 Task: Look for space in Kāthor, India from 2nd June, 2023 to 9th June, 2023 for 5 adults in price range Rs.7000 to Rs.13000. Place can be shared room with 2 bedrooms having 5 beds and 2 bathrooms. Property type can be house, flat, guest house. Amenities needed are: wifi. Booking option can be shelf check-in. Required host language is English.
Action: Mouse moved to (603, 98)
Screenshot: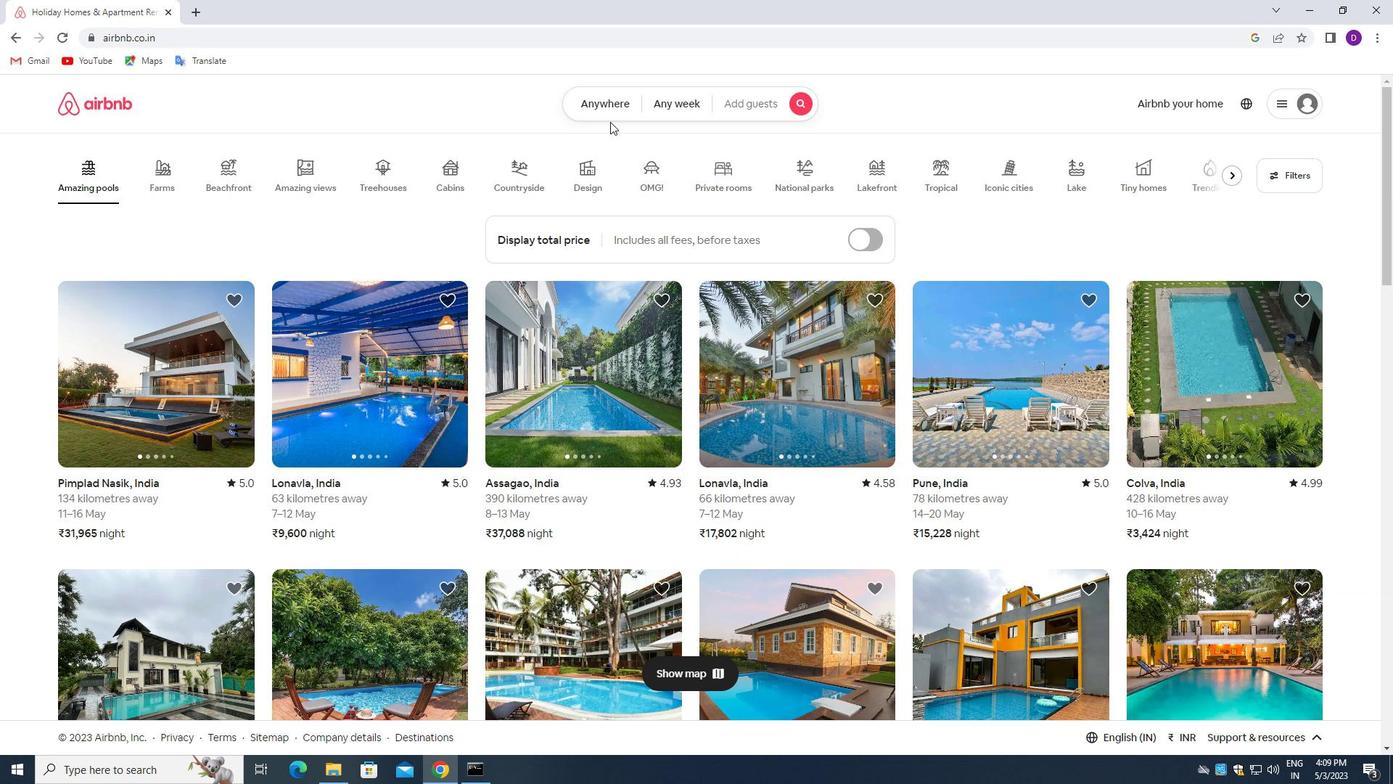 
Action: Mouse pressed left at (603, 98)
Screenshot: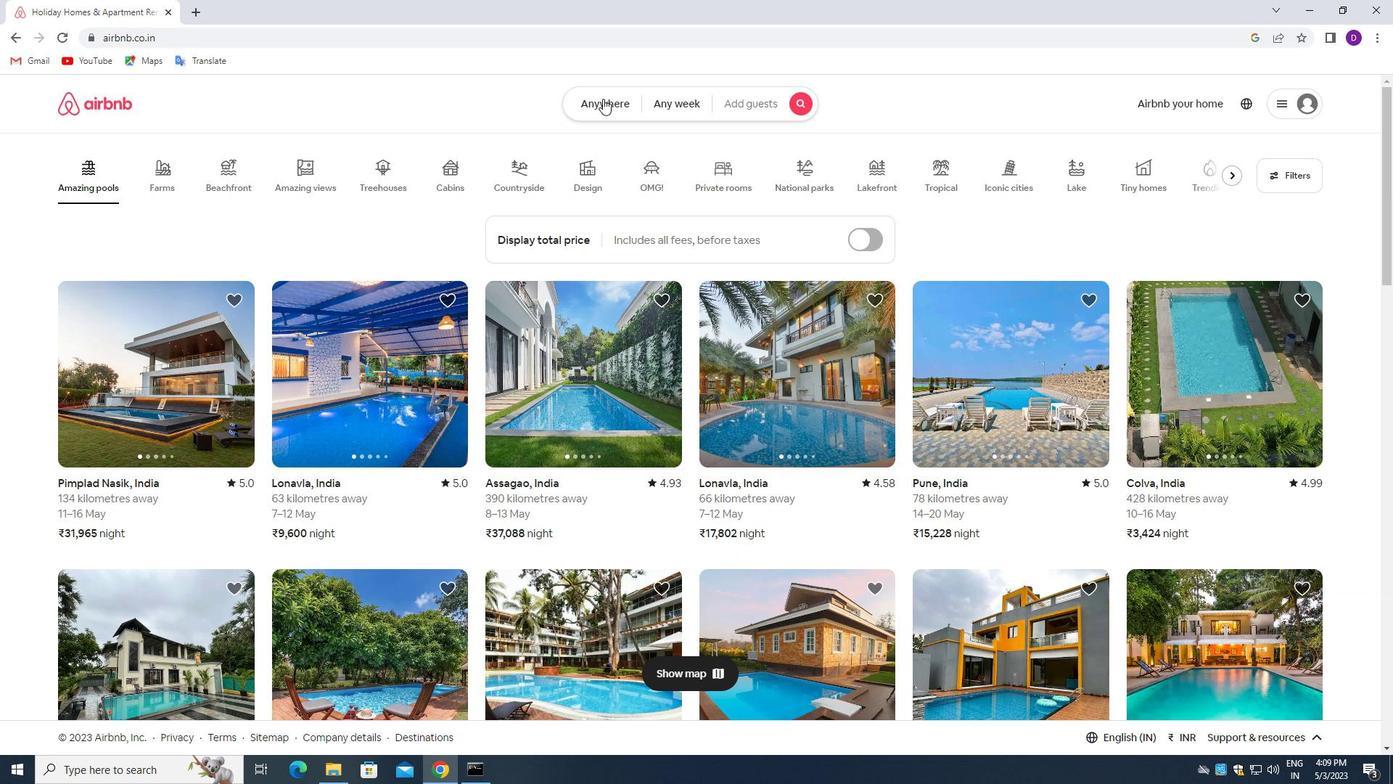 
Action: Mouse moved to (437, 157)
Screenshot: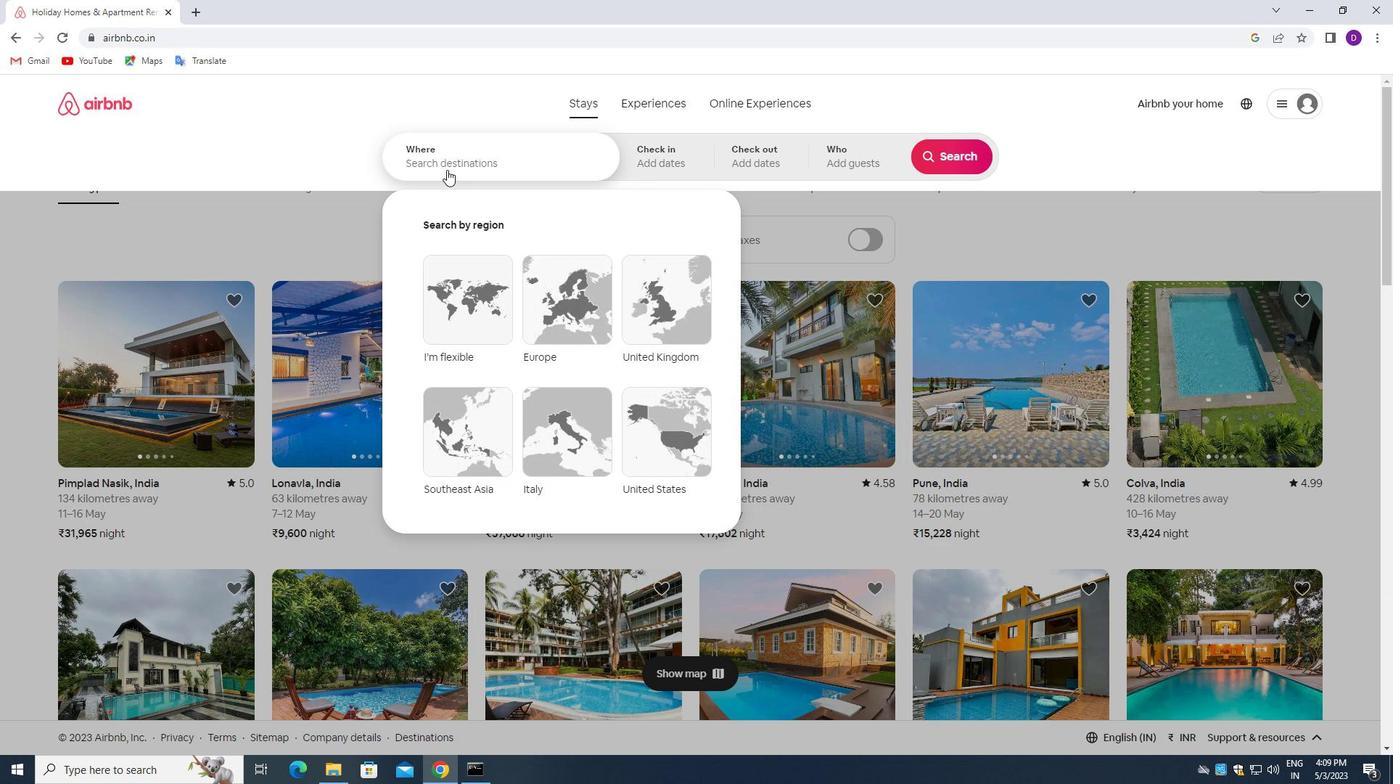 
Action: Mouse pressed left at (437, 157)
Screenshot: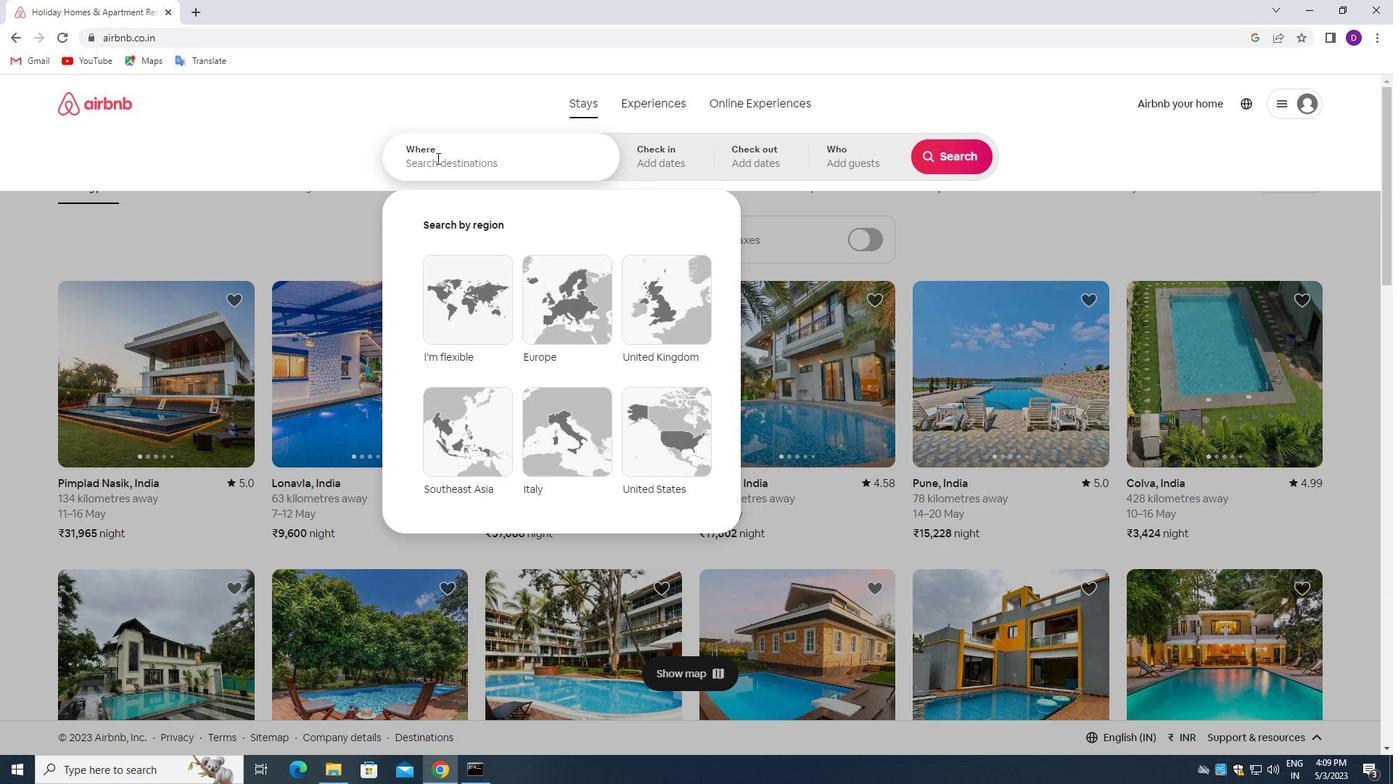 
Action: Key pressed <Key.shift>KATHOR,<Key.space><Key.shift>INDIA<Key.enter>
Screenshot: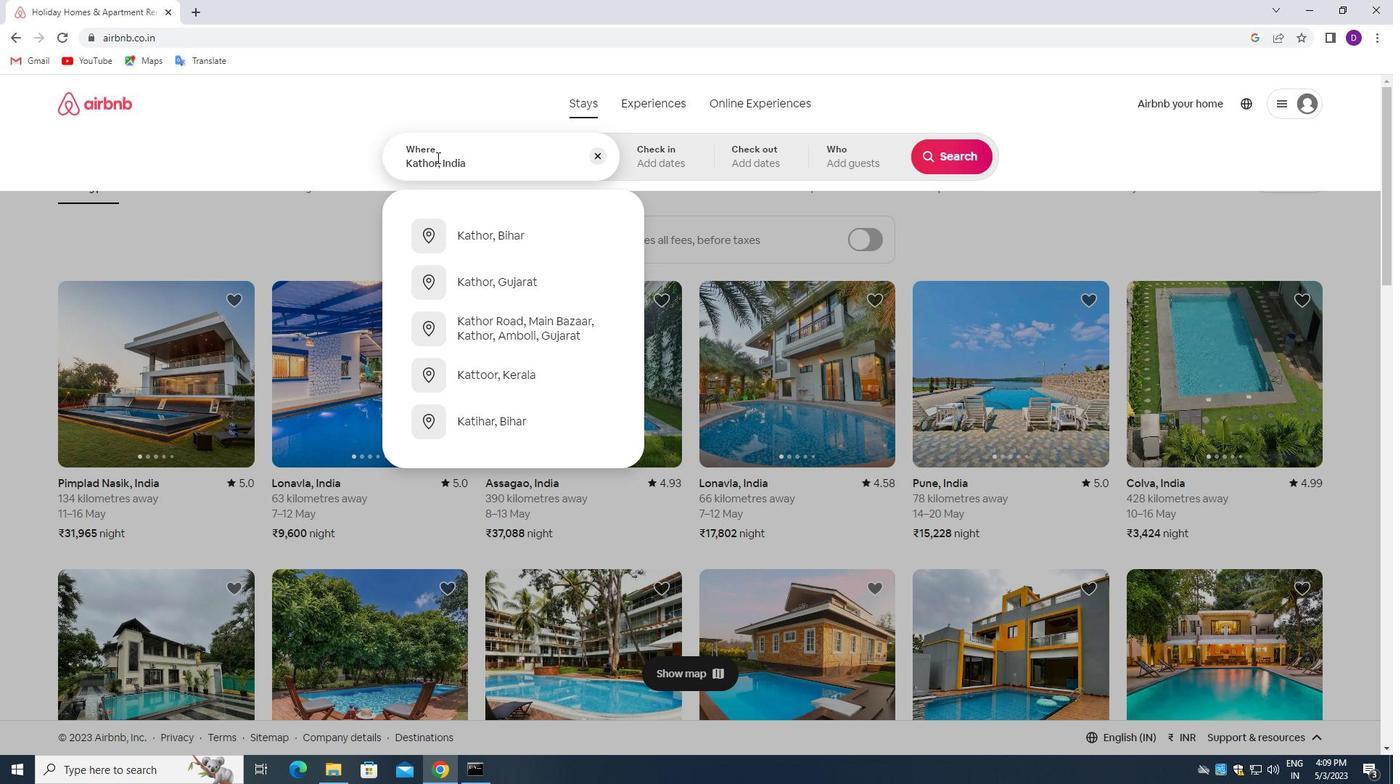 
Action: Mouse moved to (901, 339)
Screenshot: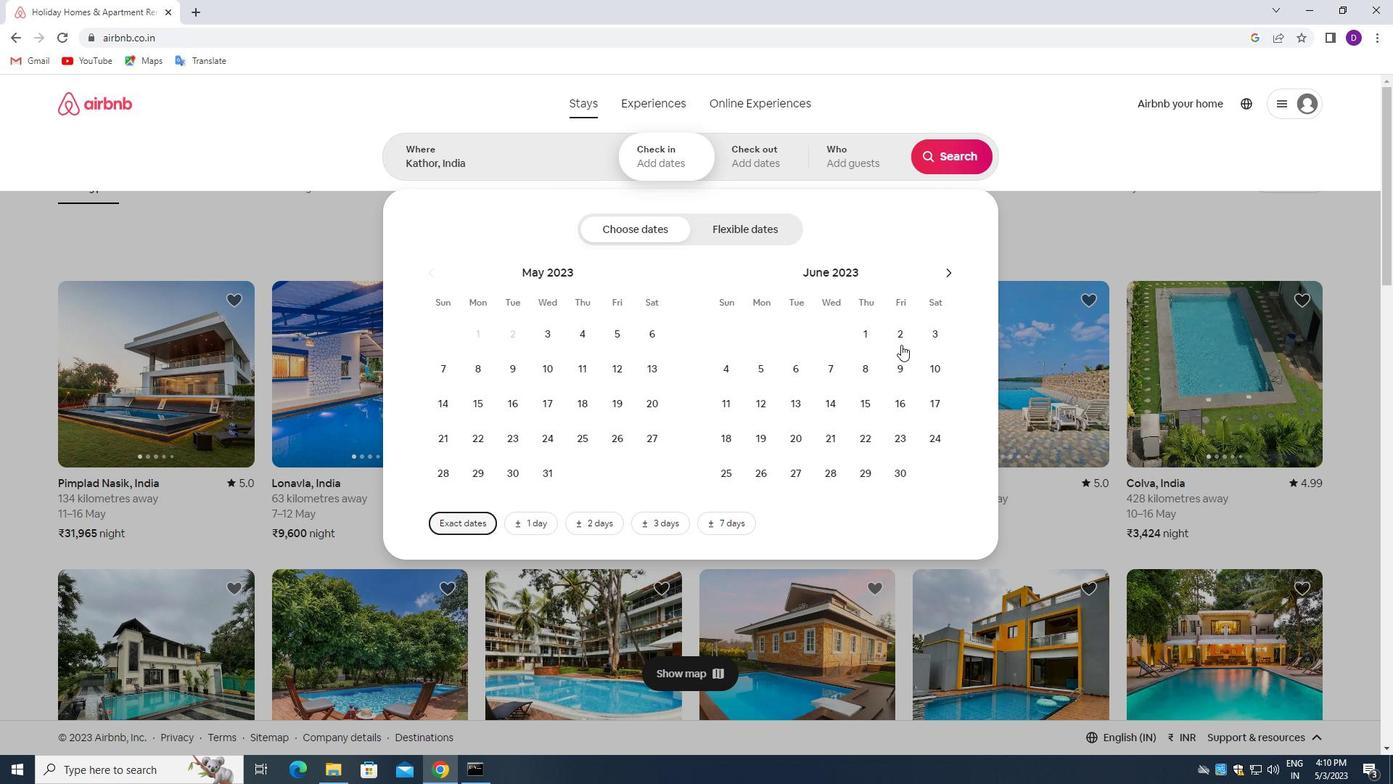 
Action: Mouse pressed left at (901, 339)
Screenshot: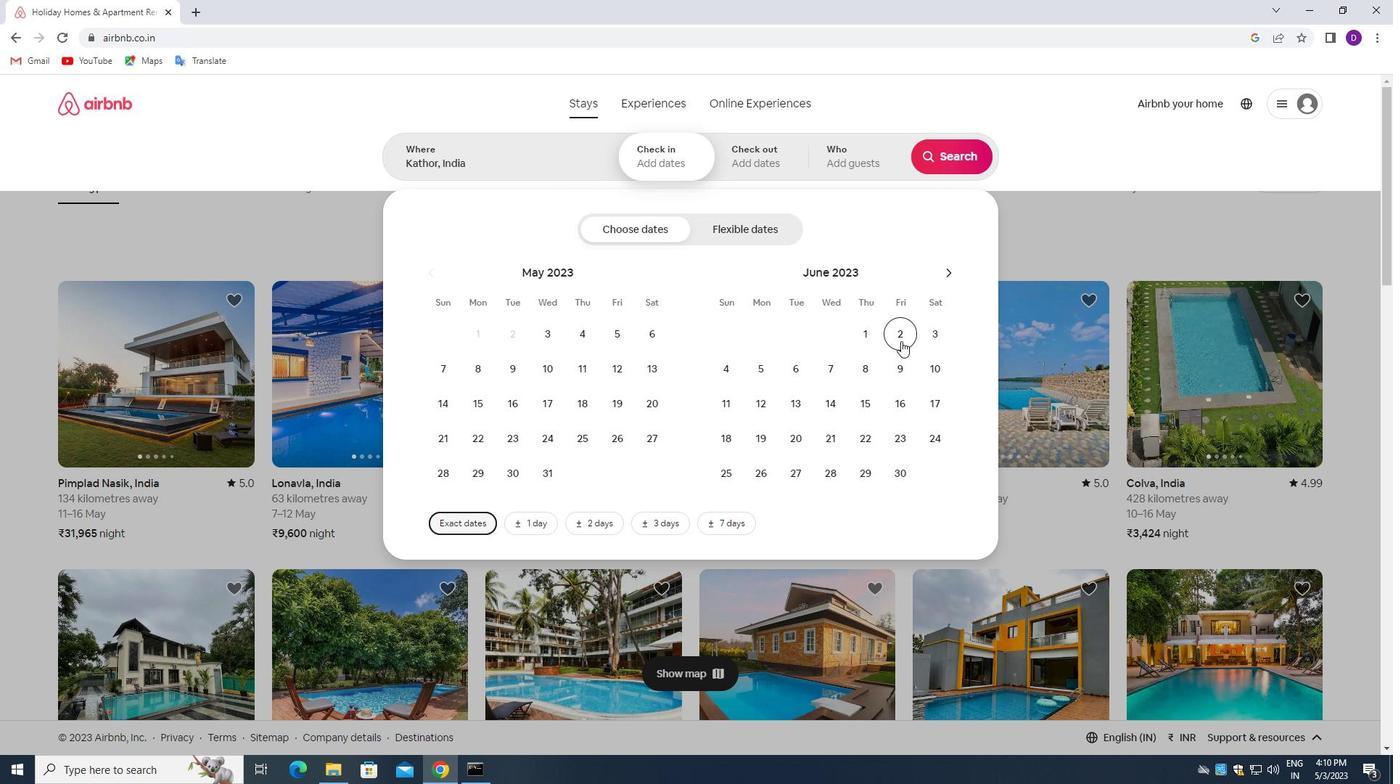 
Action: Mouse moved to (900, 368)
Screenshot: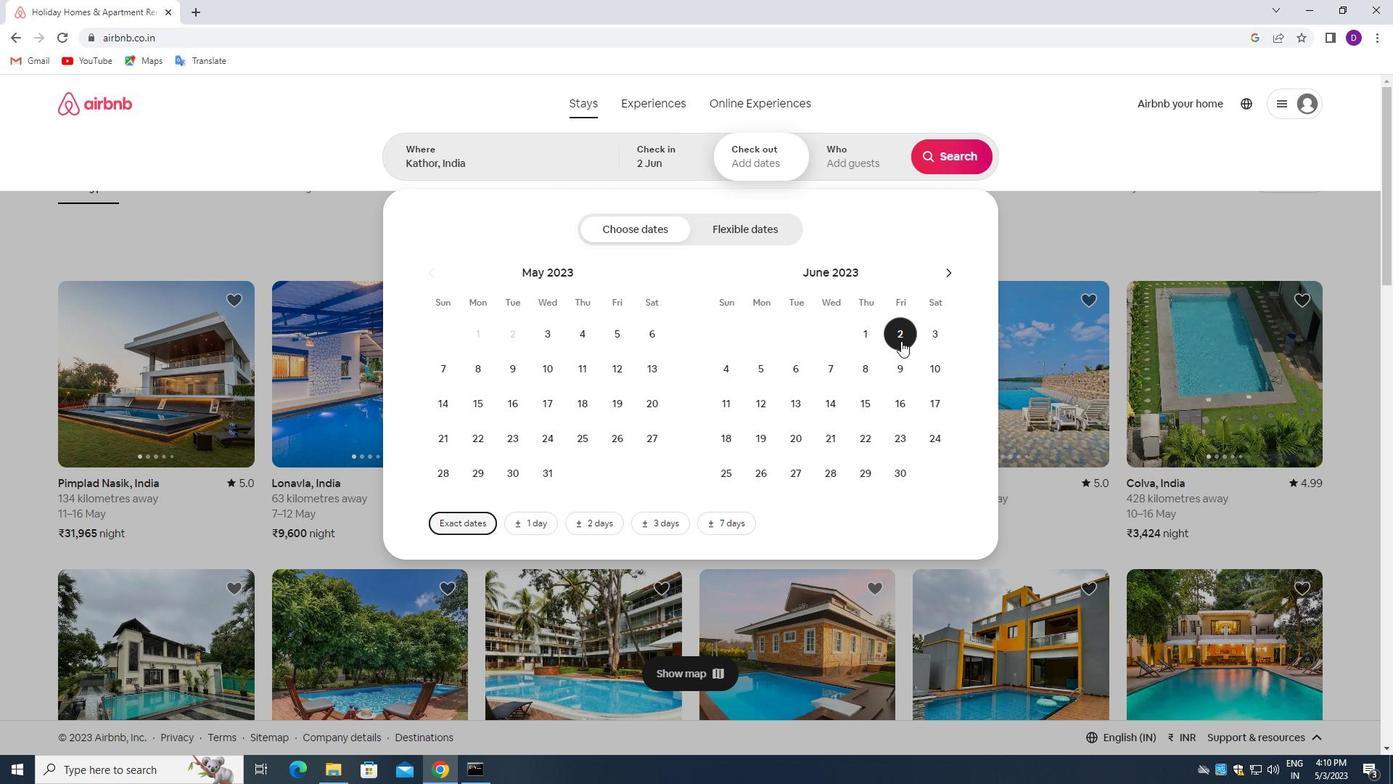 
Action: Mouse pressed left at (900, 368)
Screenshot: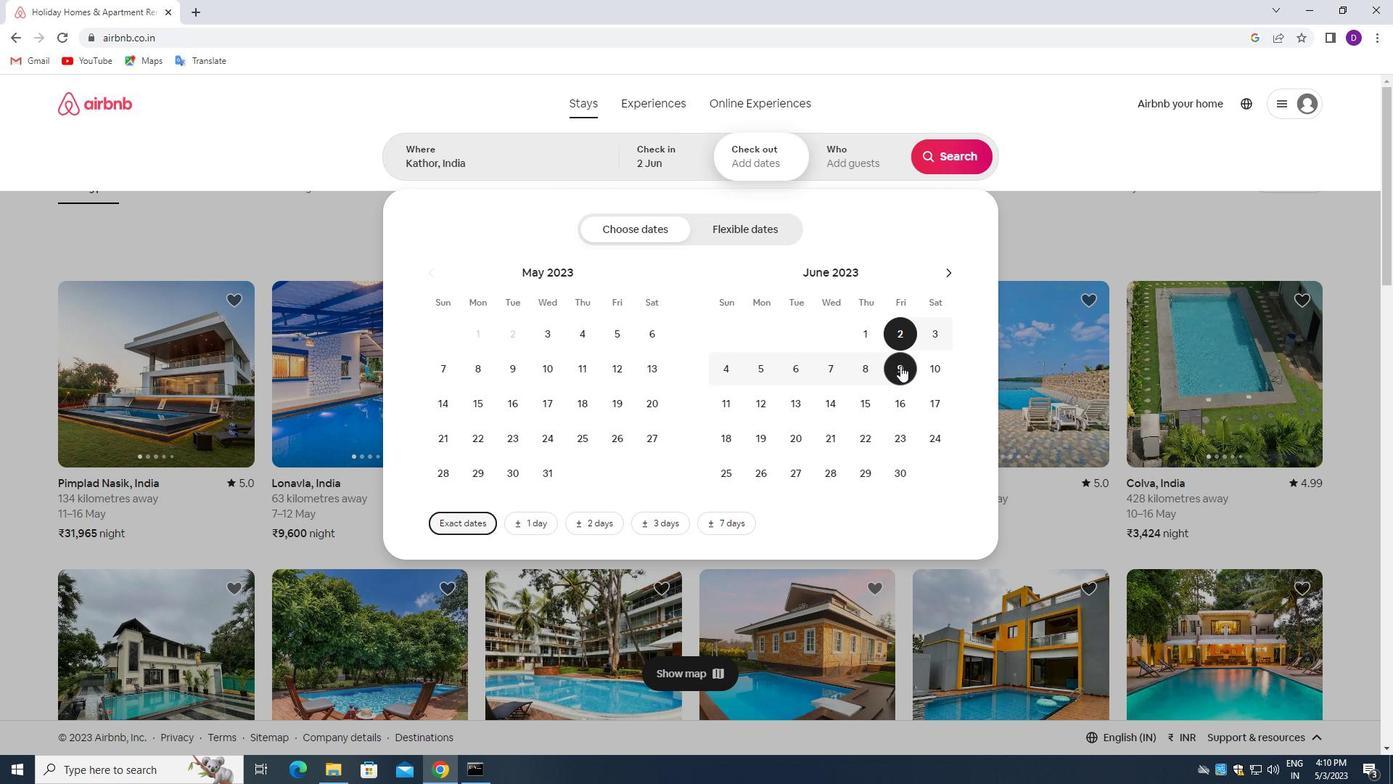 
Action: Mouse moved to (848, 154)
Screenshot: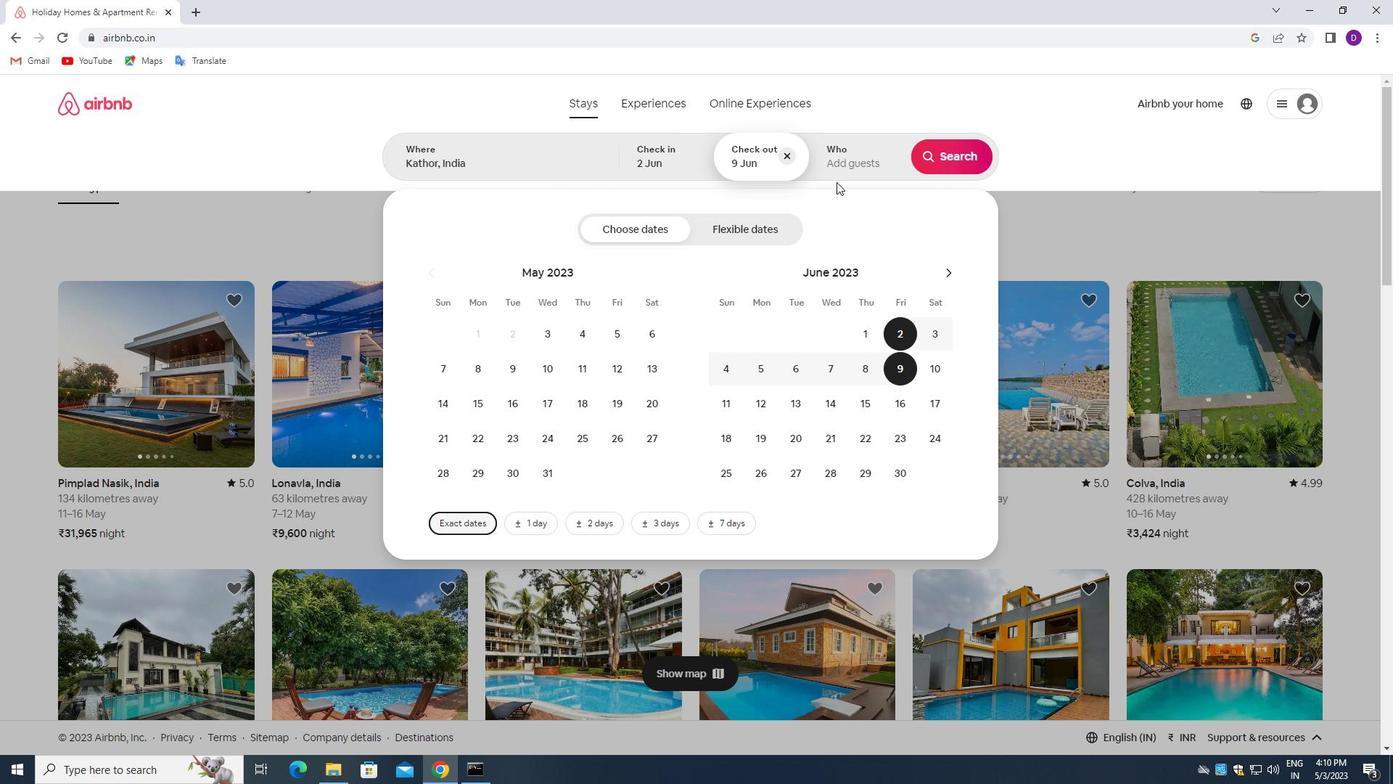 
Action: Mouse pressed left at (848, 154)
Screenshot: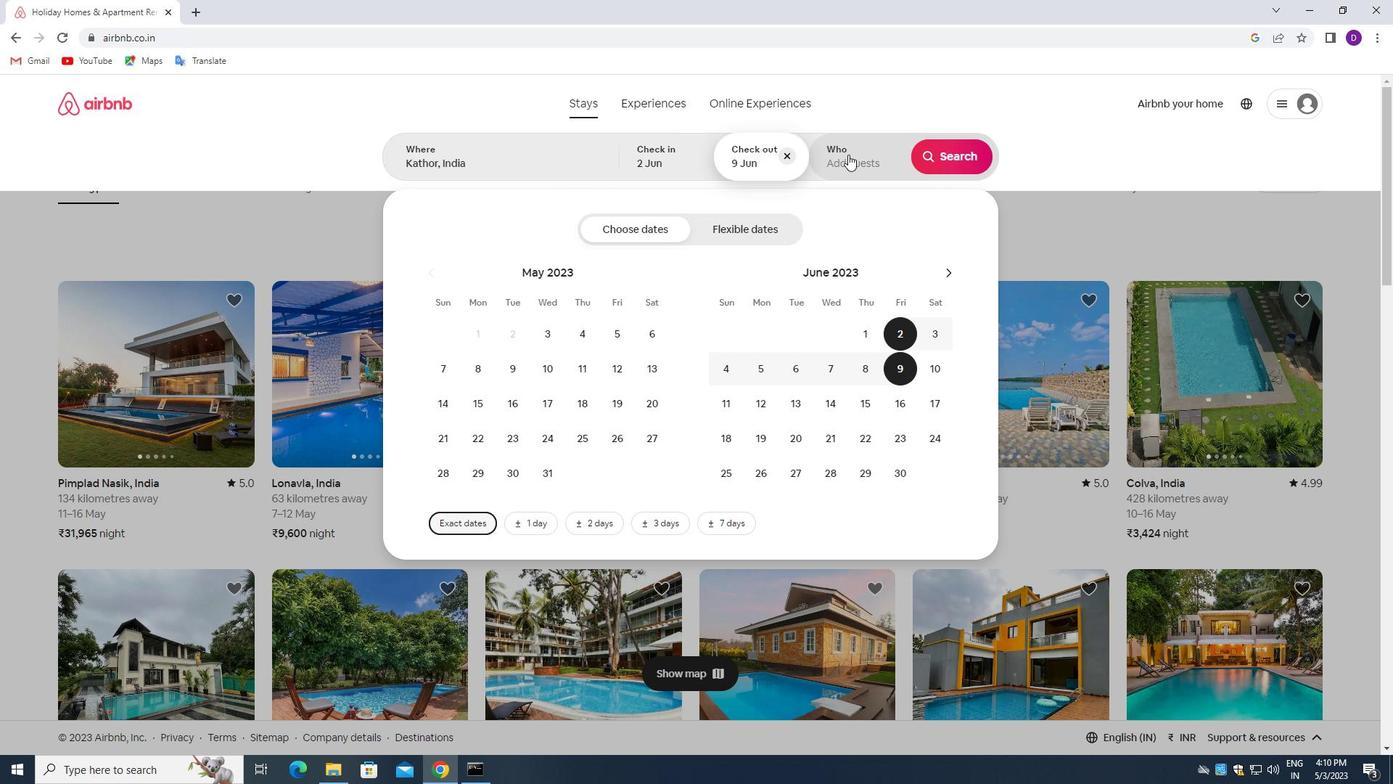
Action: Mouse moved to (949, 238)
Screenshot: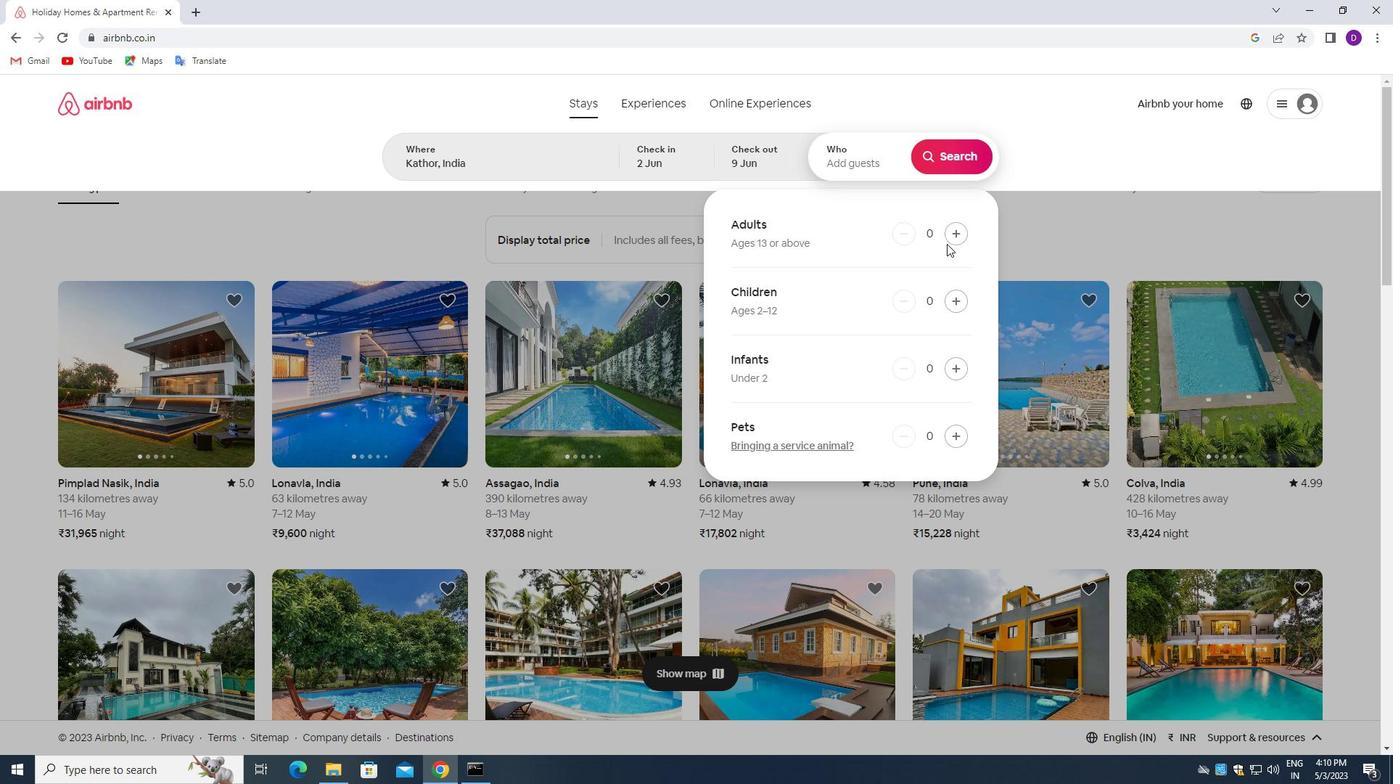 
Action: Mouse pressed left at (949, 238)
Screenshot: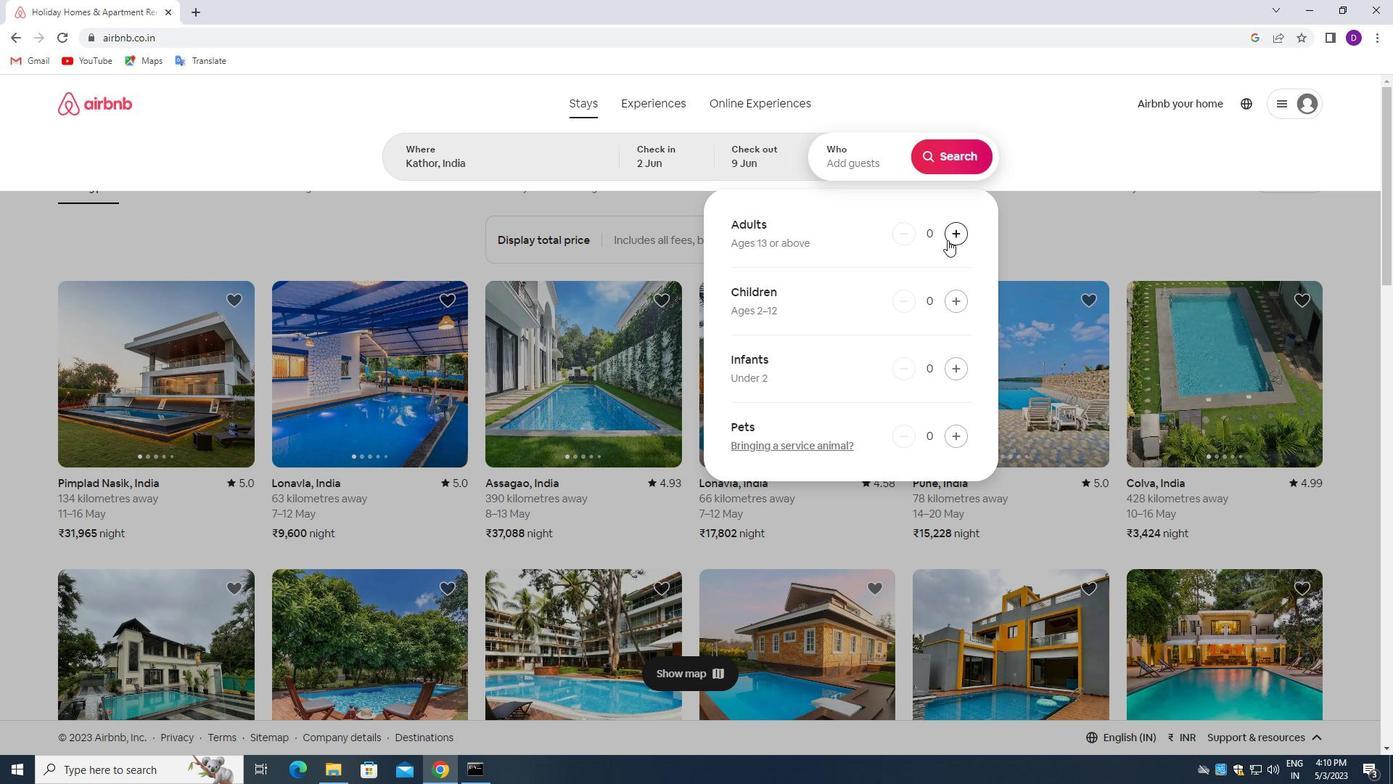
Action: Mouse pressed left at (949, 238)
Screenshot: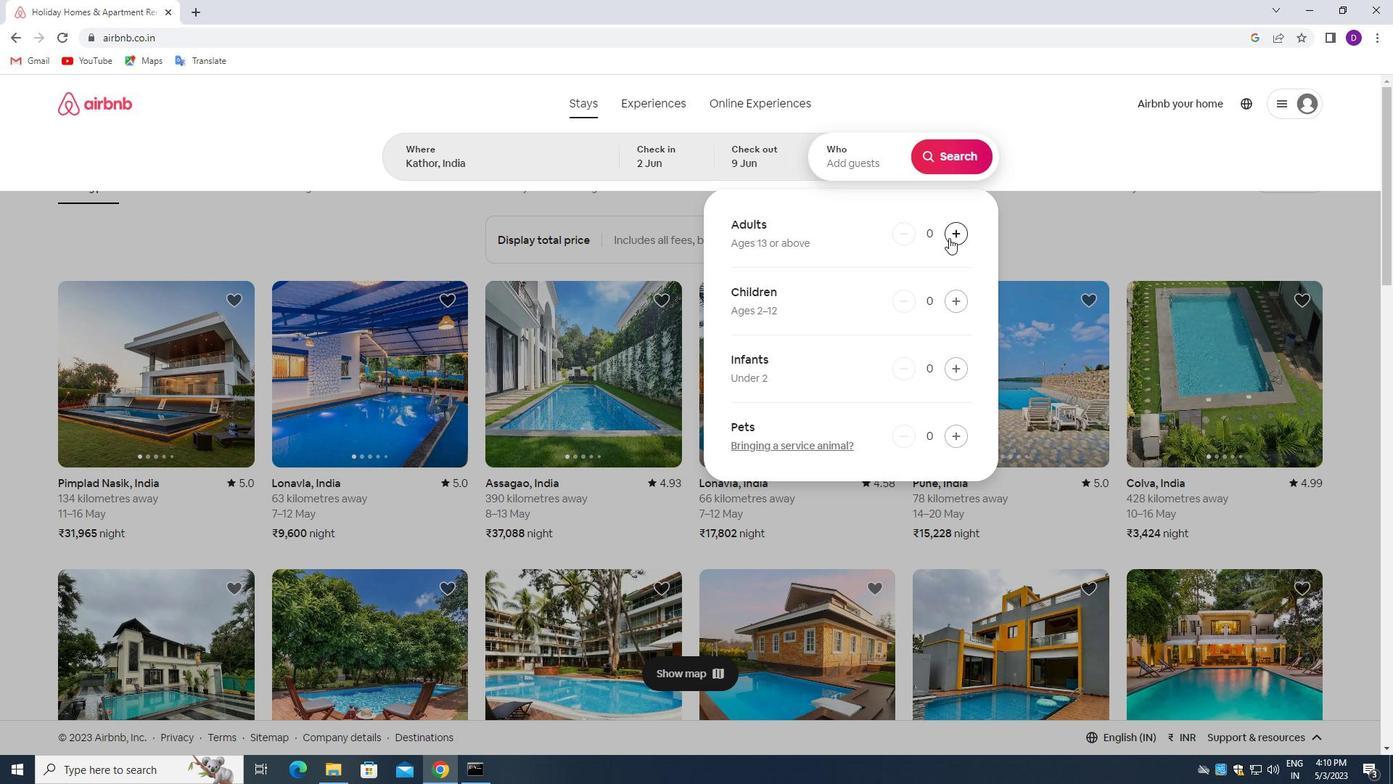 
Action: Mouse pressed left at (949, 238)
Screenshot: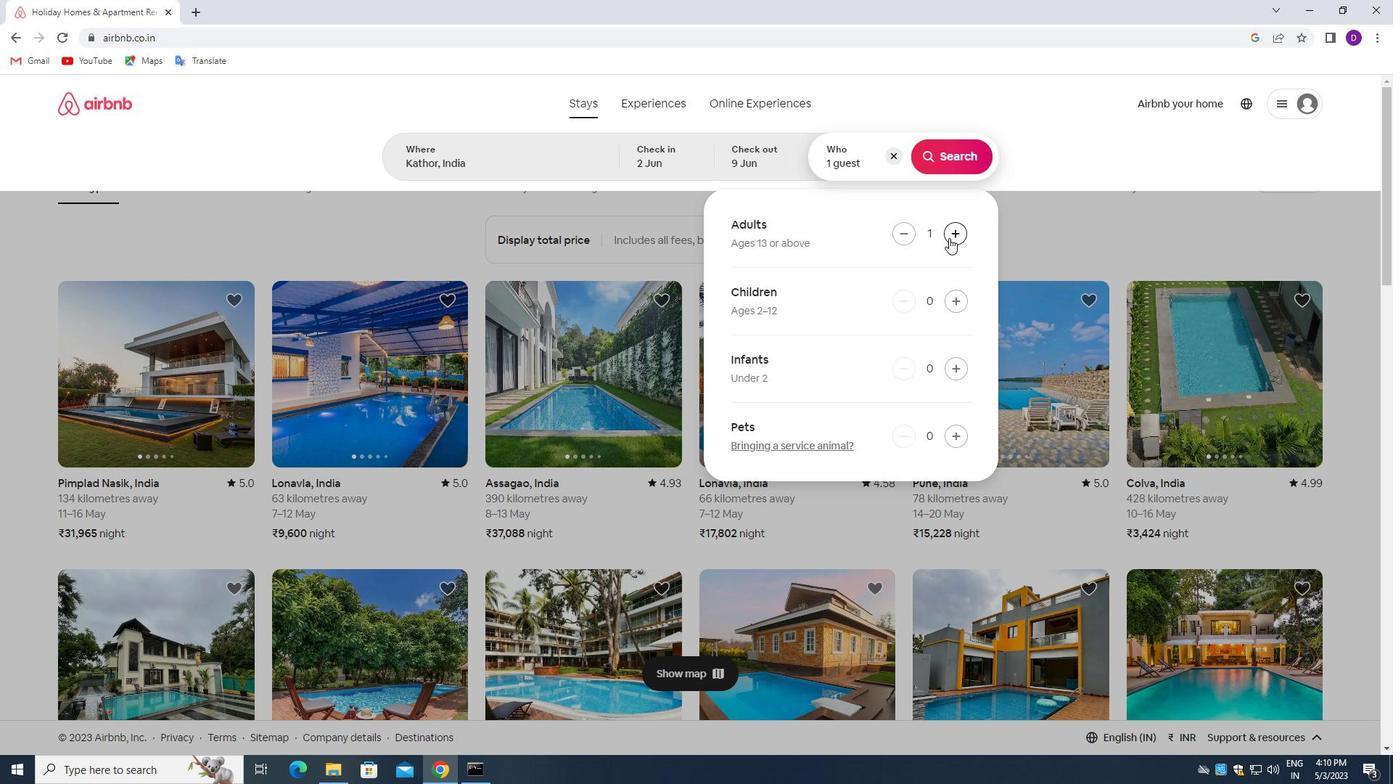 
Action: Mouse pressed left at (949, 238)
Screenshot: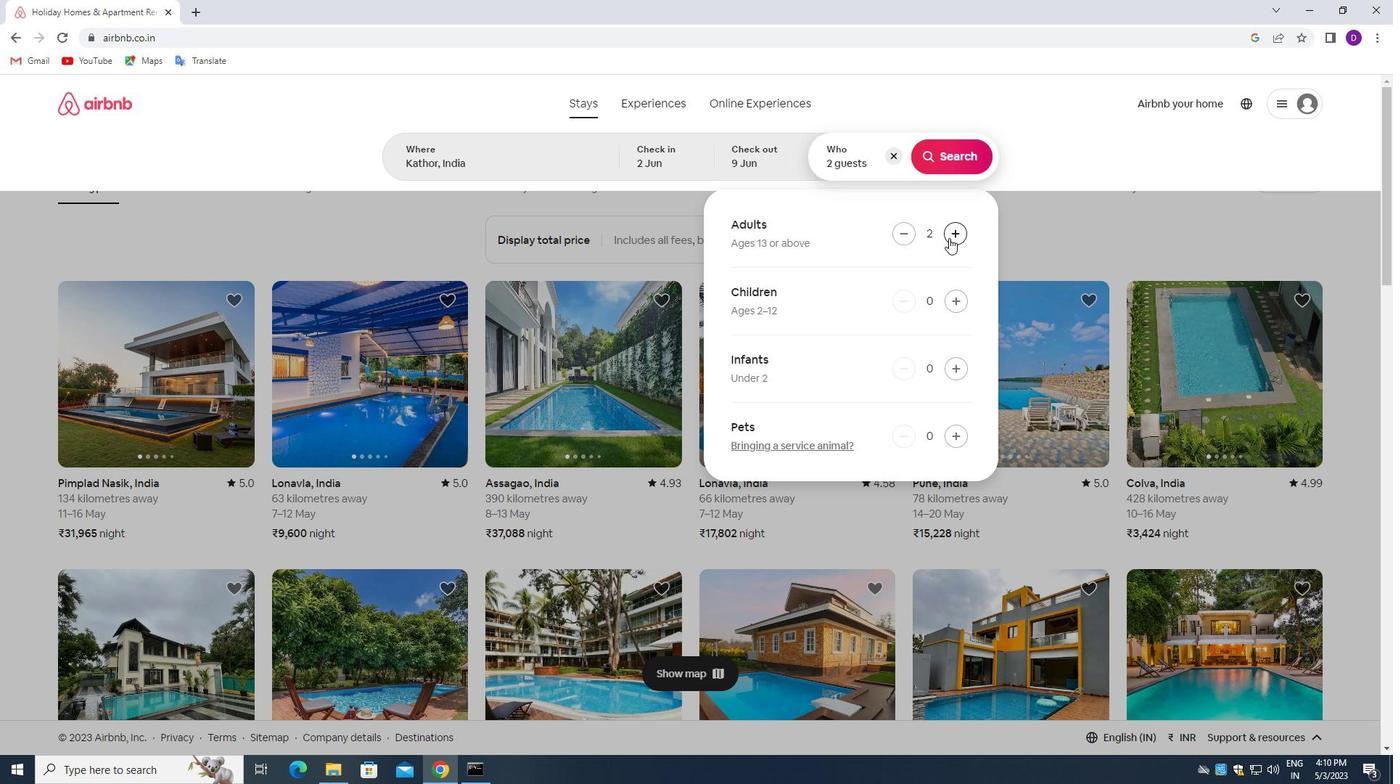 
Action: Mouse pressed left at (949, 238)
Screenshot: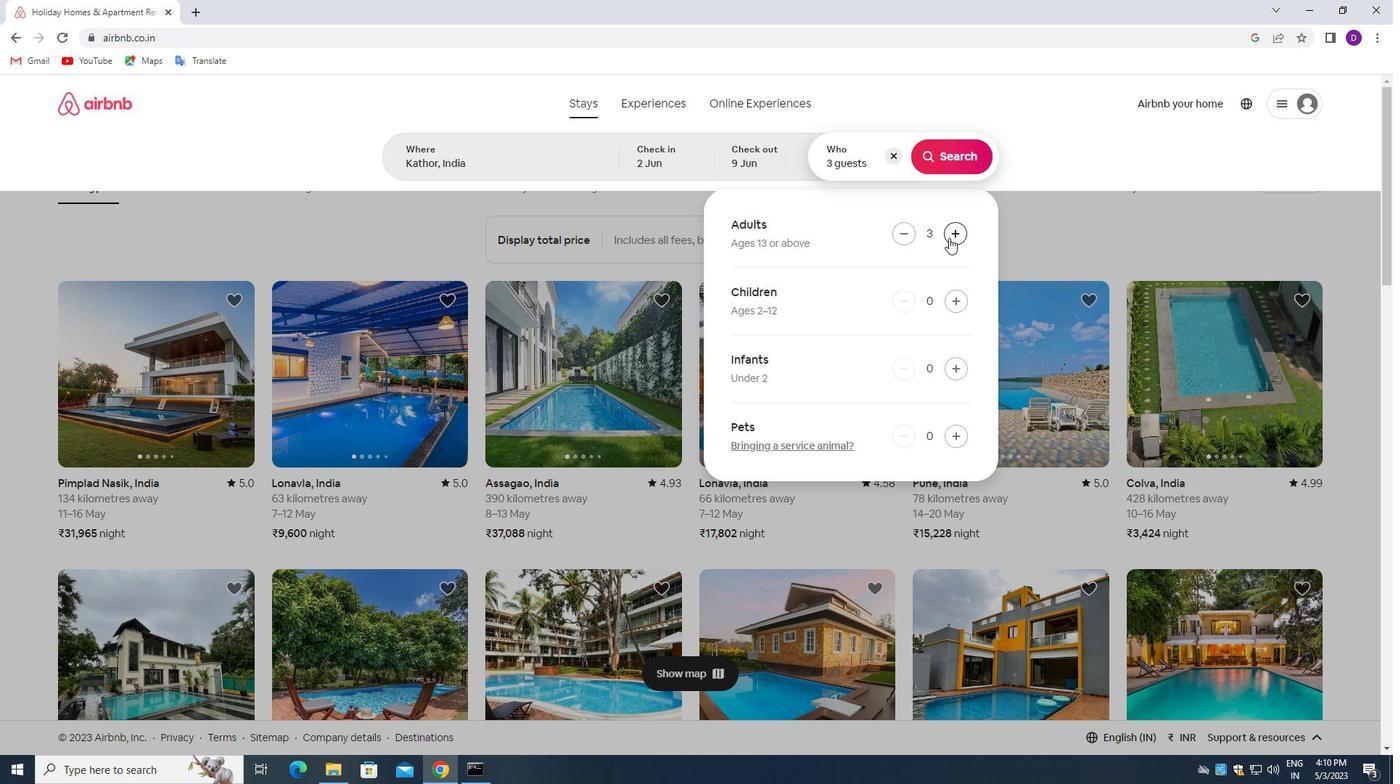 
Action: Mouse moved to (955, 153)
Screenshot: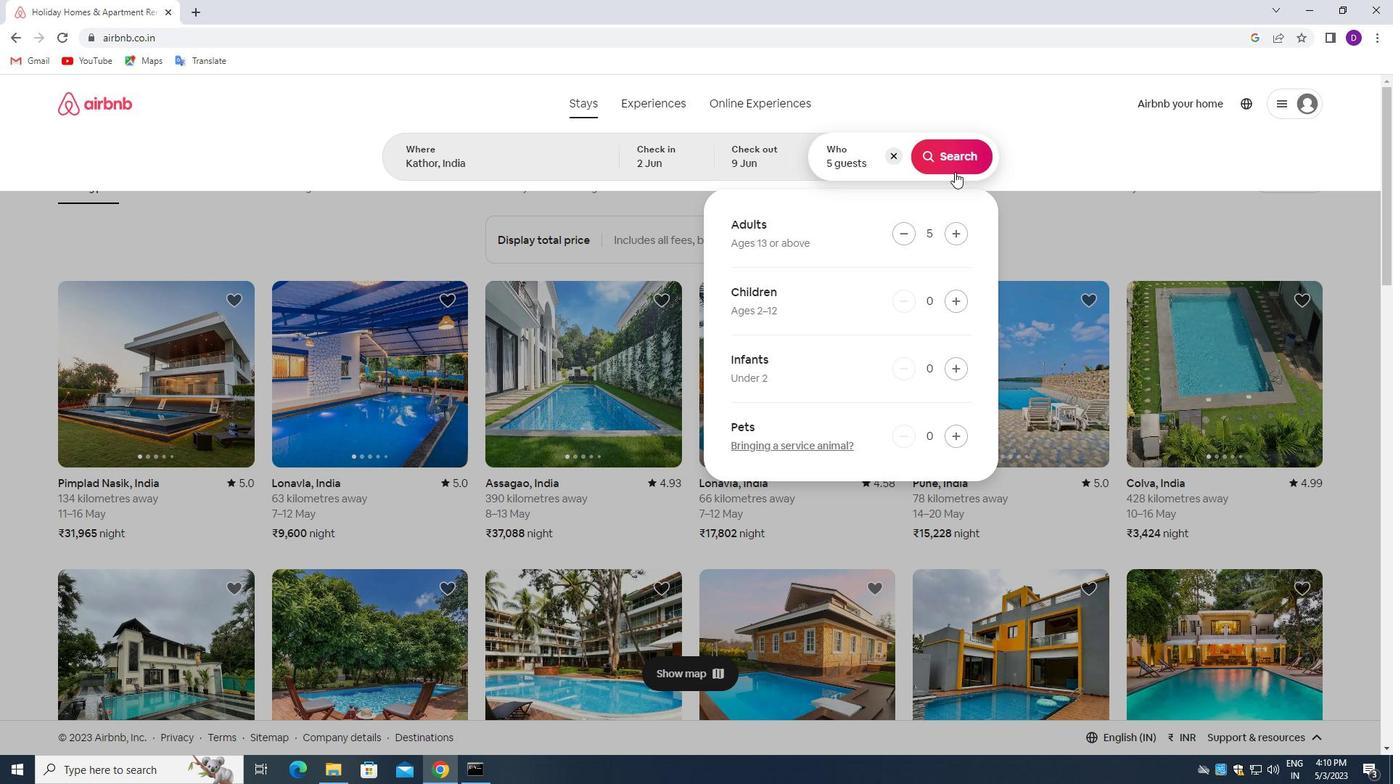 
Action: Mouse pressed left at (955, 153)
Screenshot: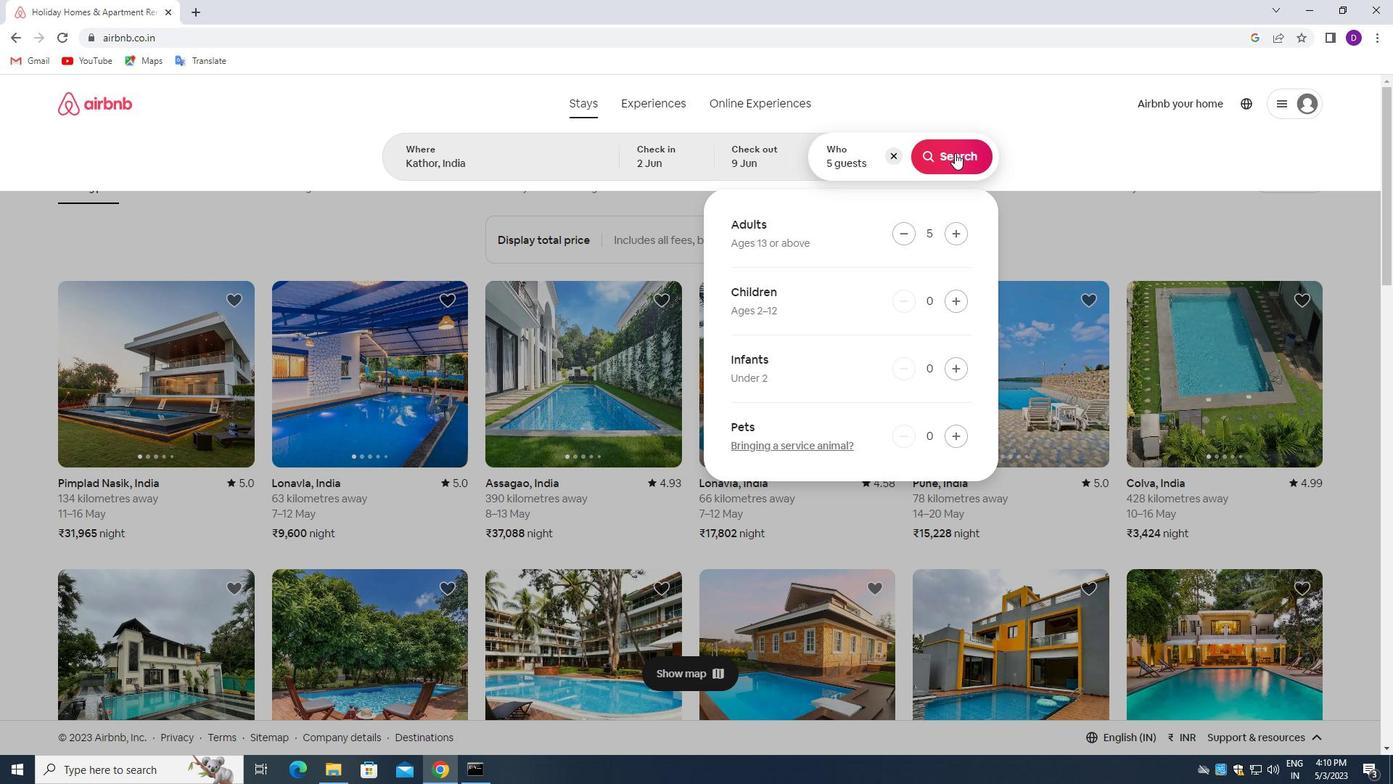 
Action: Mouse moved to (1316, 164)
Screenshot: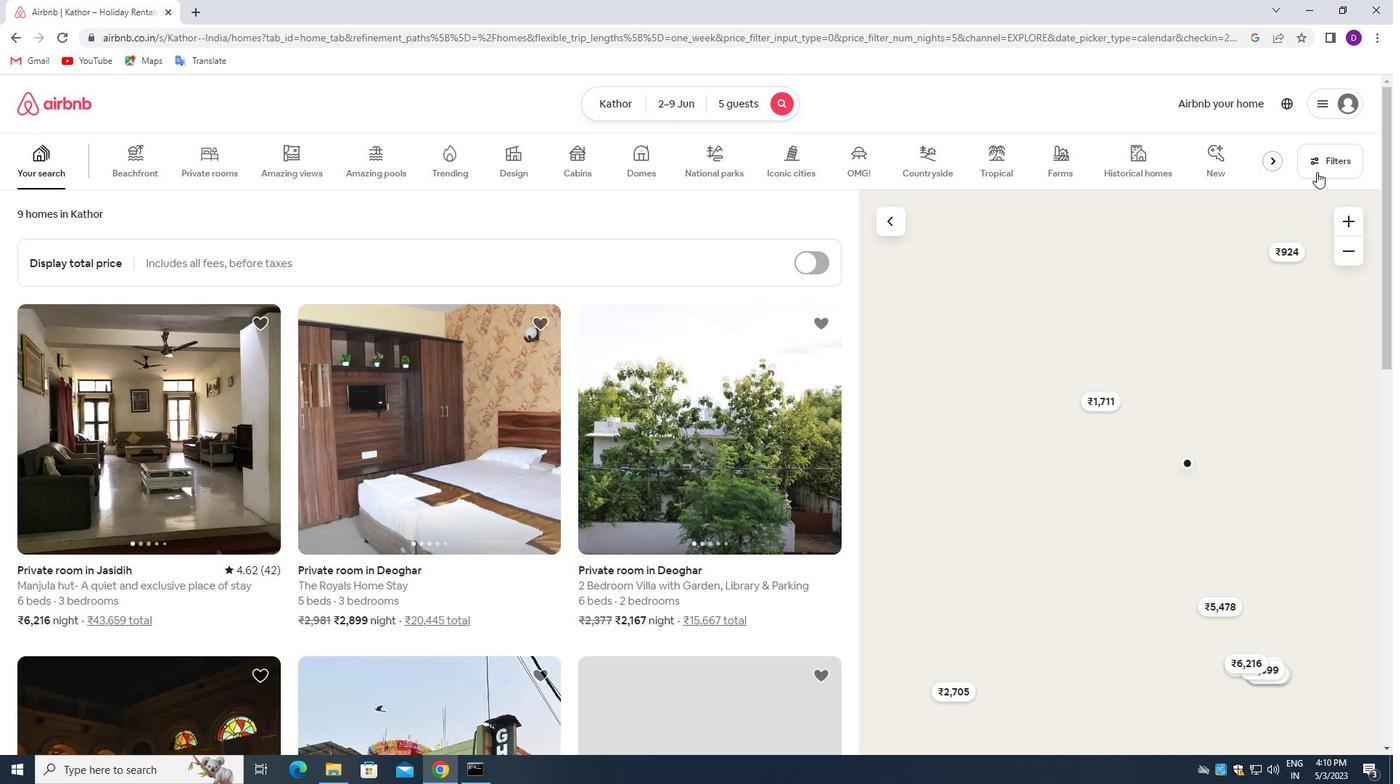 
Action: Mouse pressed left at (1316, 164)
Screenshot: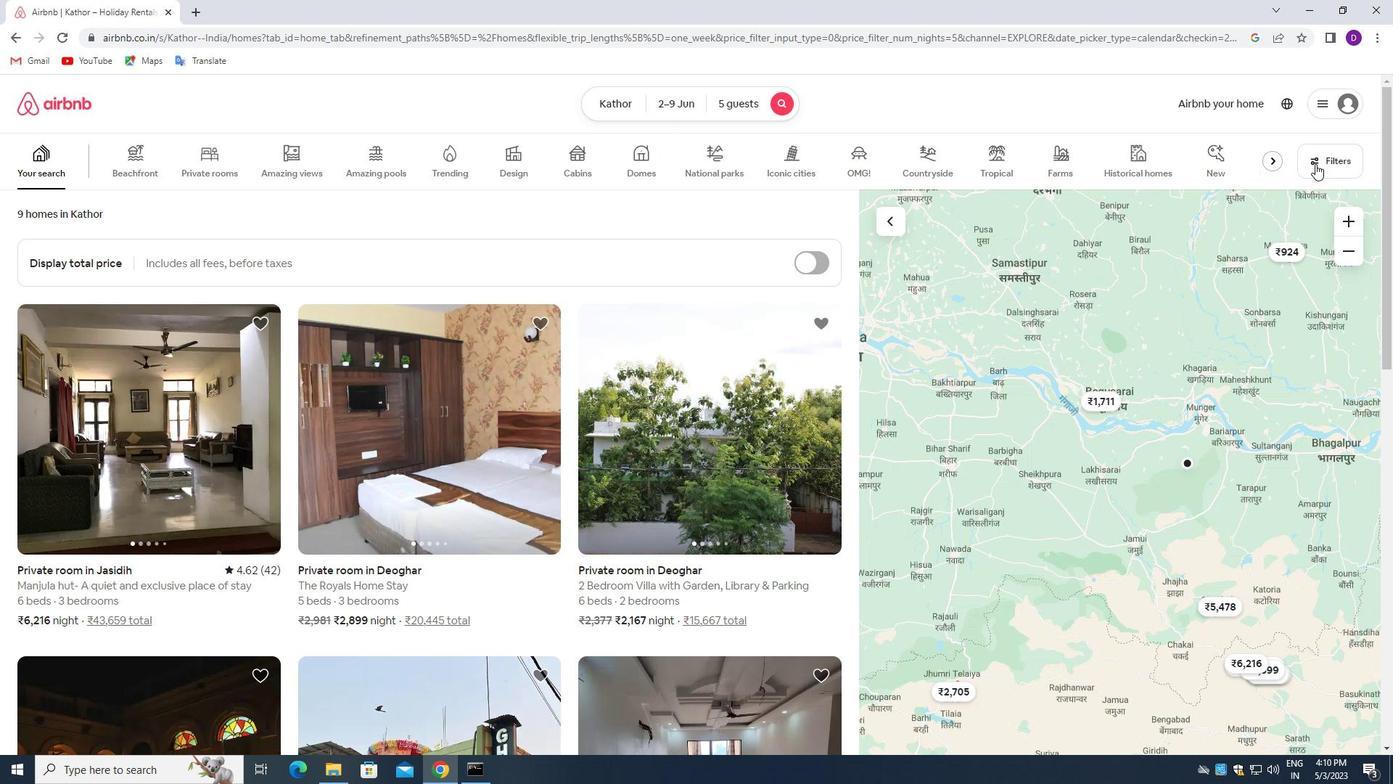 
Action: Mouse moved to (497, 344)
Screenshot: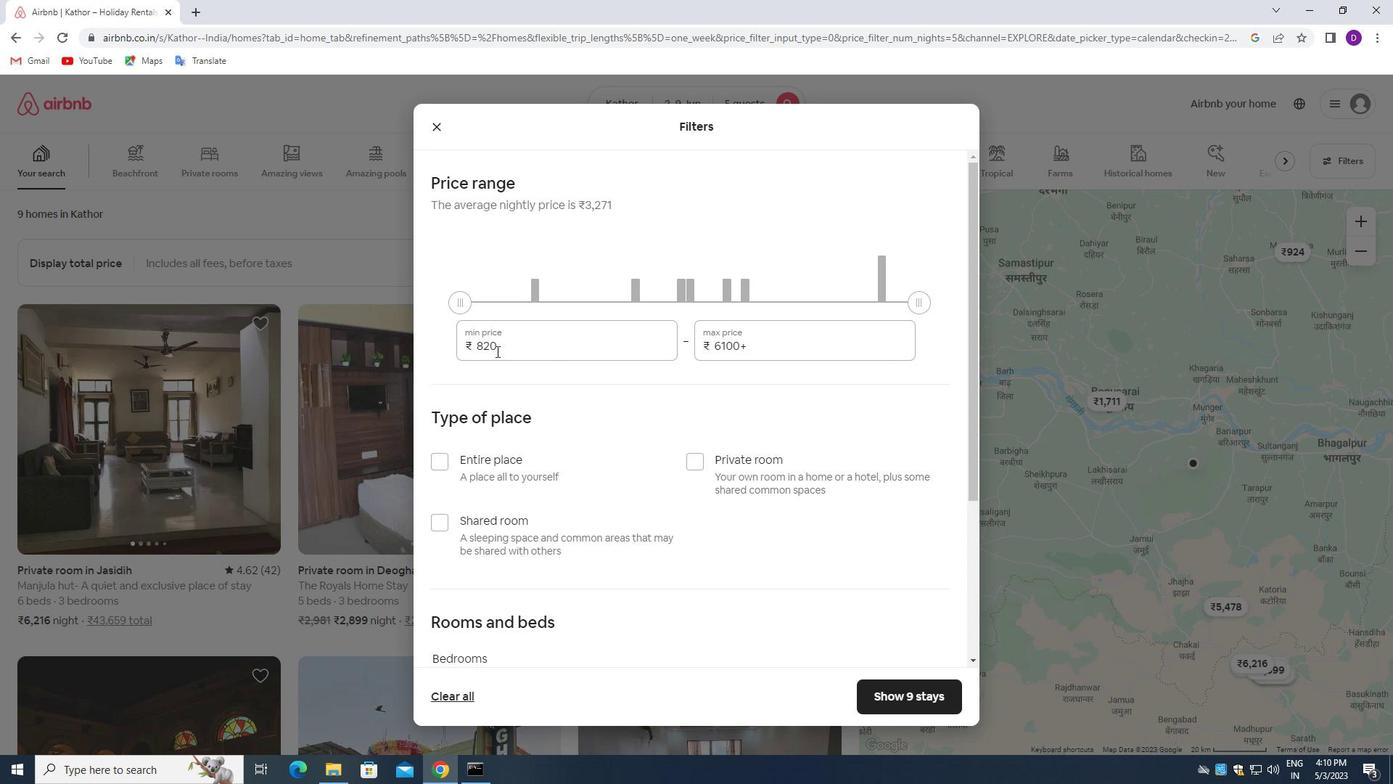 
Action: Mouse pressed left at (497, 344)
Screenshot: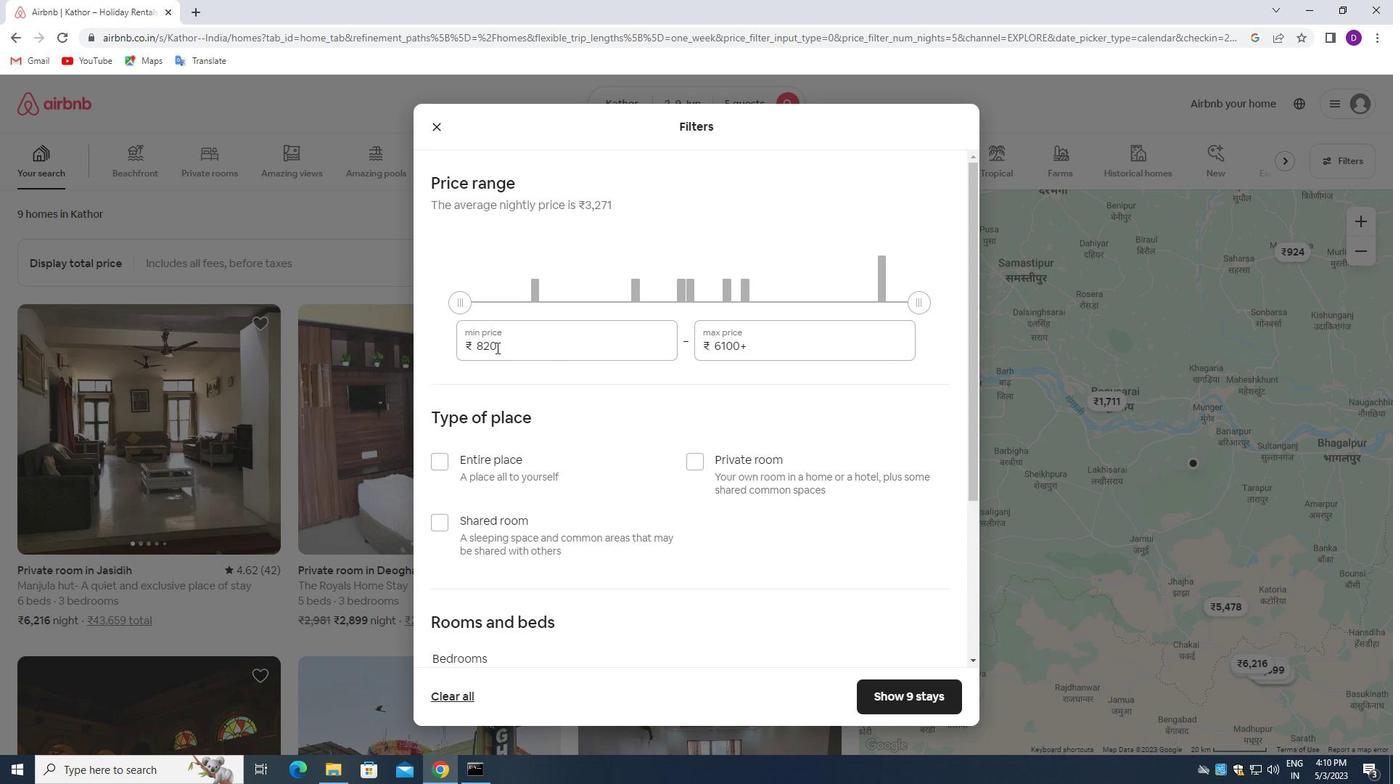 
Action: Mouse pressed left at (497, 344)
Screenshot: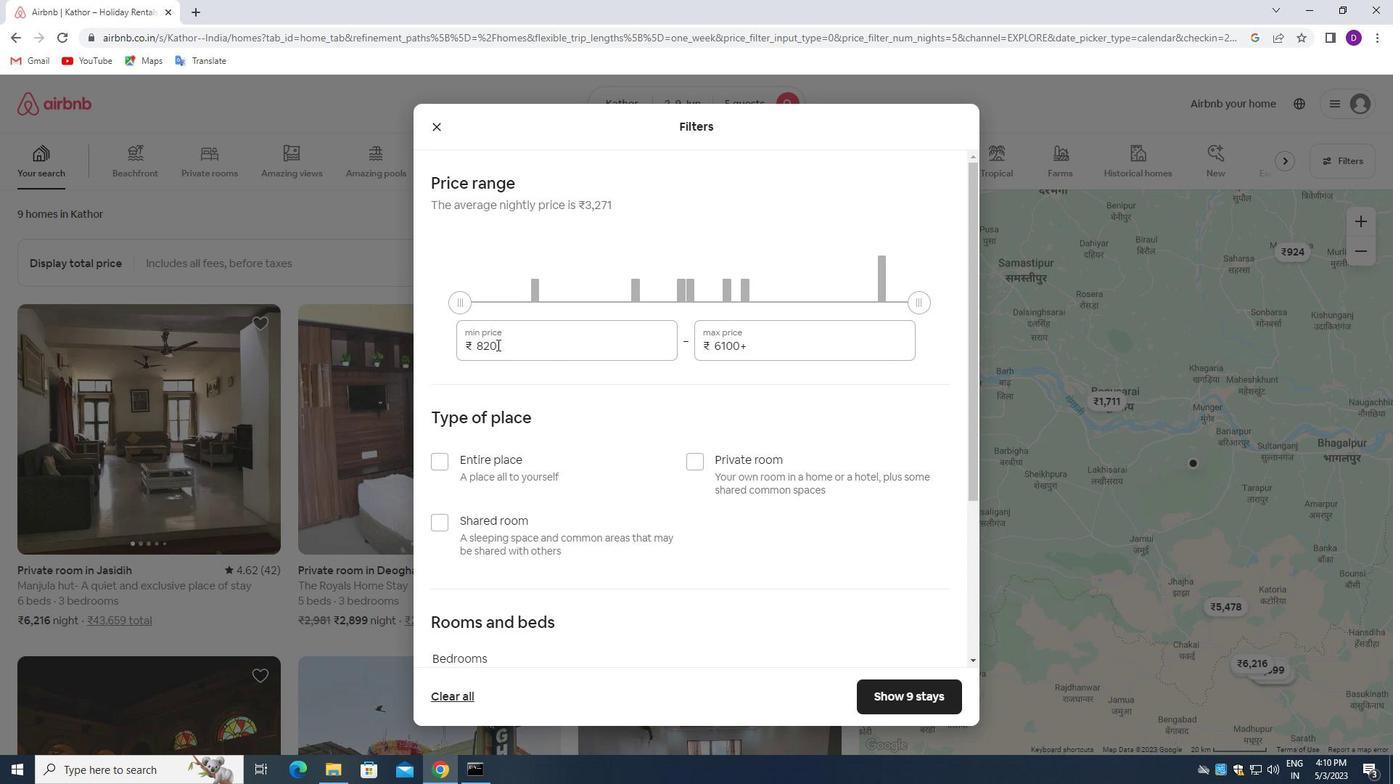 
Action: Key pressed 7000<Key.tab>1<Key.backspace><Key.backspace><Key.backspace><Key.backspace><Key.backspace><Key.backspace>13000
Screenshot: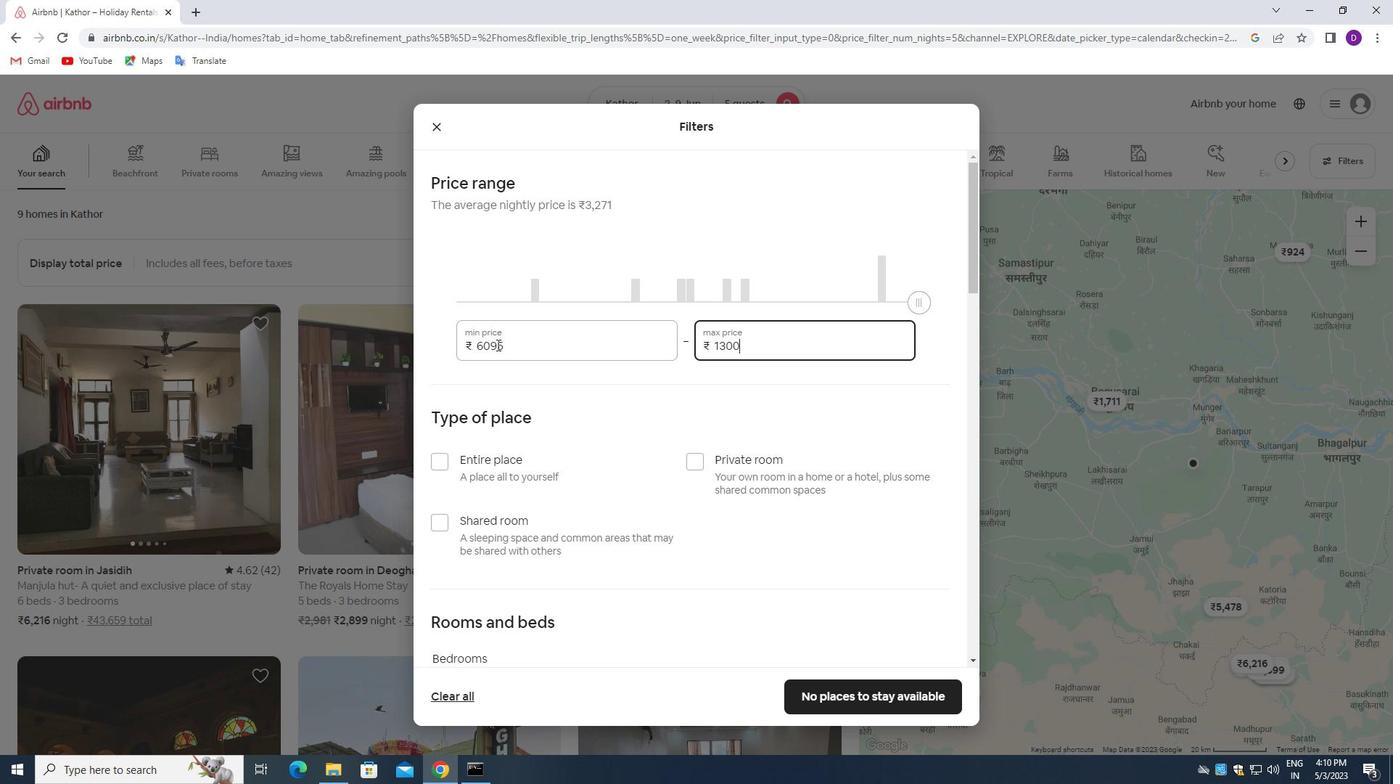 
Action: Mouse moved to (669, 446)
Screenshot: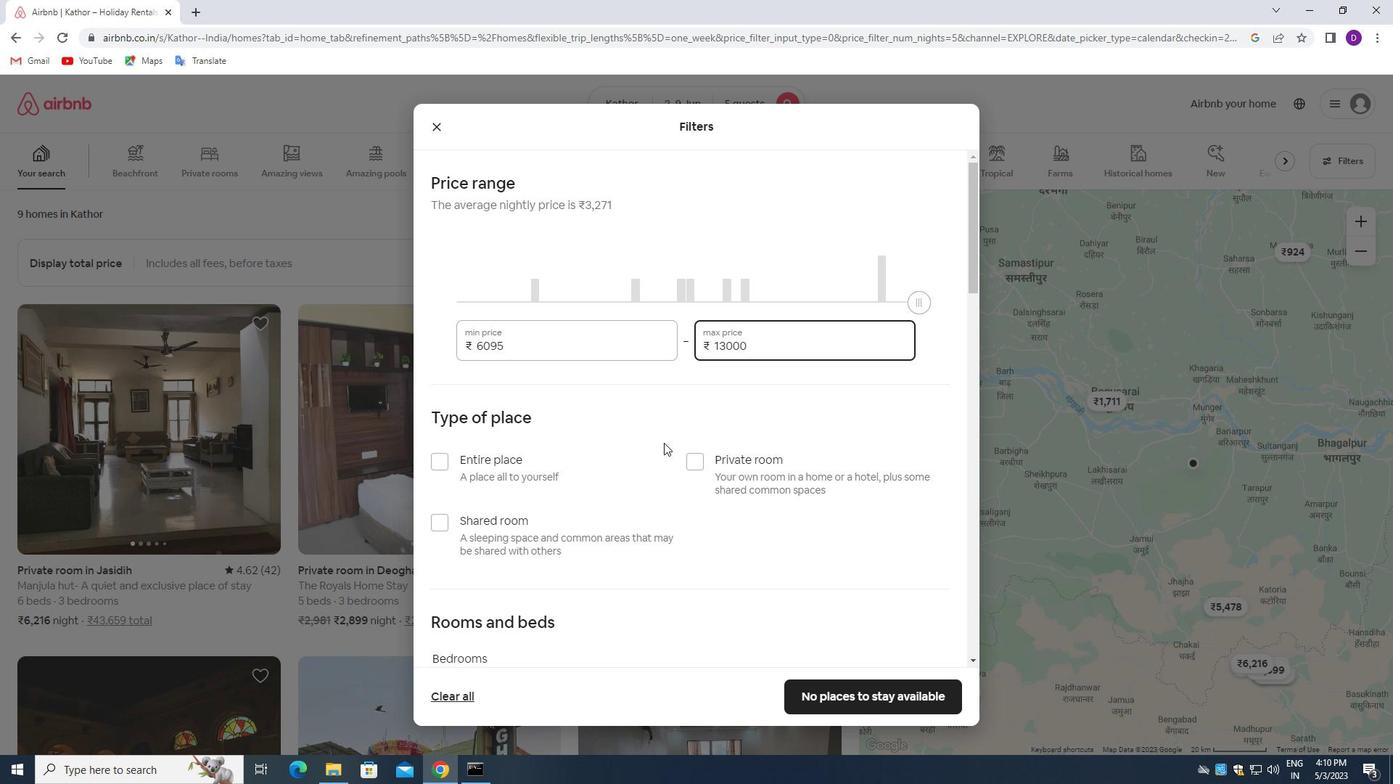 
Action: Mouse scrolled (669, 445) with delta (0, 0)
Screenshot: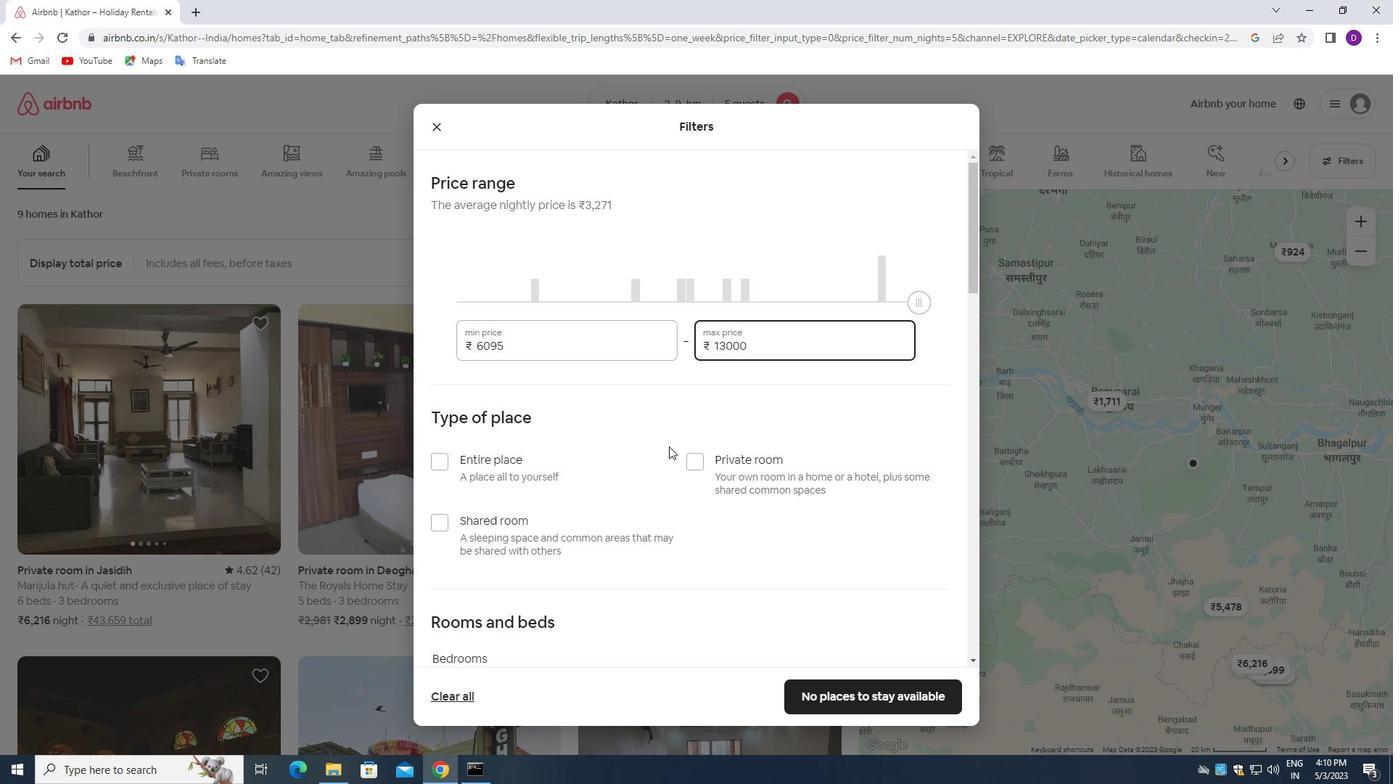 
Action: Mouse scrolled (669, 445) with delta (0, 0)
Screenshot: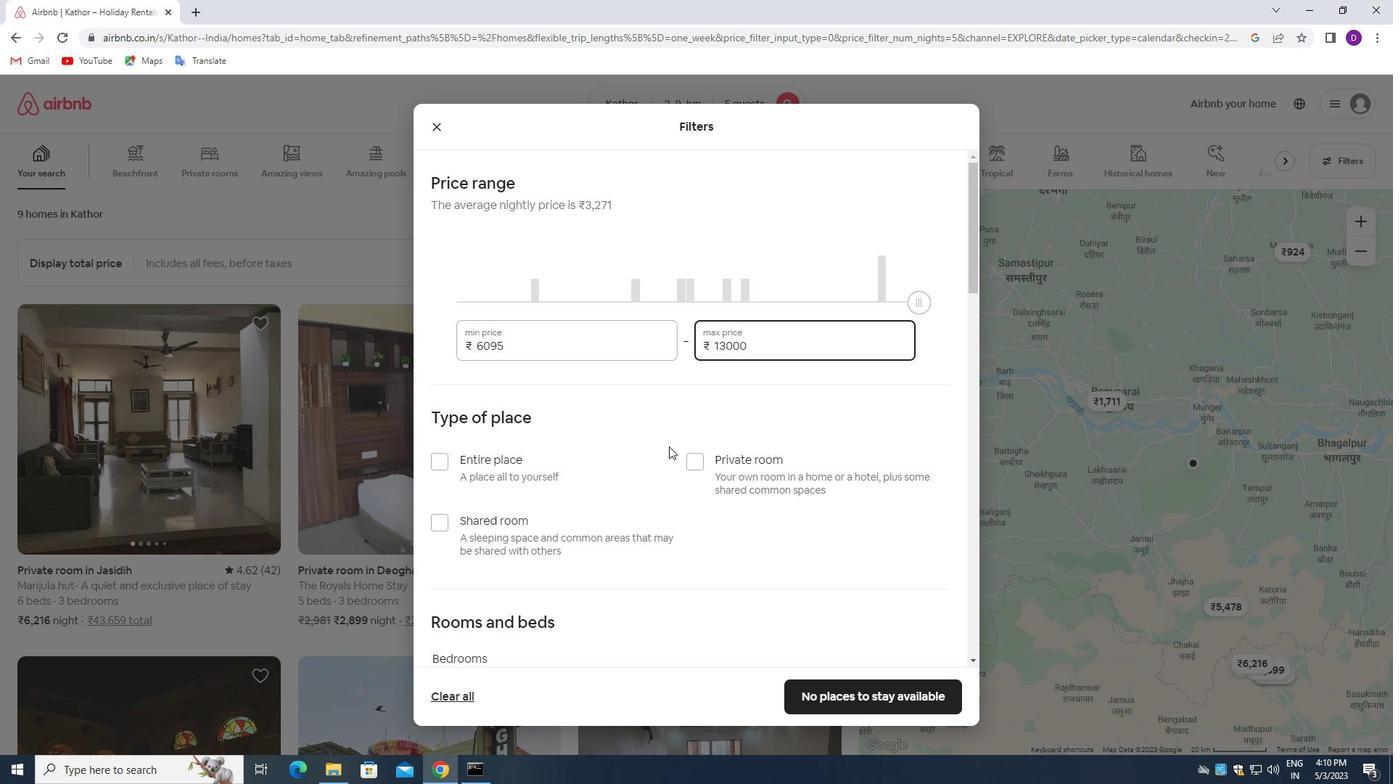 
Action: Mouse moved to (444, 376)
Screenshot: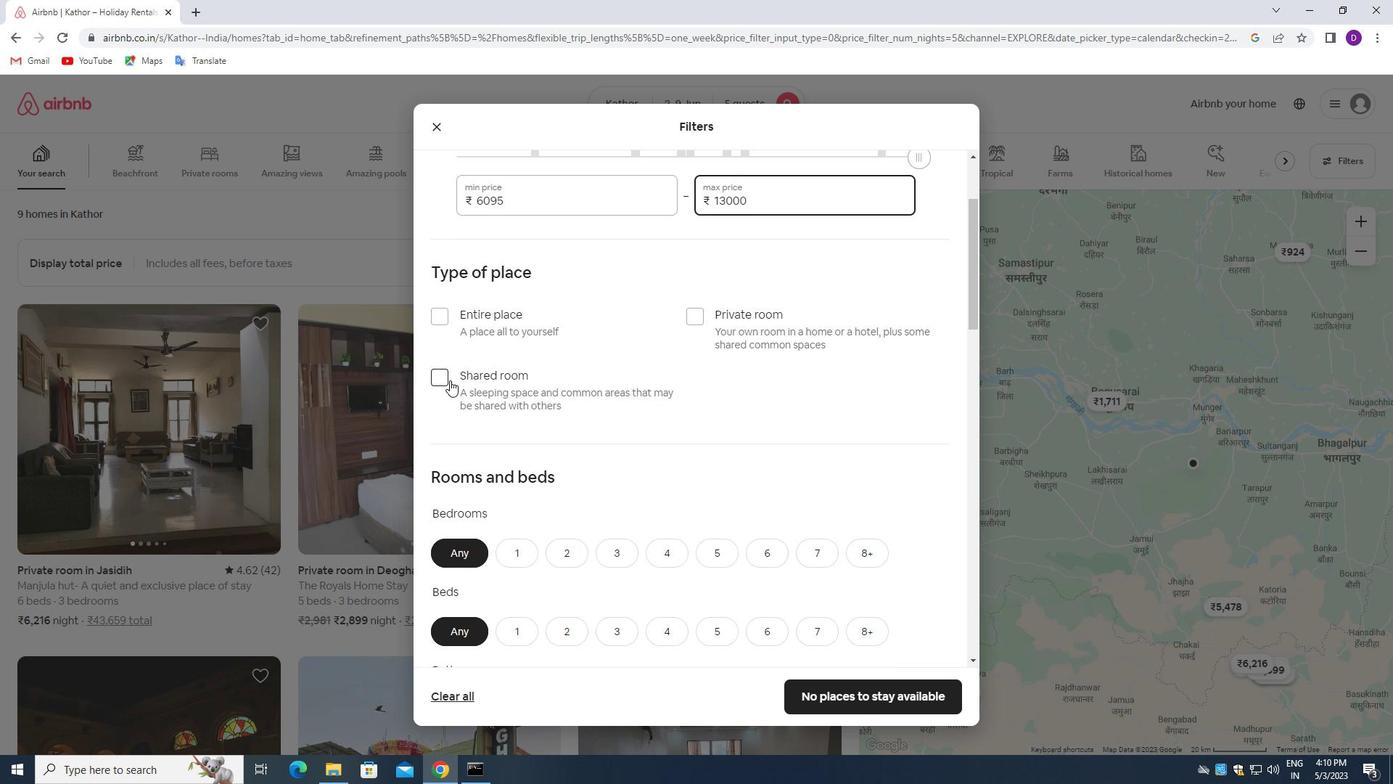 
Action: Mouse pressed left at (444, 376)
Screenshot: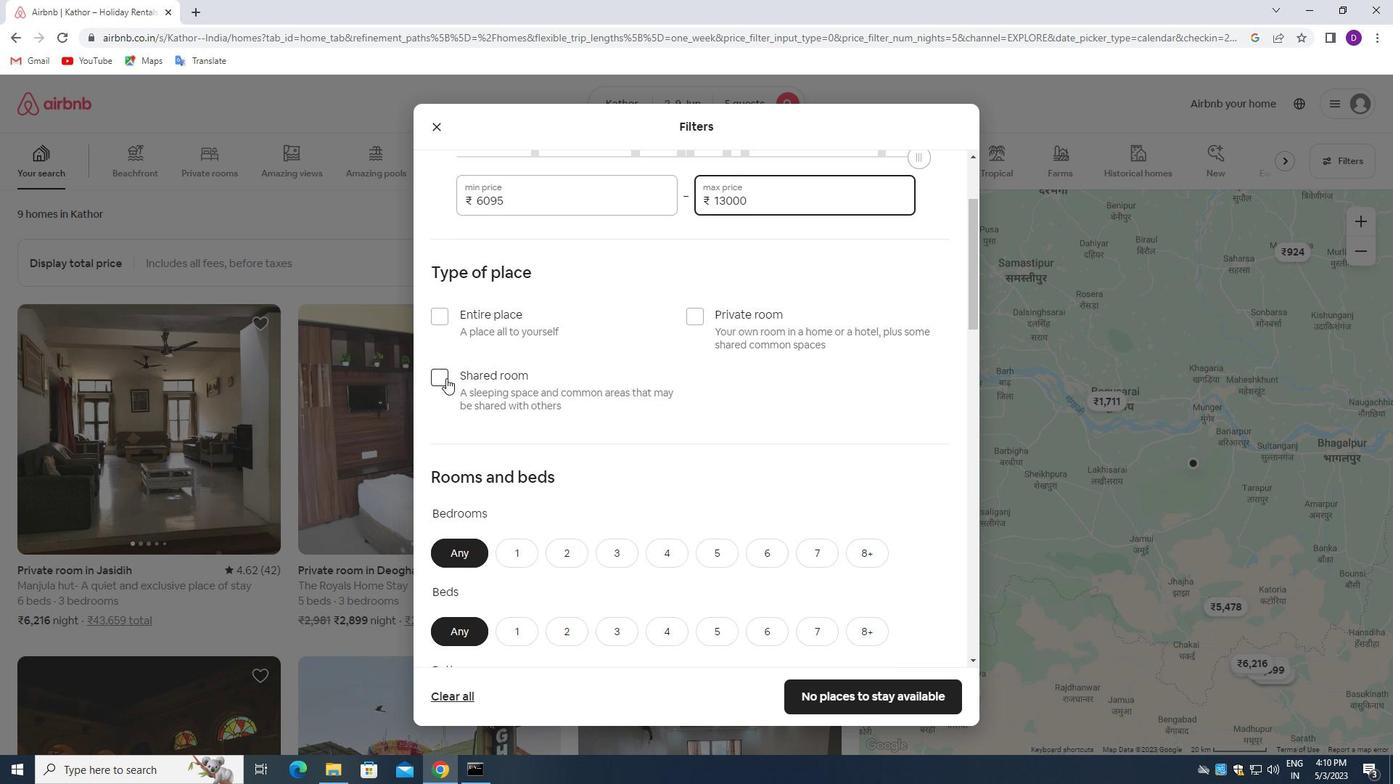 
Action: Mouse moved to (589, 414)
Screenshot: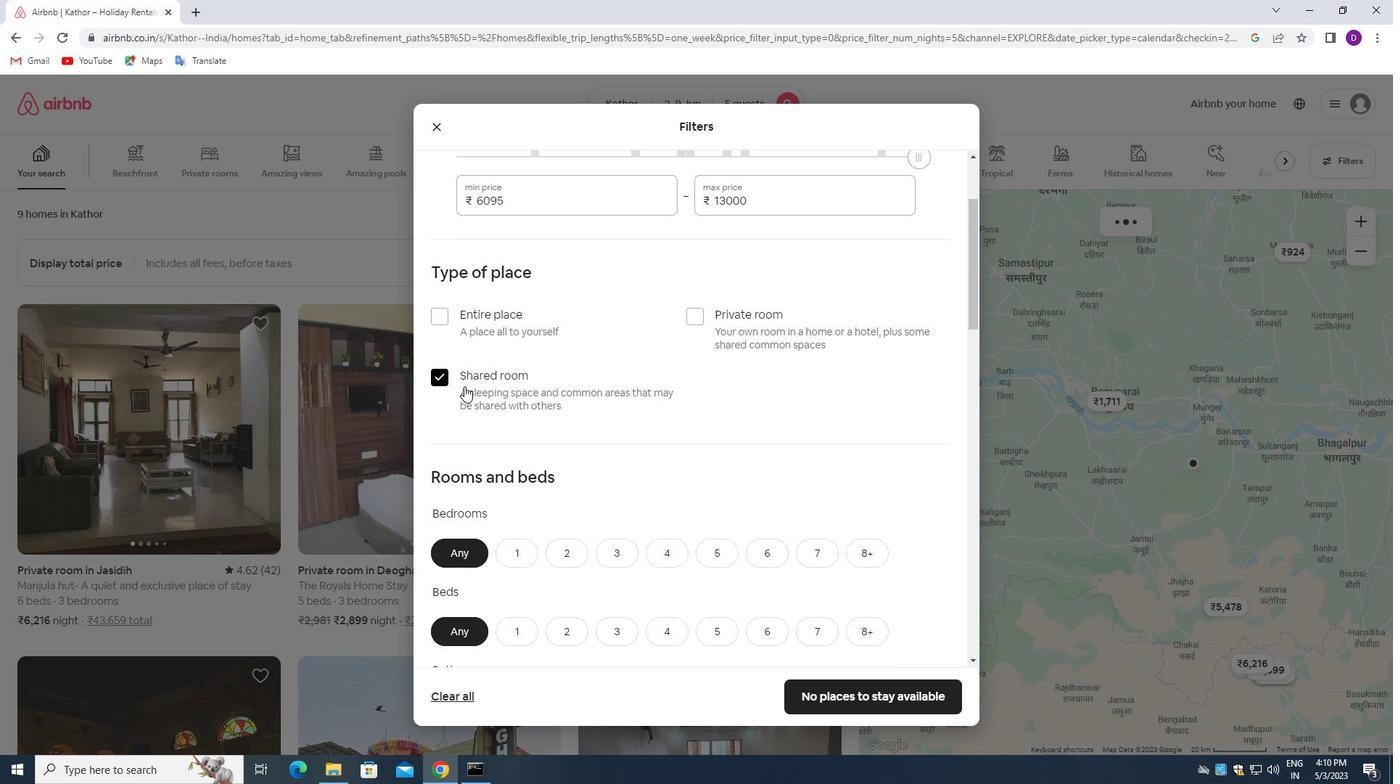 
Action: Mouse scrolled (589, 413) with delta (0, 0)
Screenshot: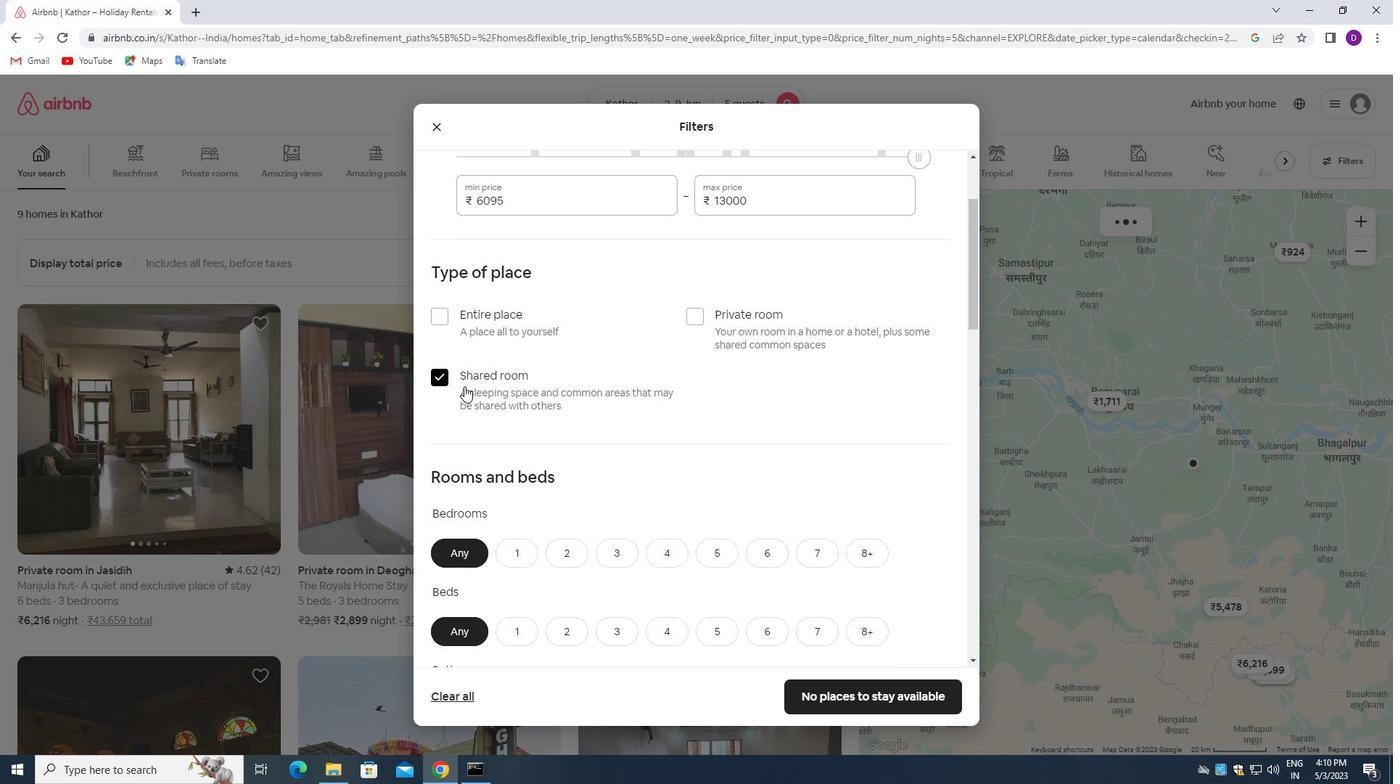 
Action: Mouse moved to (592, 414)
Screenshot: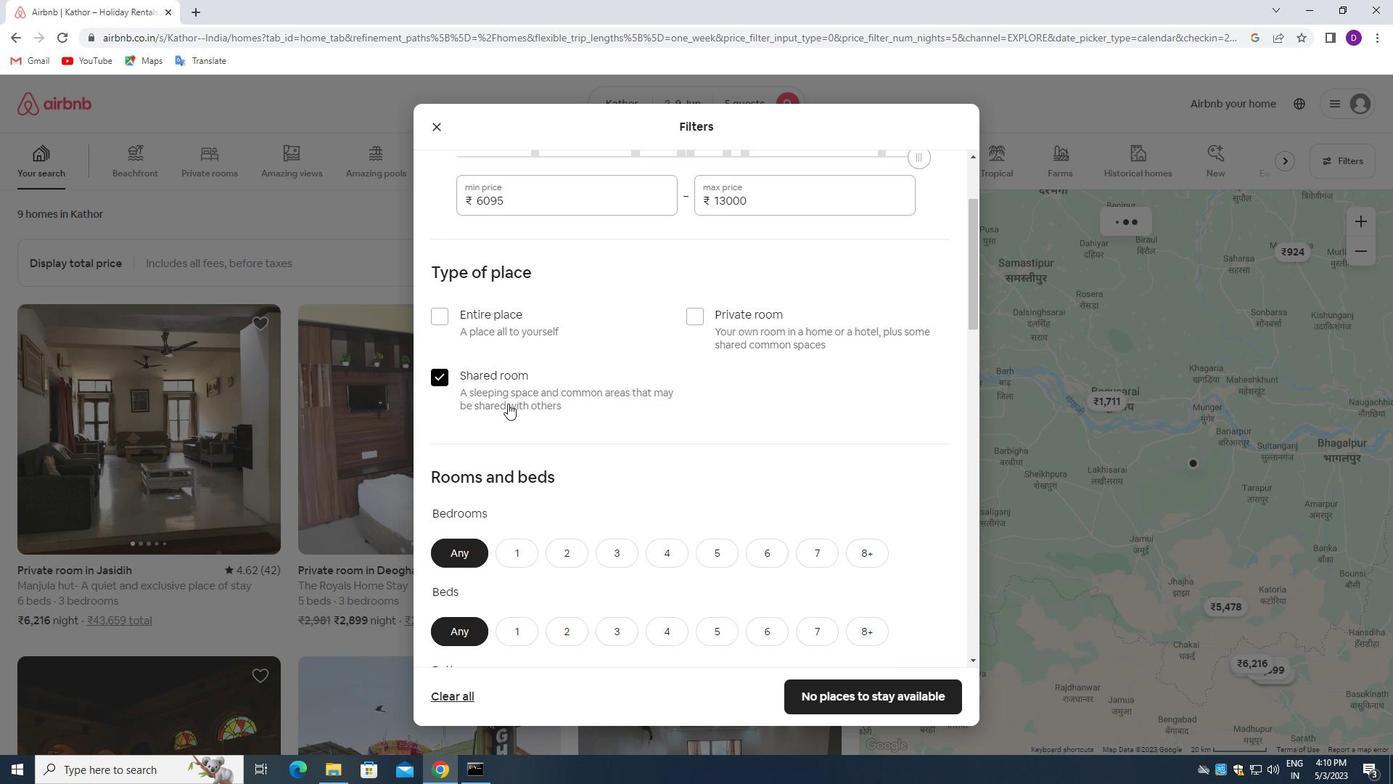 
Action: Mouse scrolled (592, 413) with delta (0, 0)
Screenshot: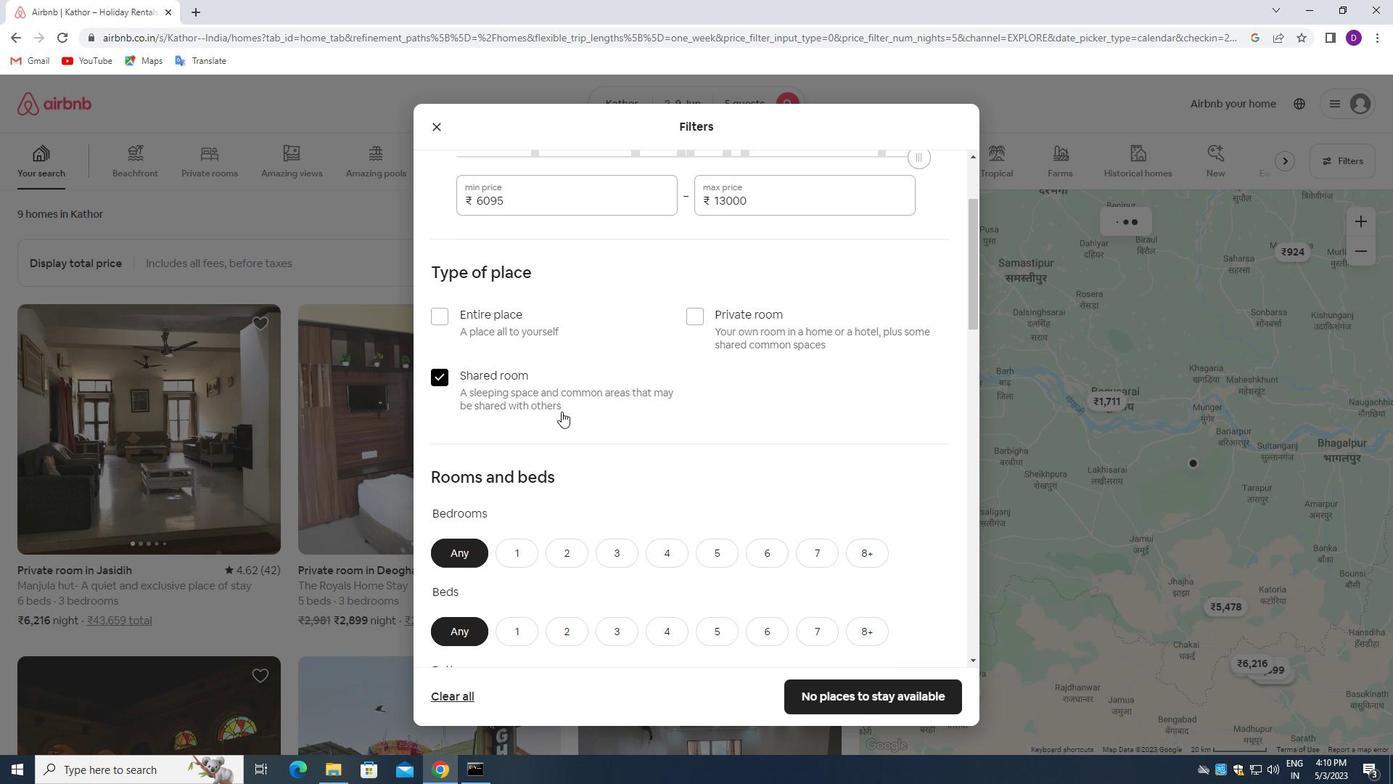 
Action: Mouse moved to (593, 415)
Screenshot: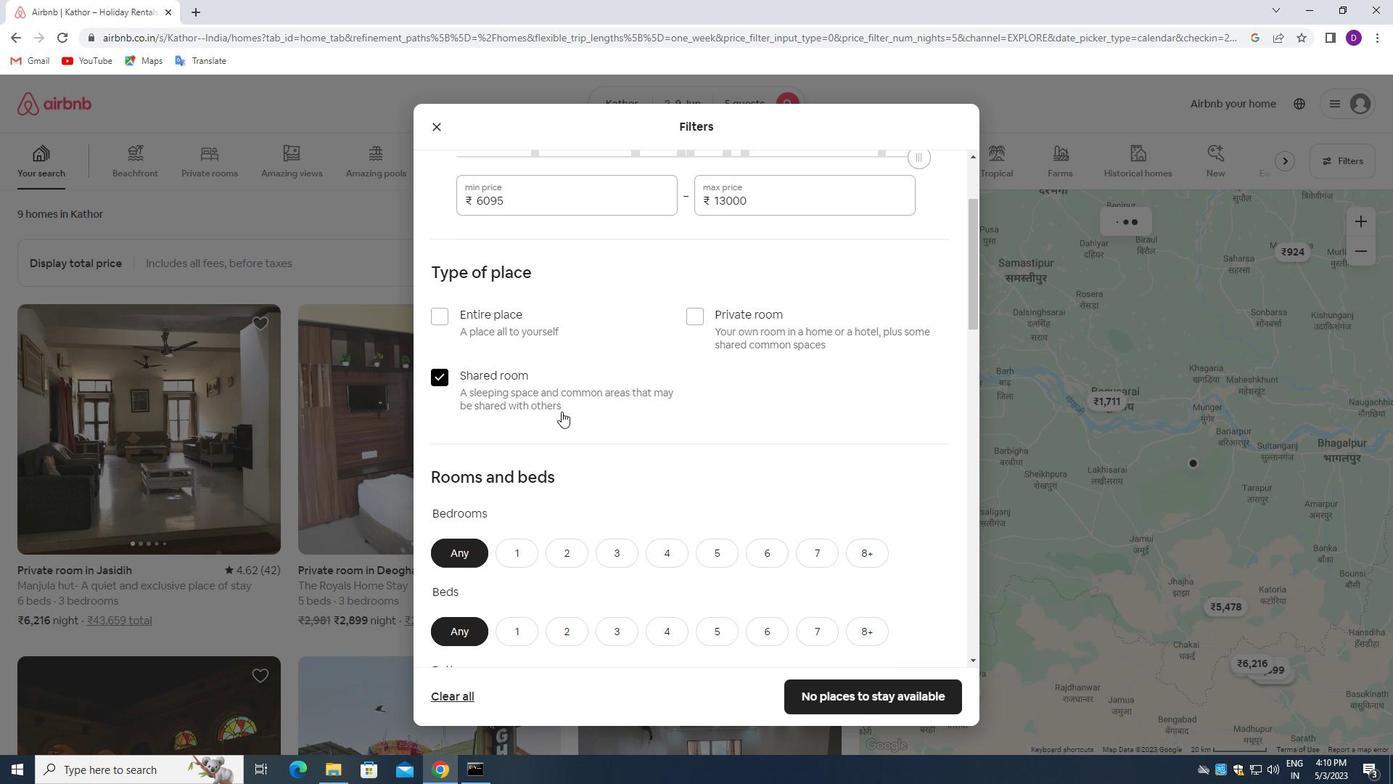 
Action: Mouse scrolled (593, 414) with delta (0, 0)
Screenshot: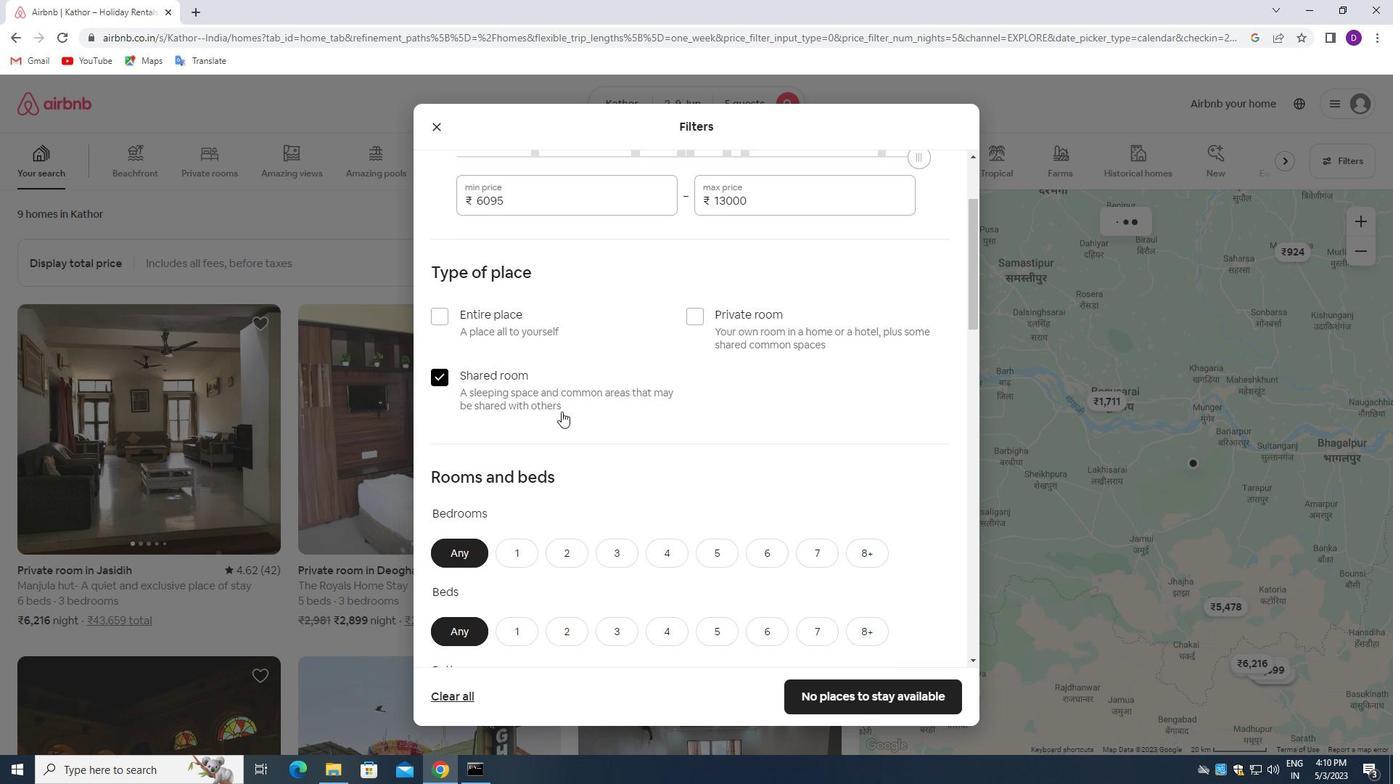 
Action: Mouse moved to (567, 344)
Screenshot: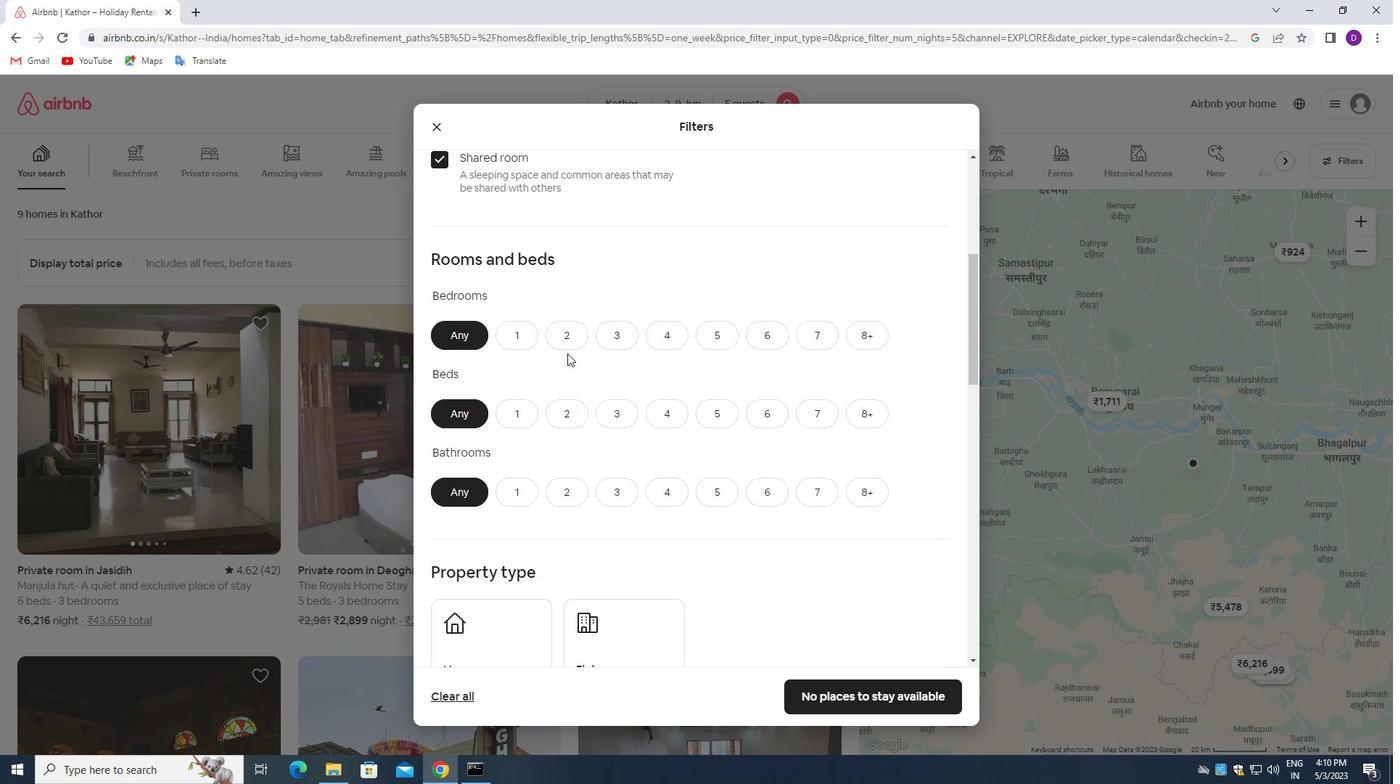 
Action: Mouse pressed left at (567, 344)
Screenshot: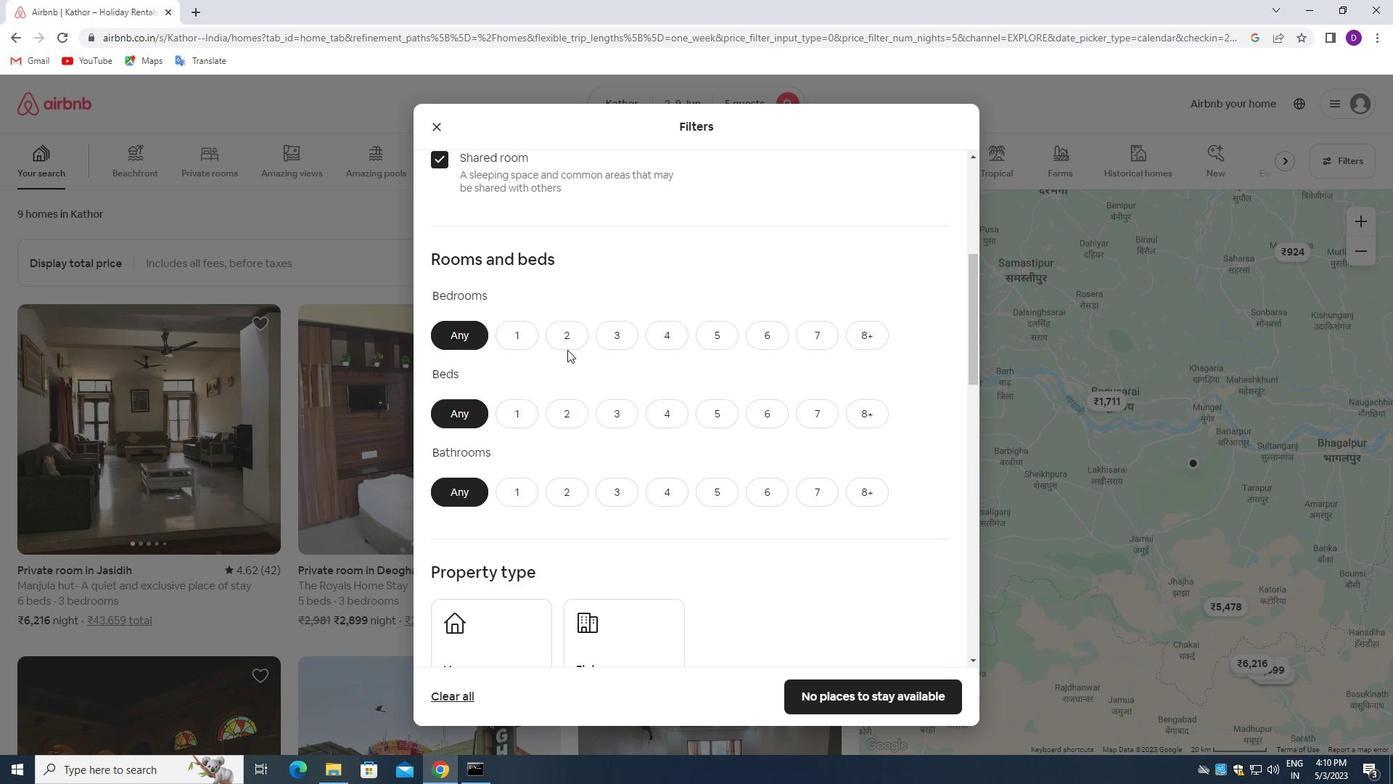 
Action: Mouse moved to (732, 419)
Screenshot: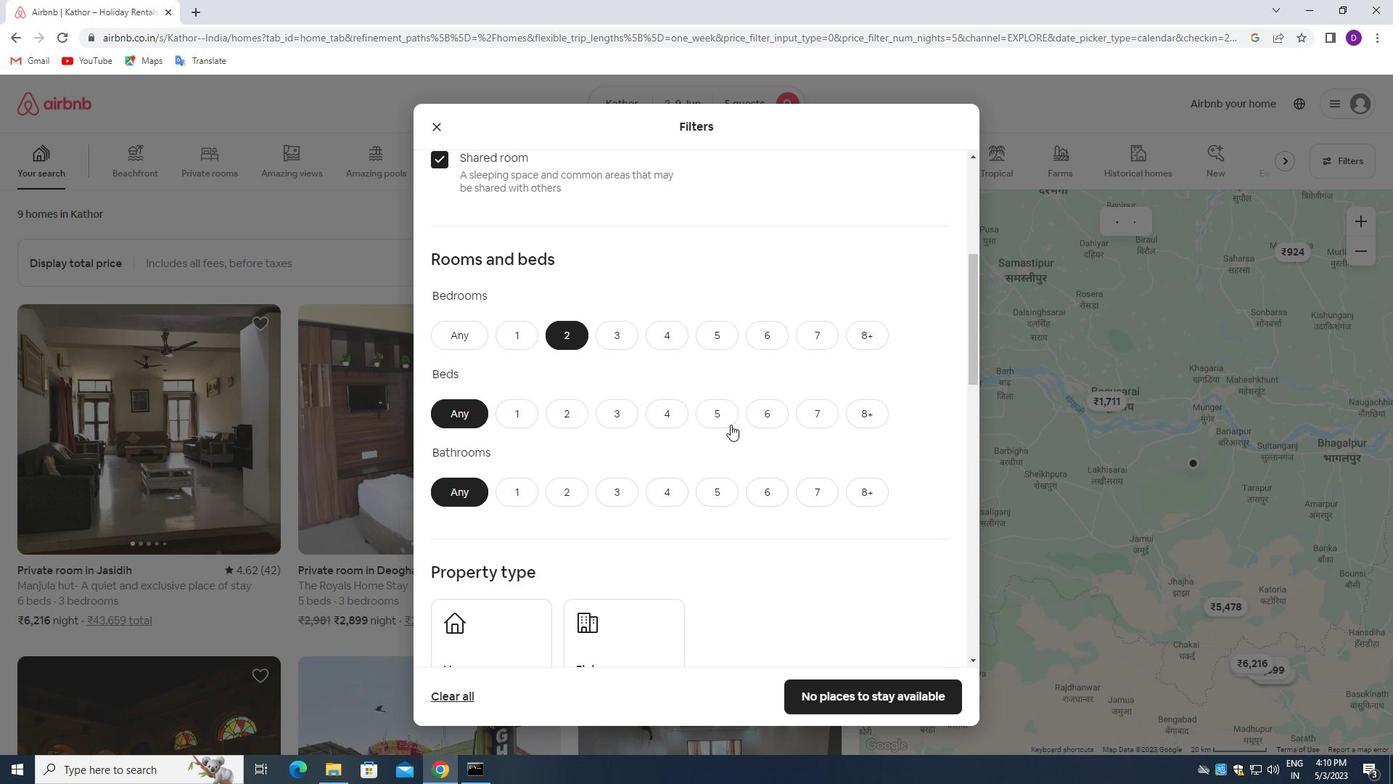 
Action: Mouse pressed left at (732, 419)
Screenshot: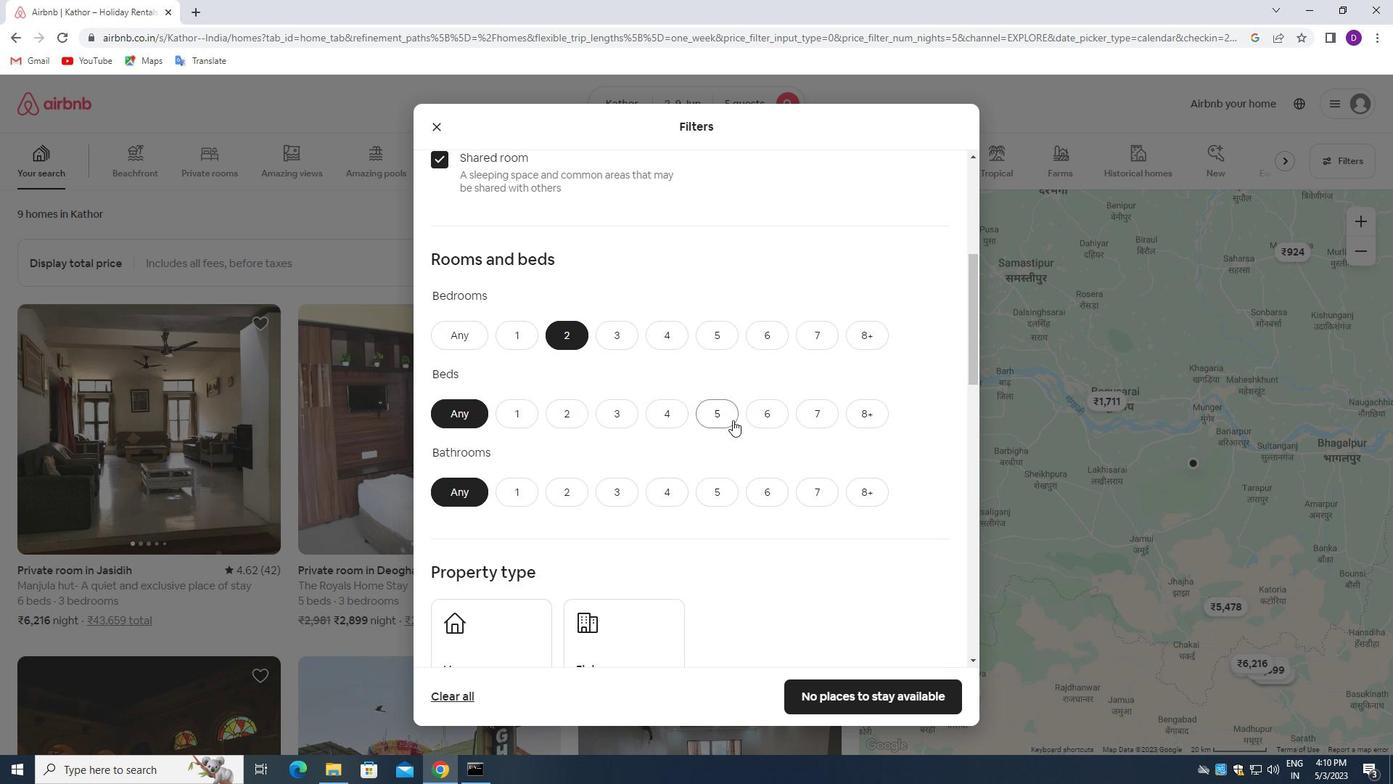 
Action: Mouse moved to (579, 488)
Screenshot: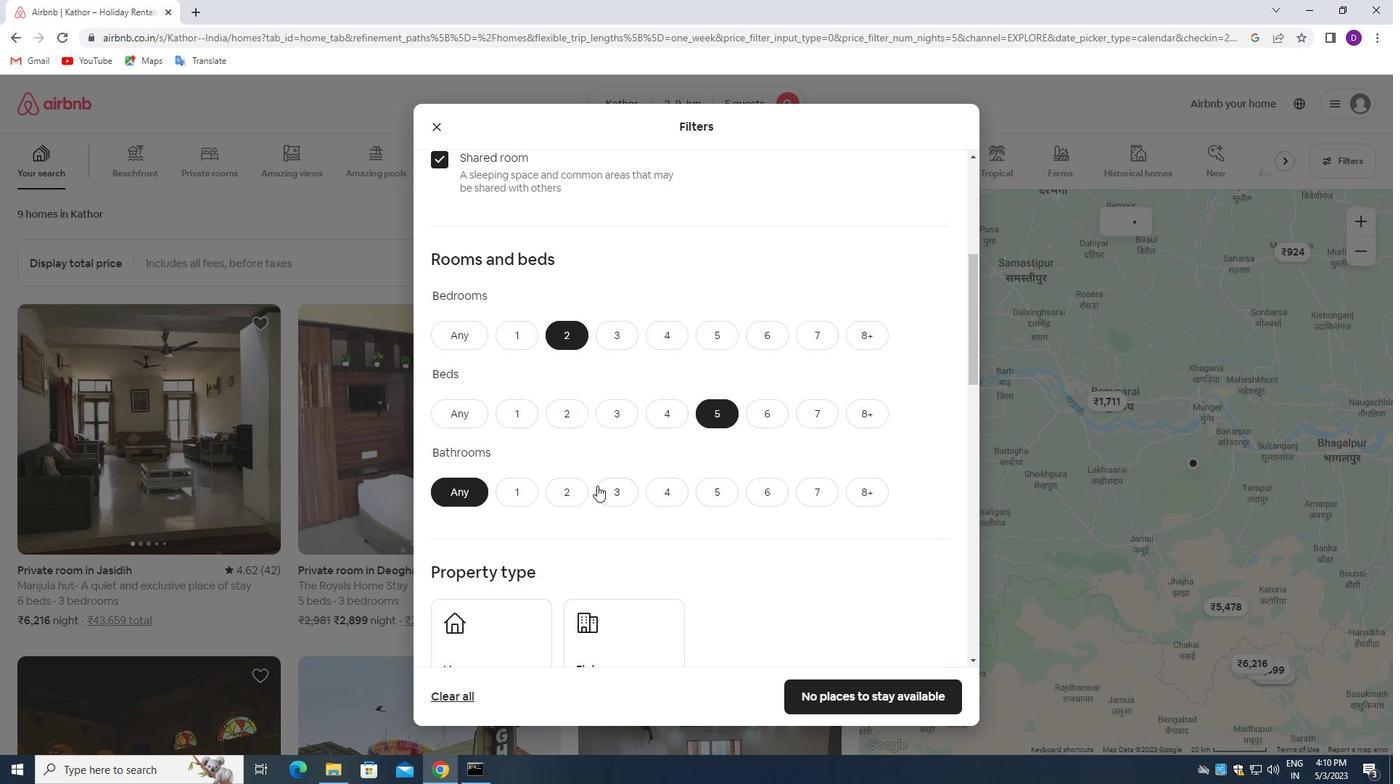 
Action: Mouse pressed left at (579, 488)
Screenshot: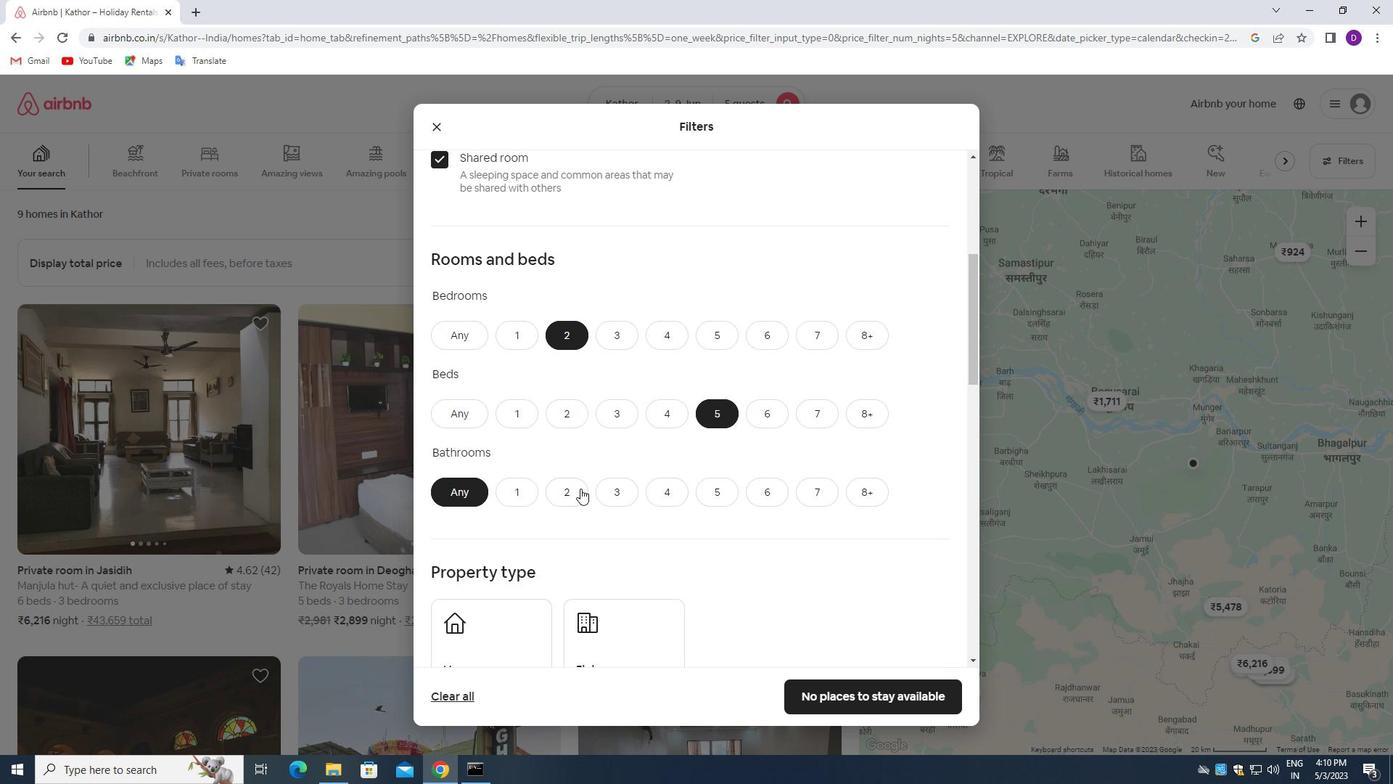 
Action: Mouse moved to (580, 488)
Screenshot: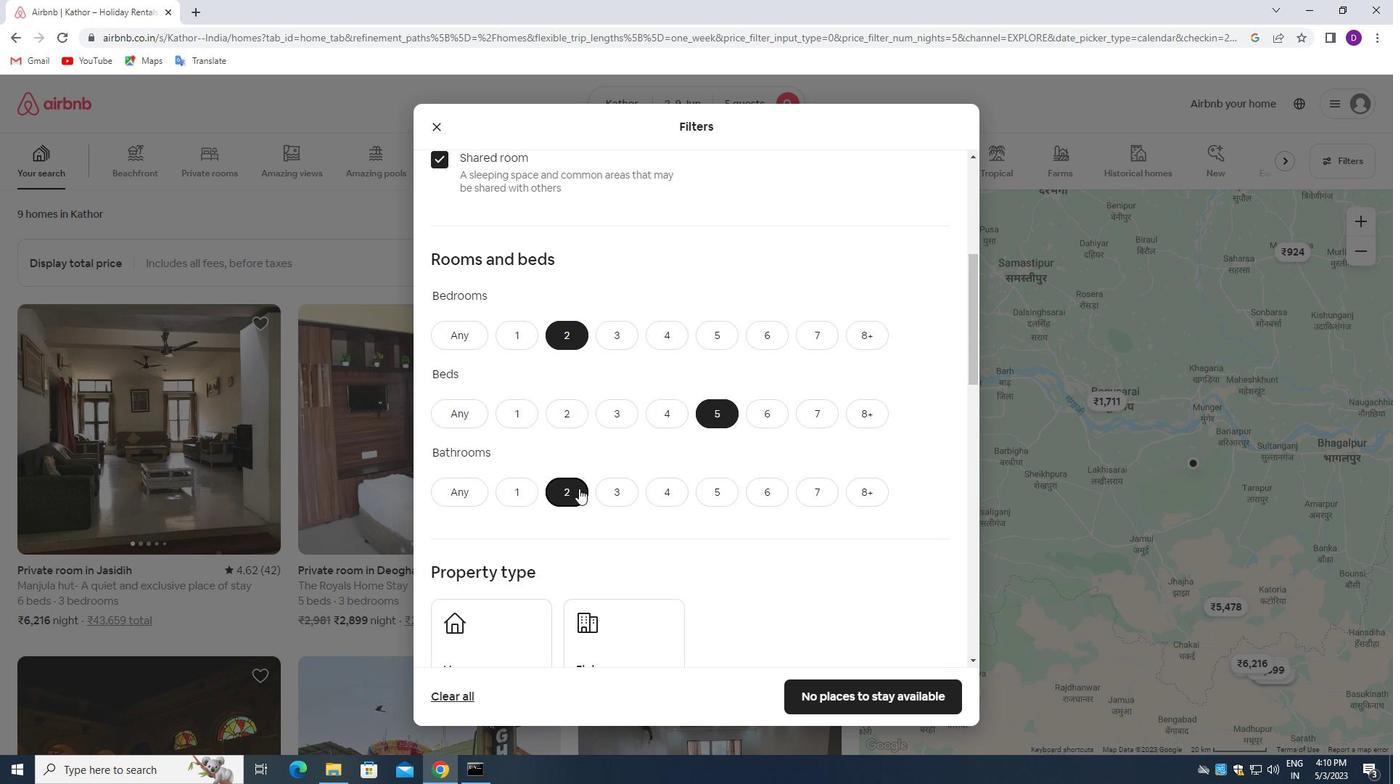 
Action: Mouse scrolled (580, 487) with delta (0, 0)
Screenshot: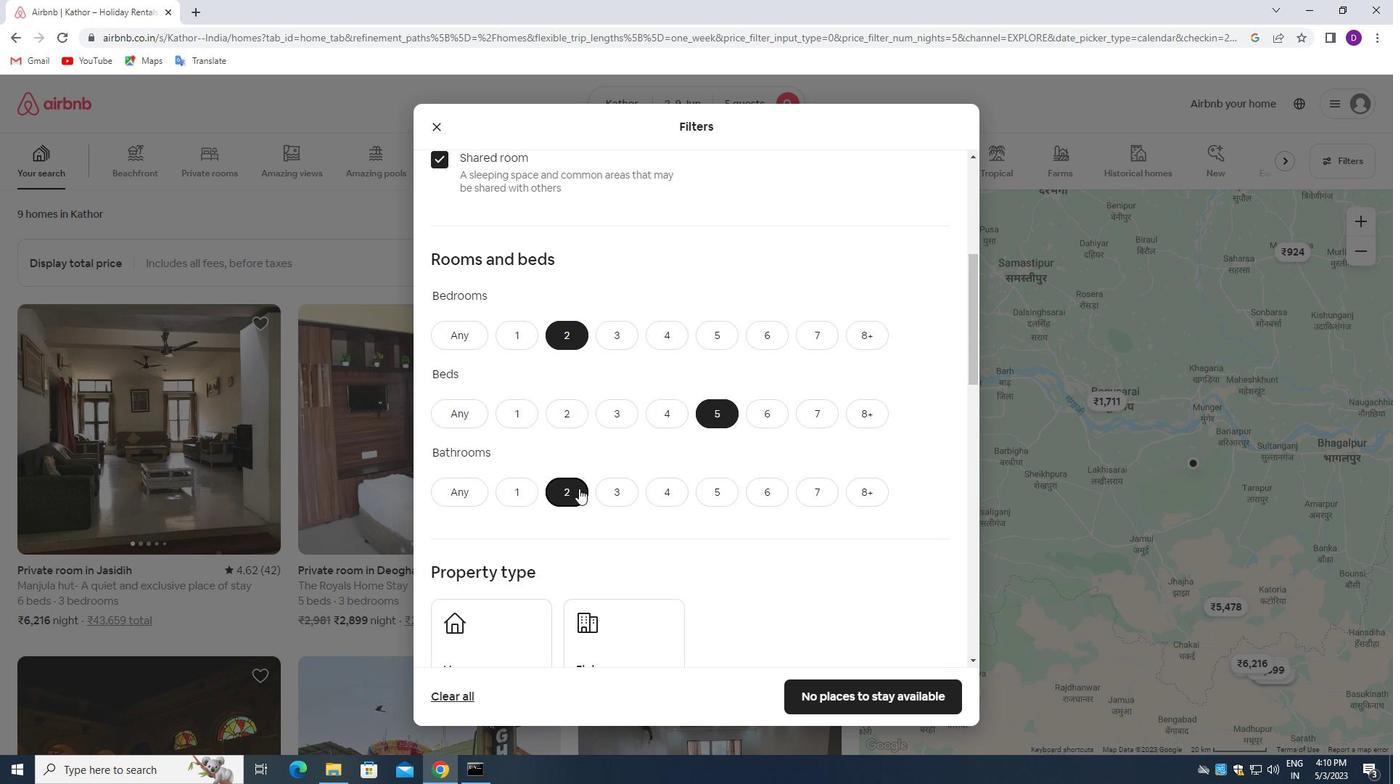 
Action: Mouse moved to (588, 442)
Screenshot: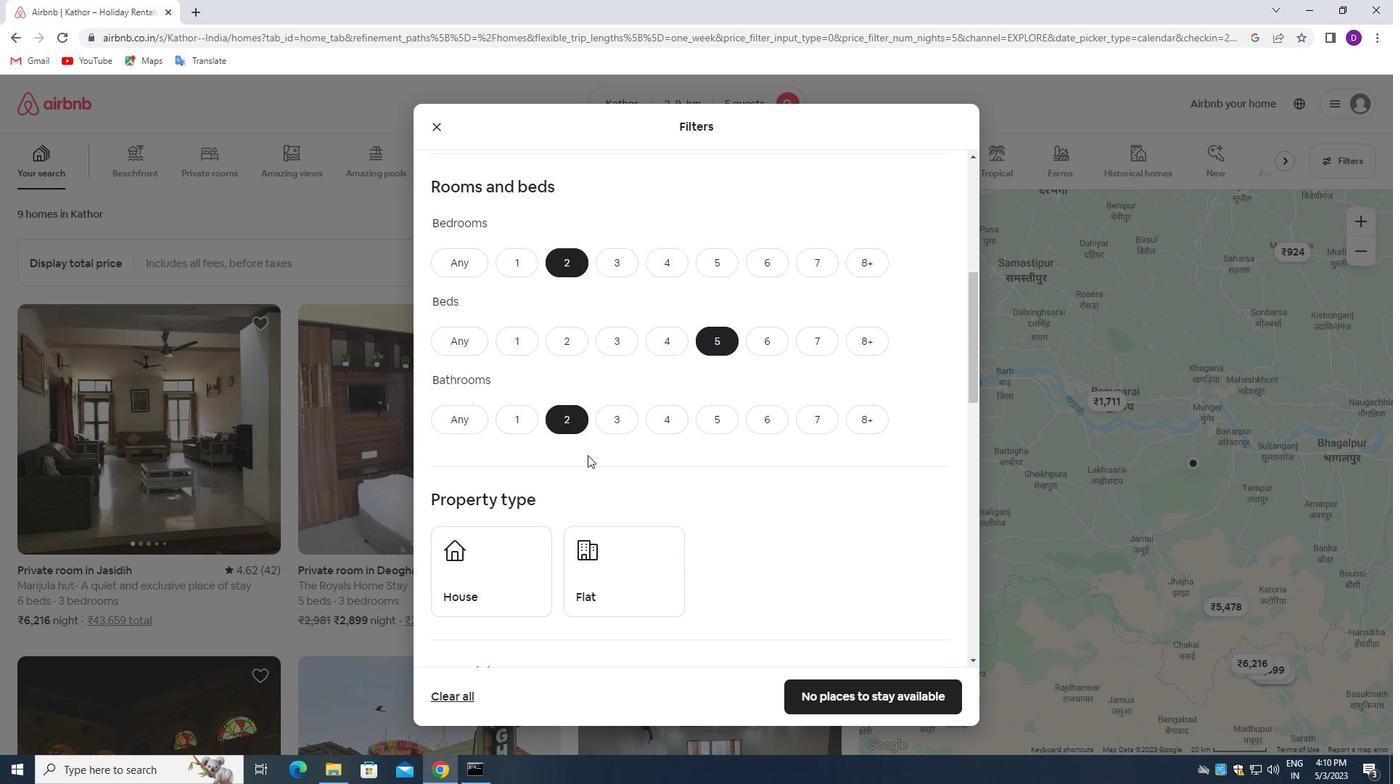 
Action: Mouse scrolled (588, 442) with delta (0, 0)
Screenshot: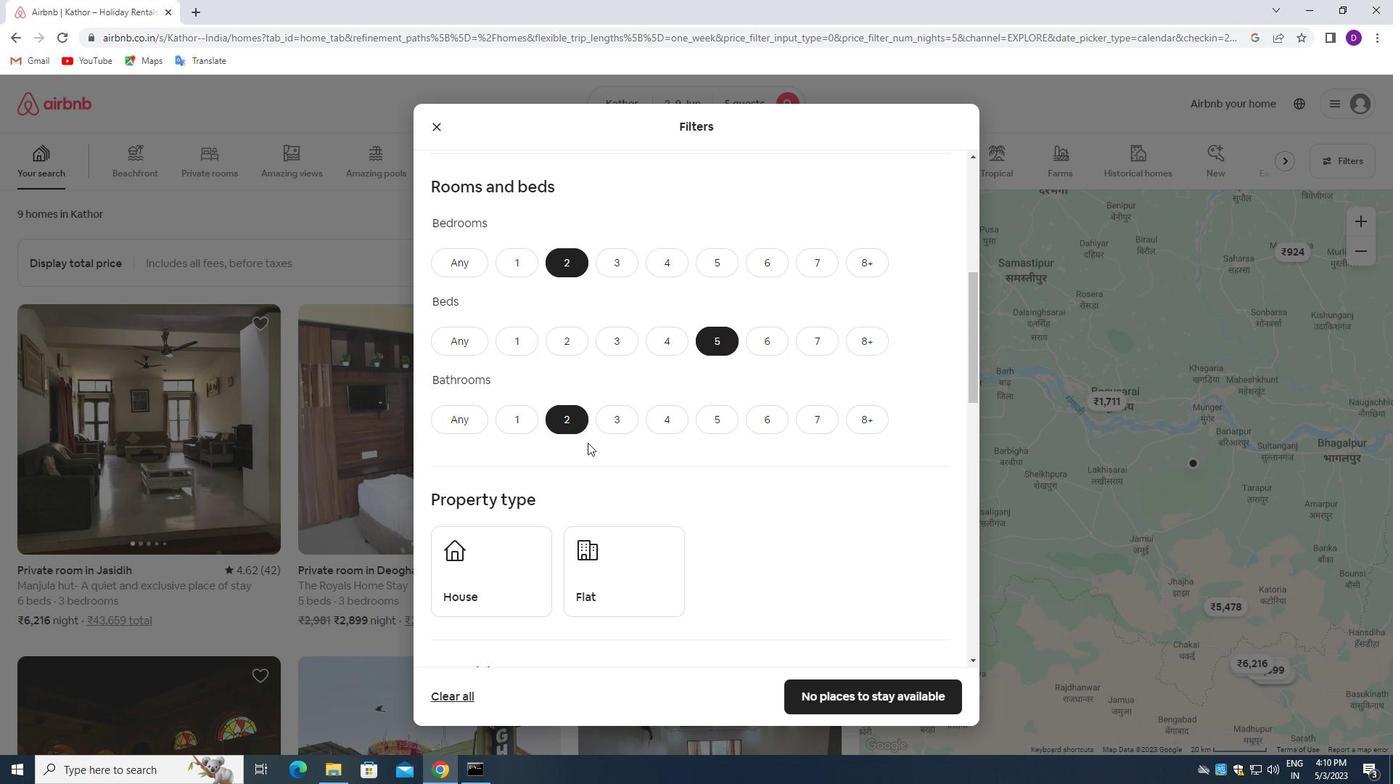 
Action: Mouse scrolled (588, 442) with delta (0, 0)
Screenshot: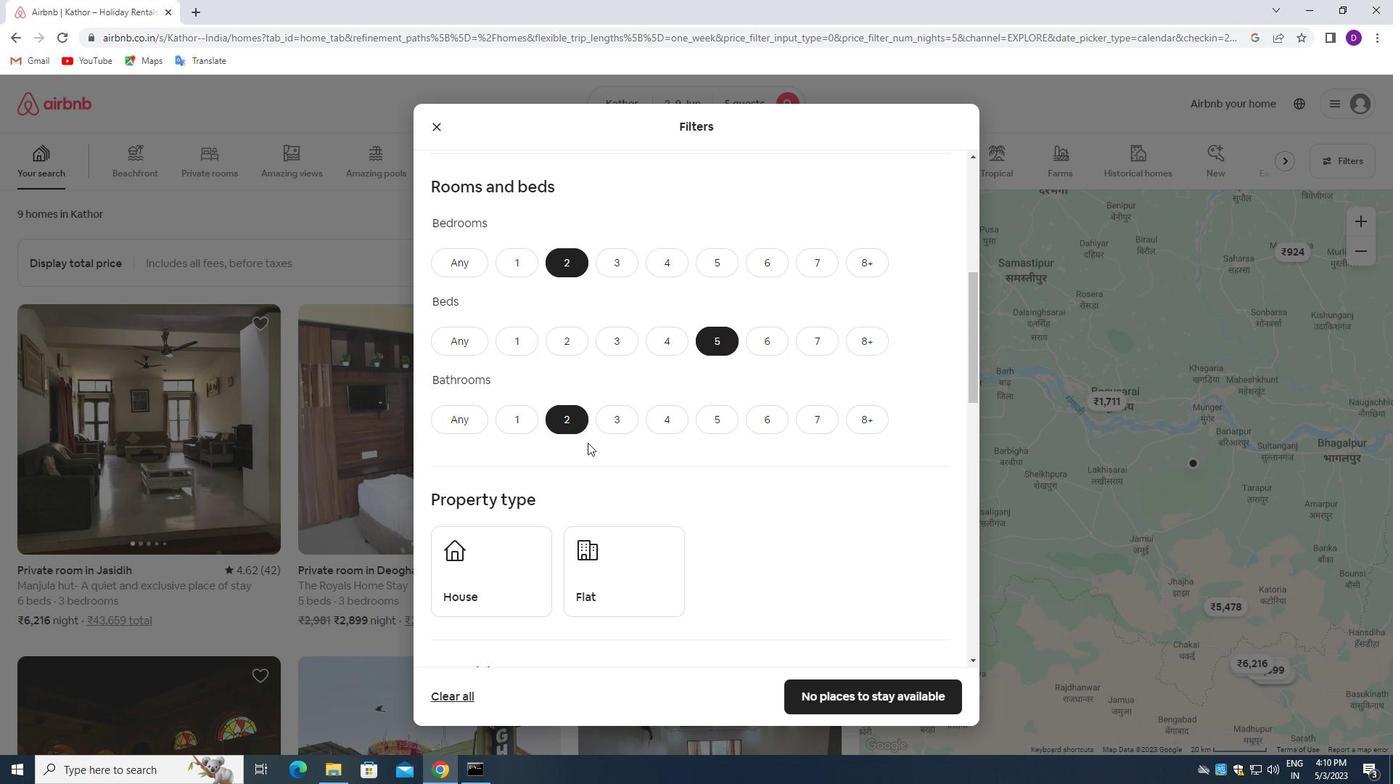 
Action: Mouse moved to (498, 431)
Screenshot: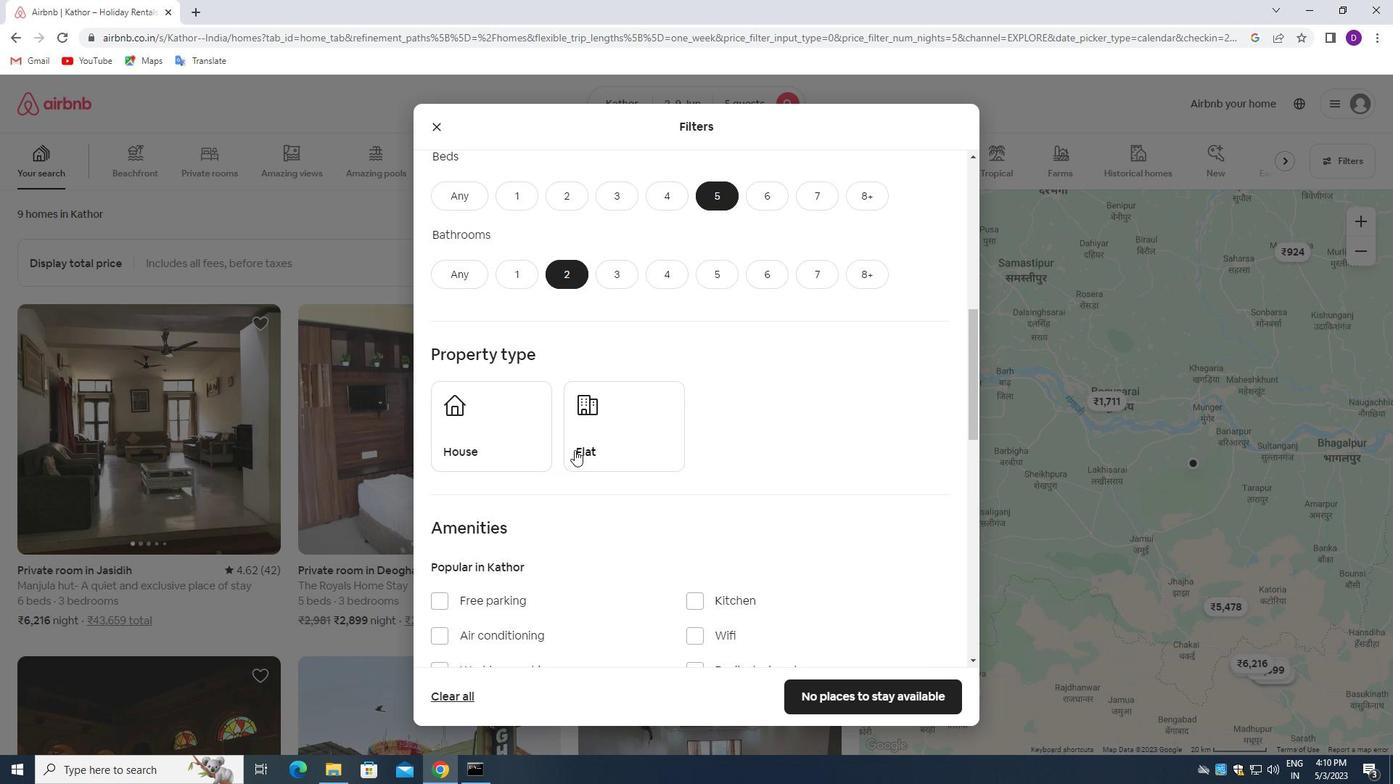 
Action: Mouse pressed left at (498, 431)
Screenshot: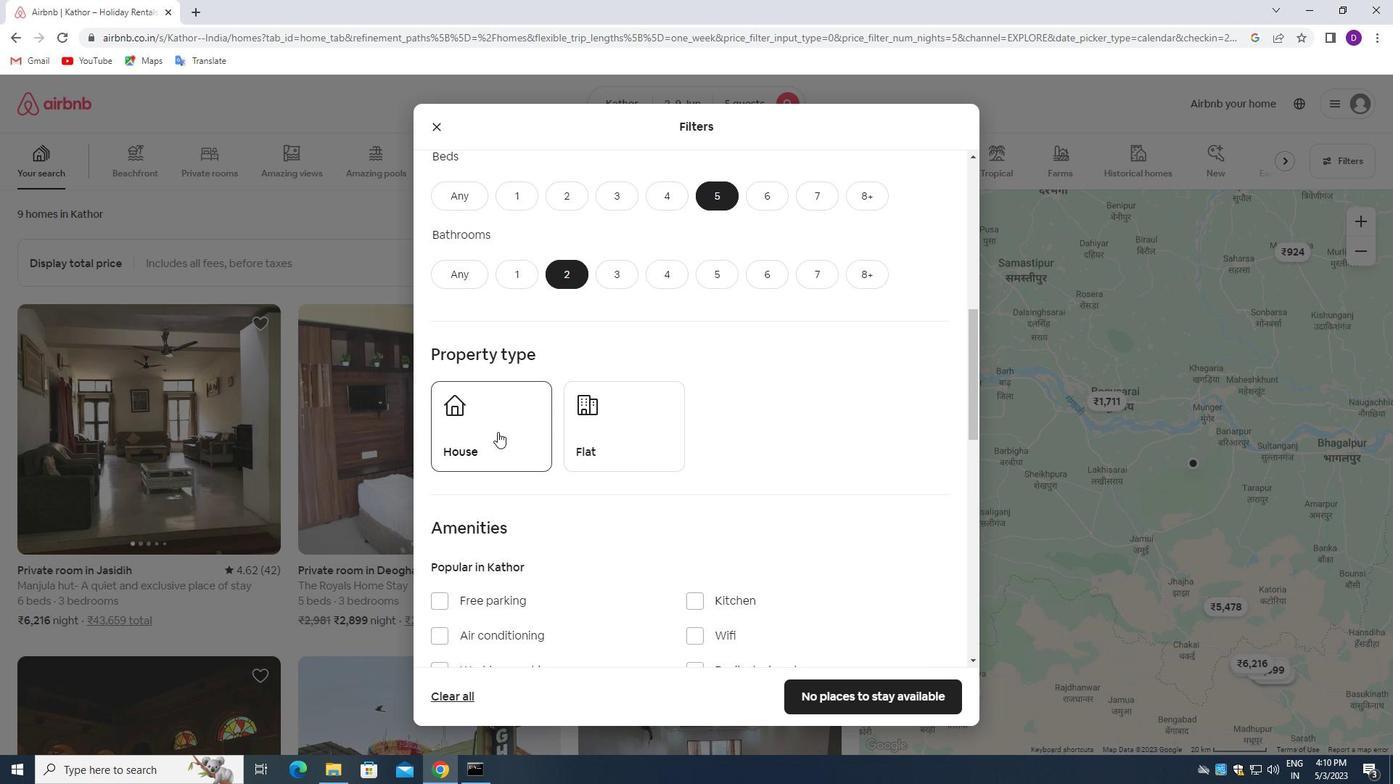 
Action: Mouse moved to (591, 439)
Screenshot: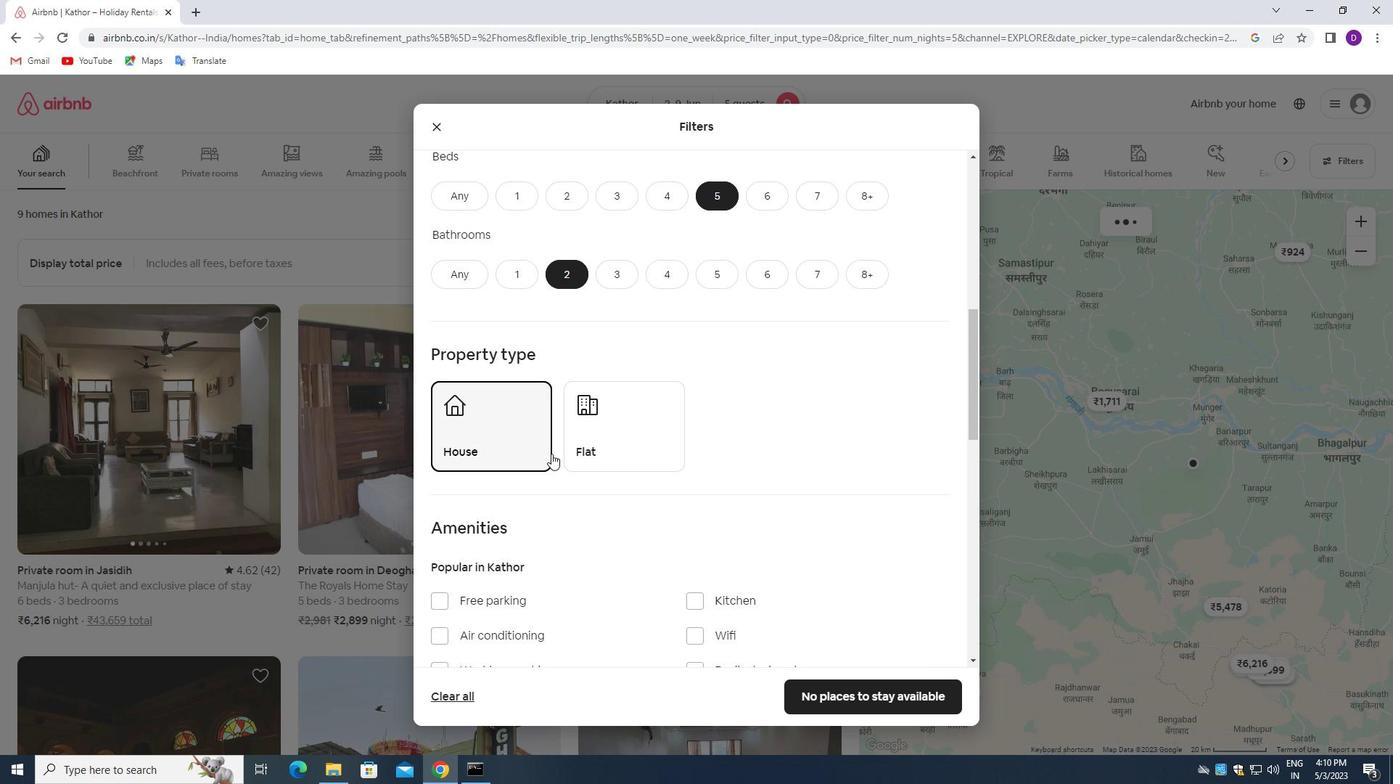
Action: Mouse pressed left at (591, 439)
Screenshot: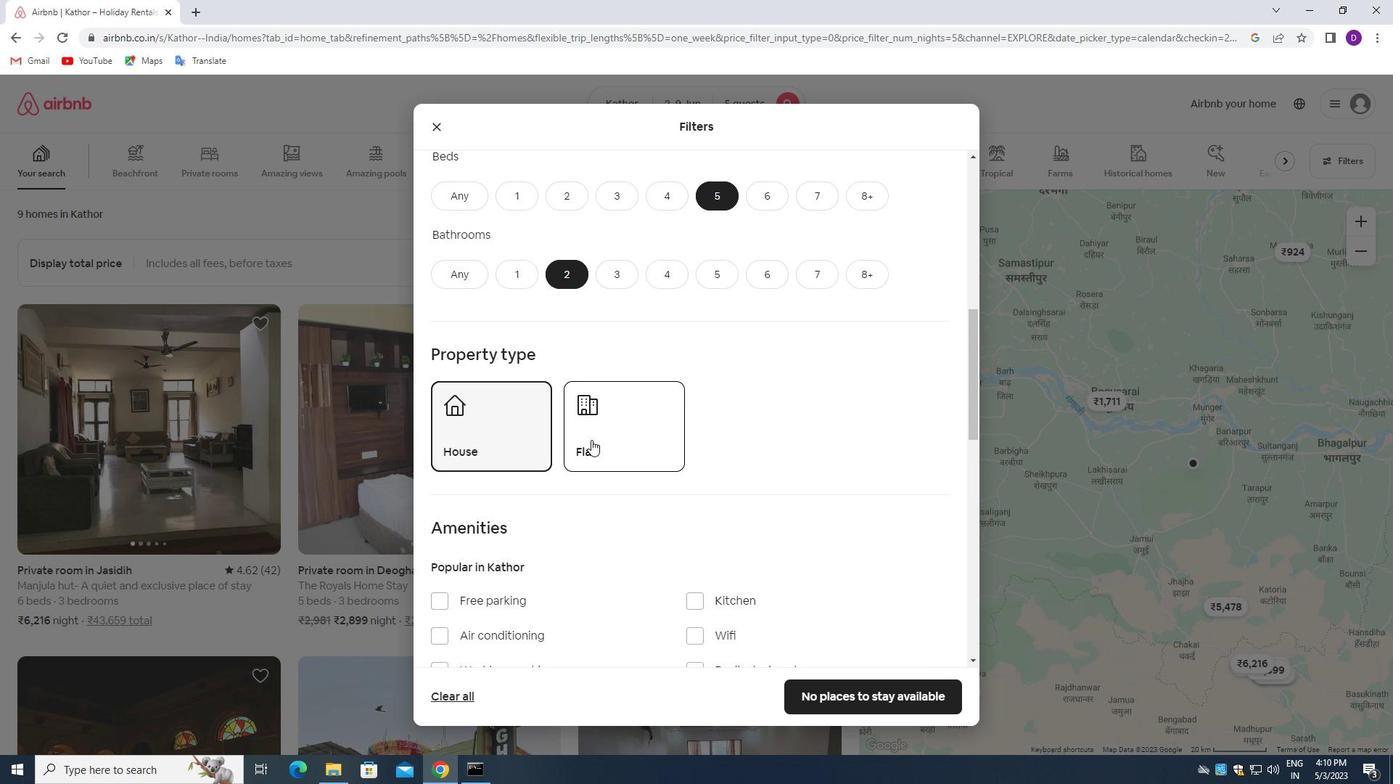 
Action: Mouse moved to (597, 444)
Screenshot: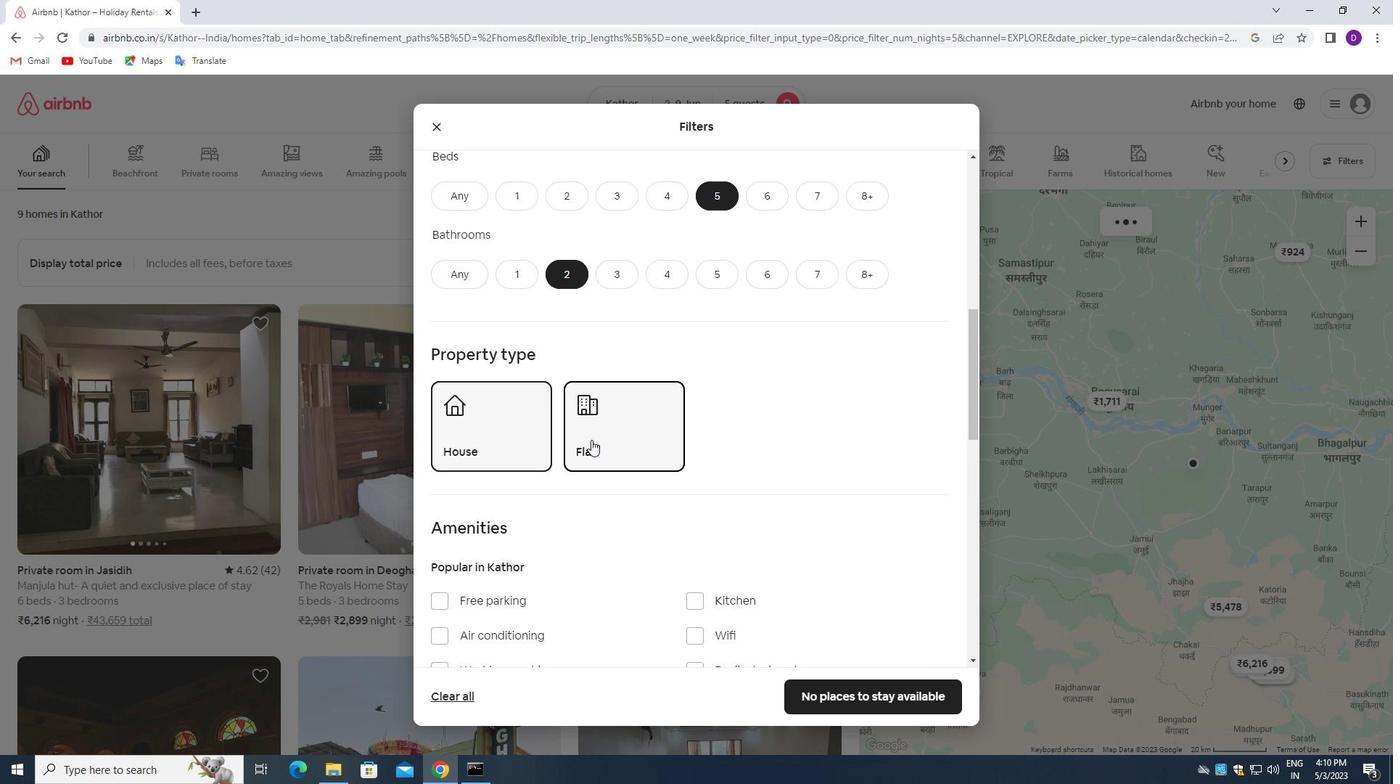 
Action: Mouse scrolled (597, 443) with delta (0, 0)
Screenshot: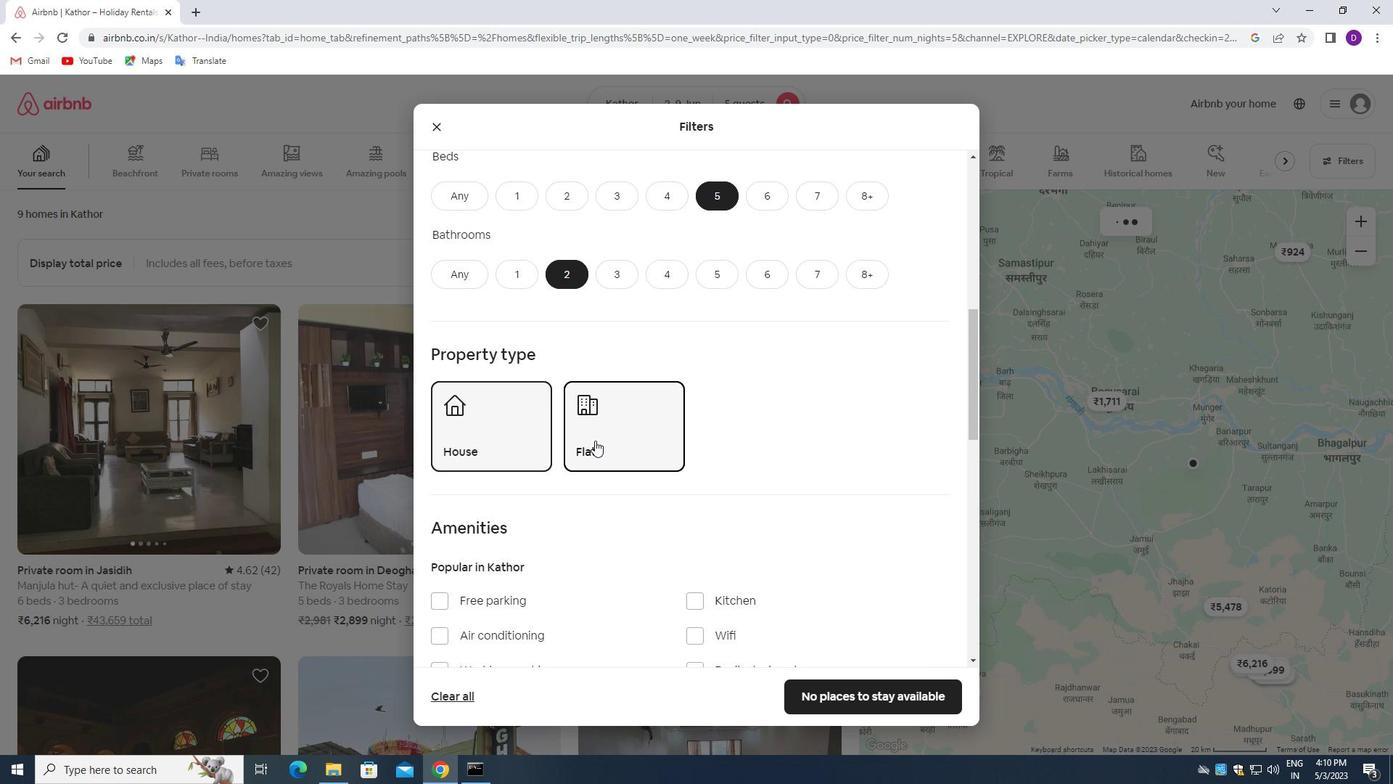
Action: Mouse moved to (598, 445)
Screenshot: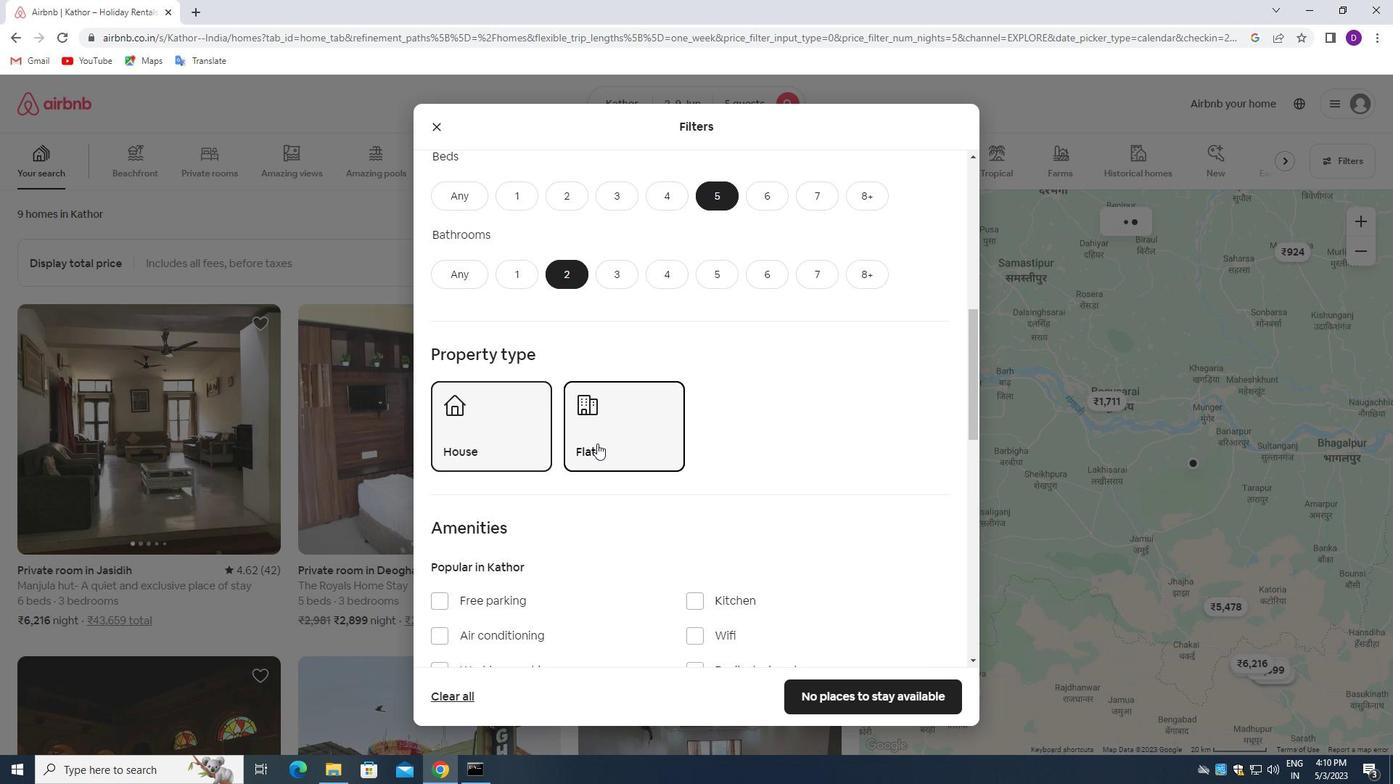 
Action: Mouse scrolled (598, 445) with delta (0, 0)
Screenshot: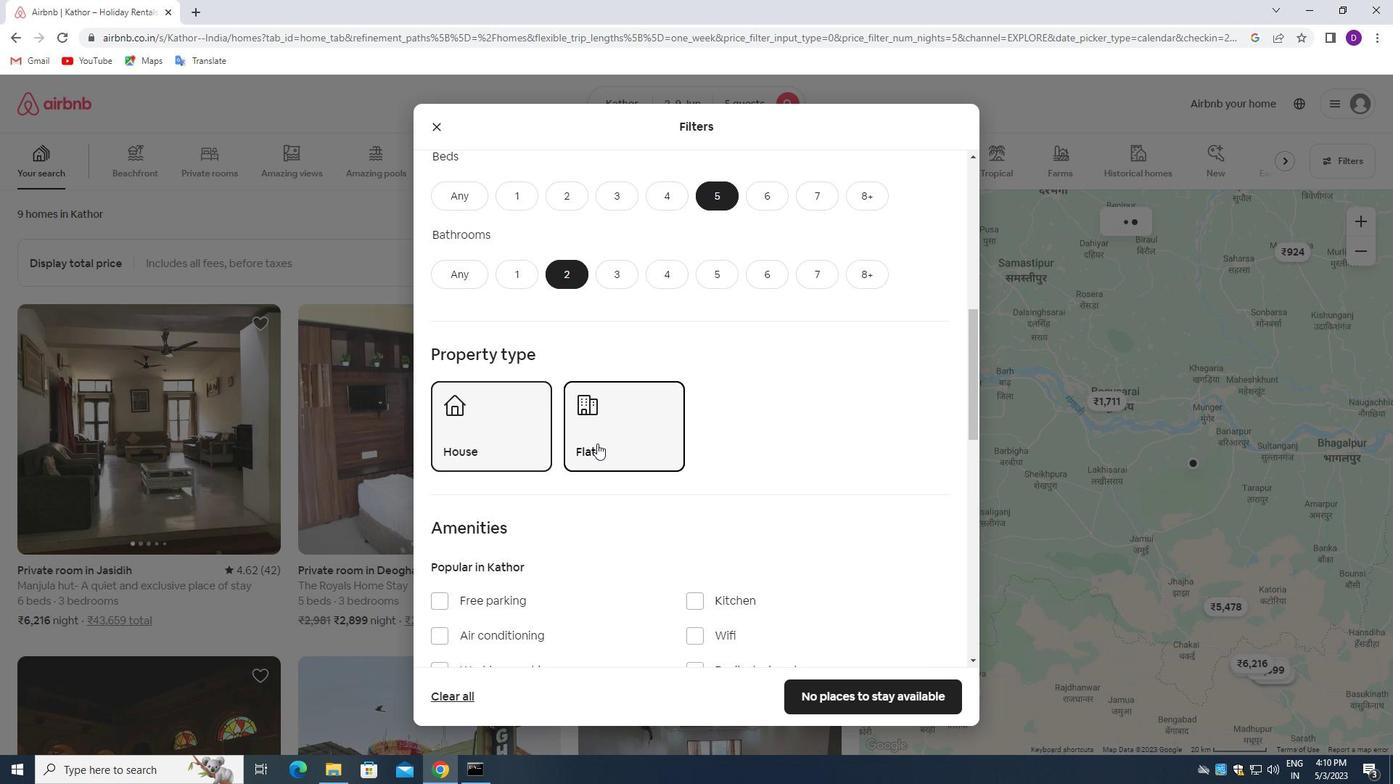 
Action: Mouse scrolled (598, 445) with delta (0, 0)
Screenshot: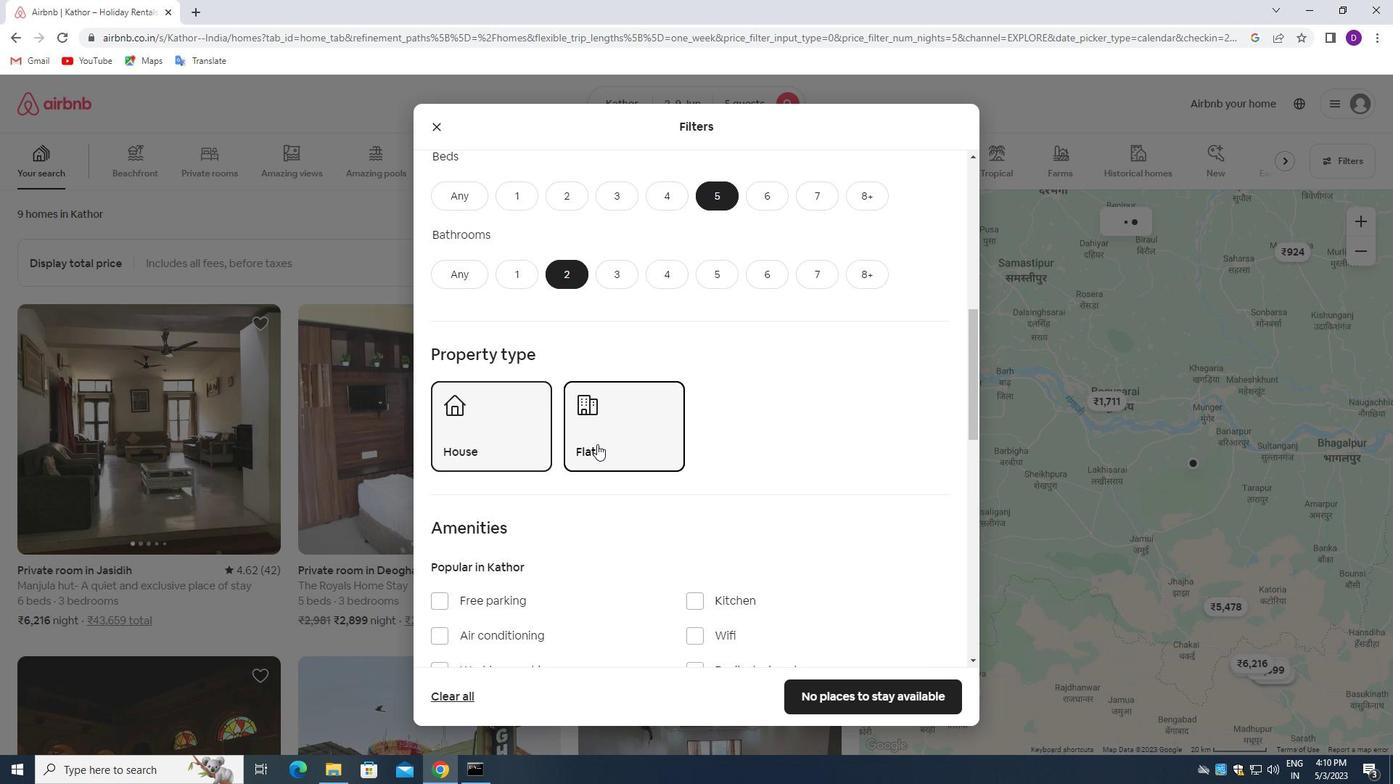
Action: Mouse moved to (690, 415)
Screenshot: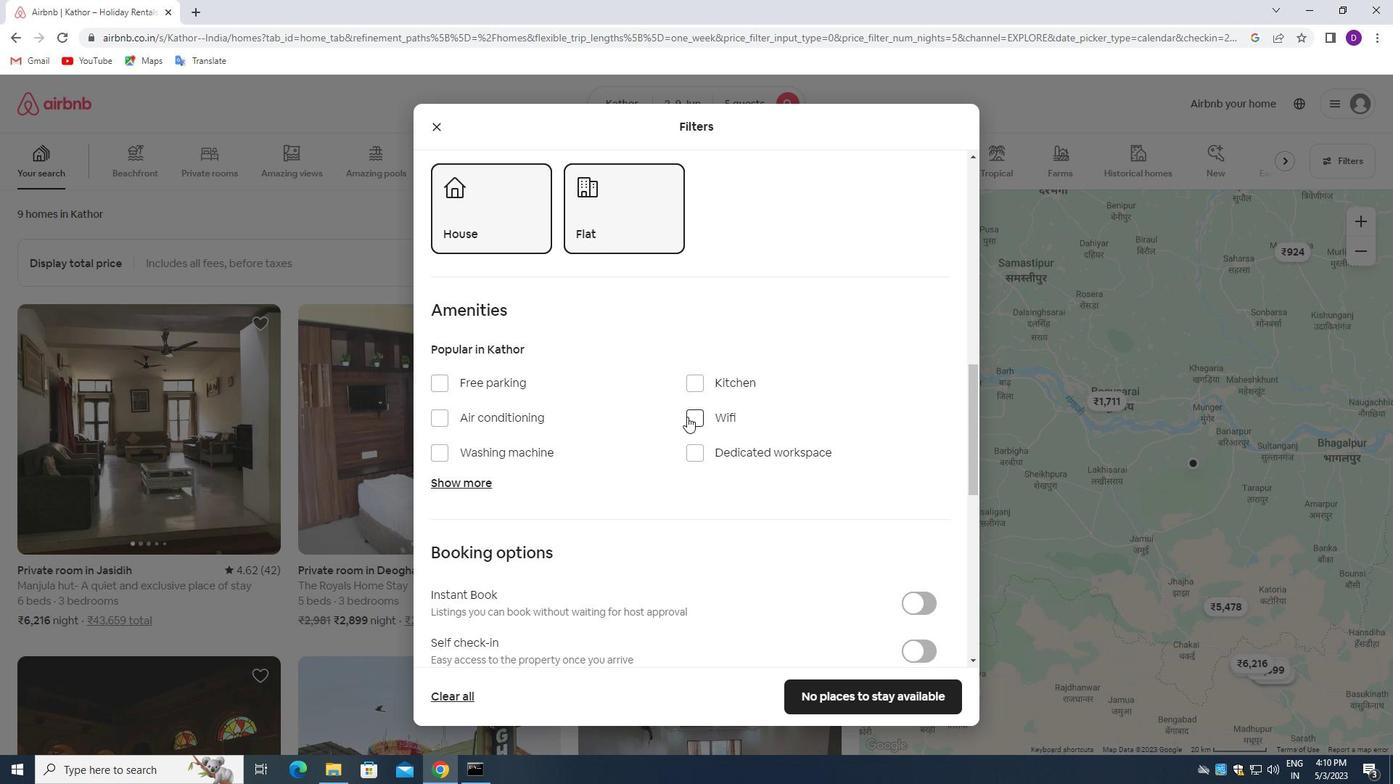 
Action: Mouse pressed left at (690, 415)
Screenshot: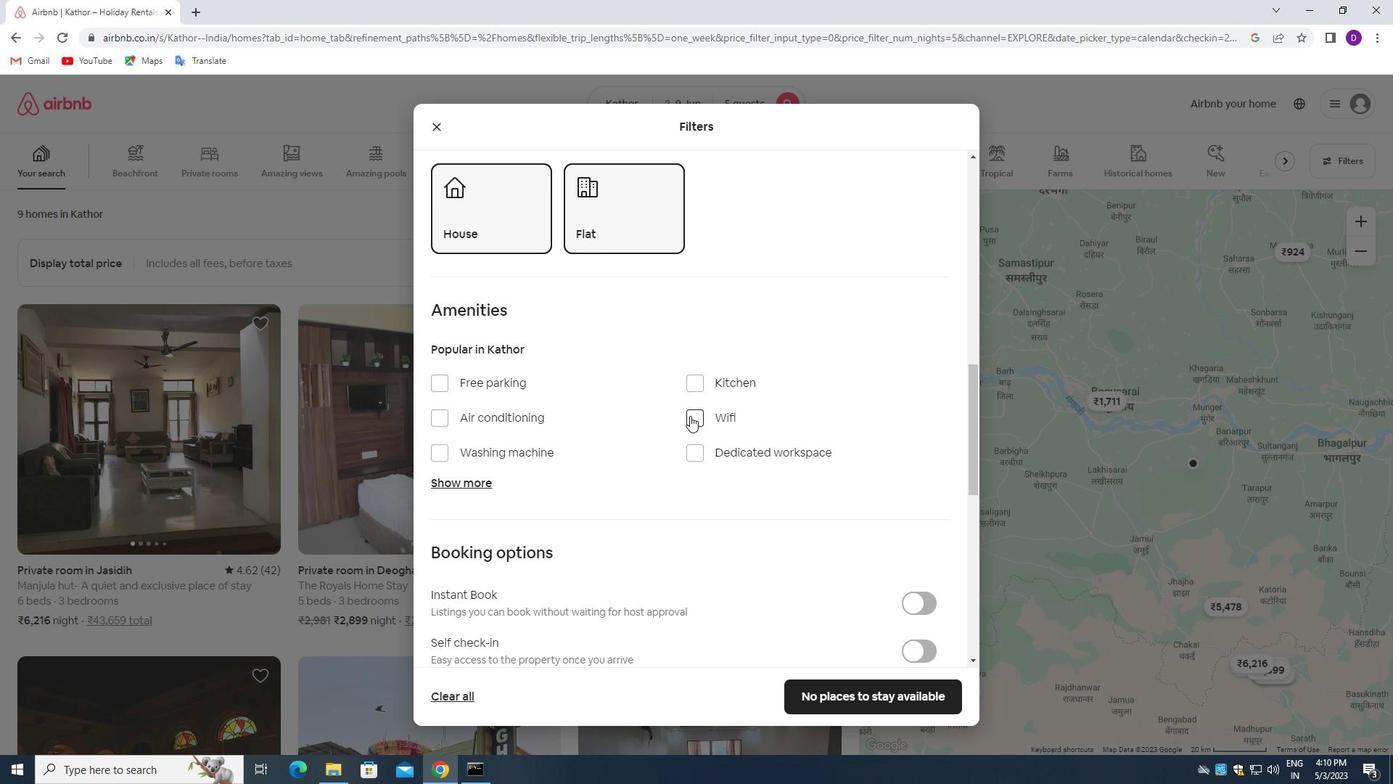 
Action: Mouse moved to (641, 425)
Screenshot: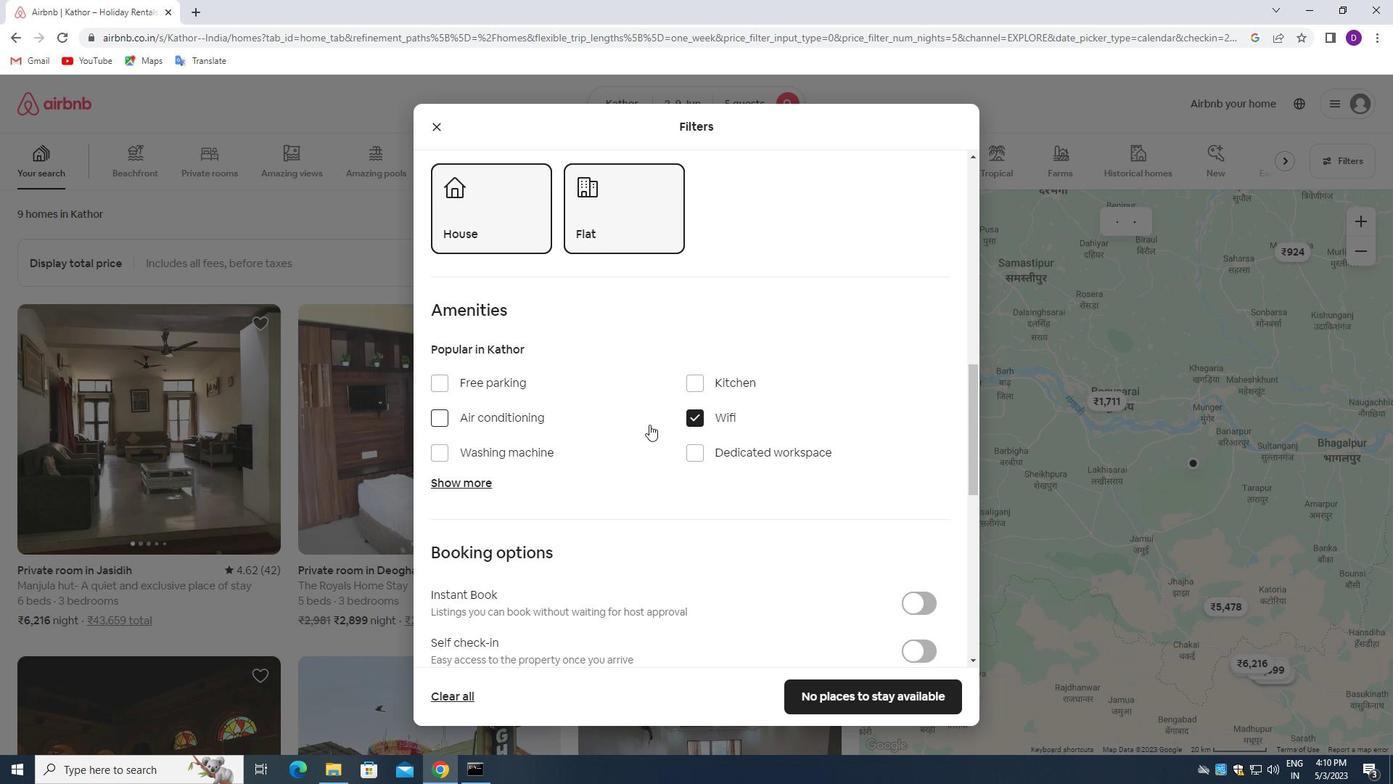 
Action: Mouse scrolled (641, 424) with delta (0, 0)
Screenshot: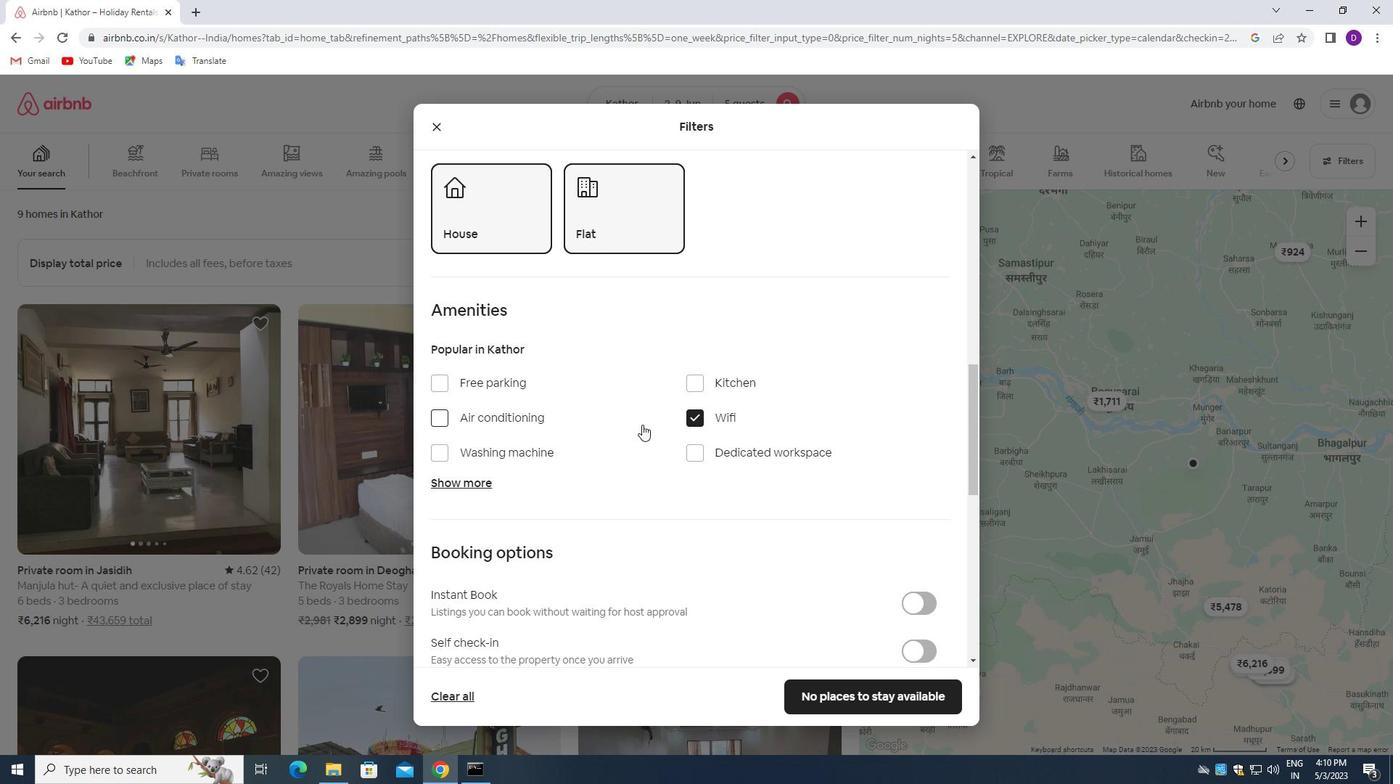 
Action: Mouse scrolled (641, 424) with delta (0, 0)
Screenshot: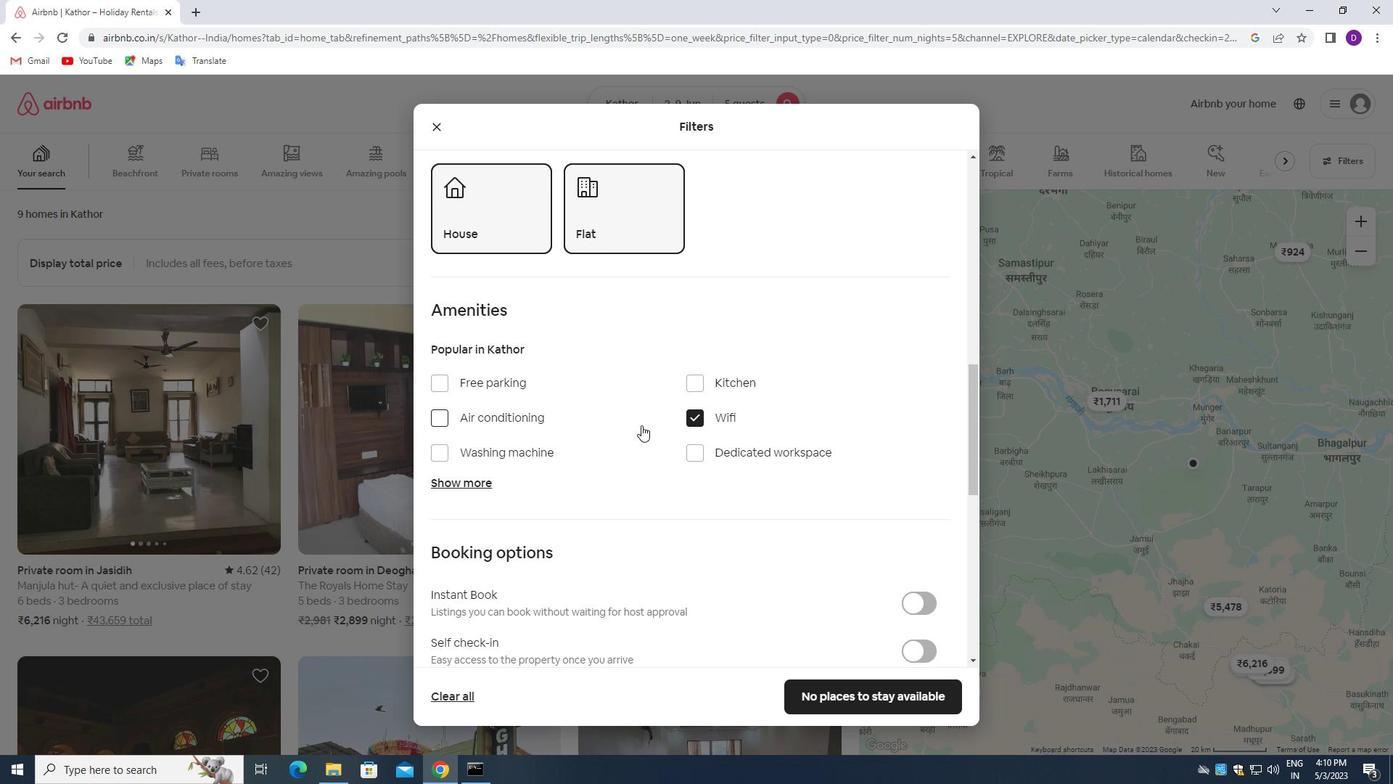 
Action: Mouse scrolled (641, 424) with delta (0, 0)
Screenshot: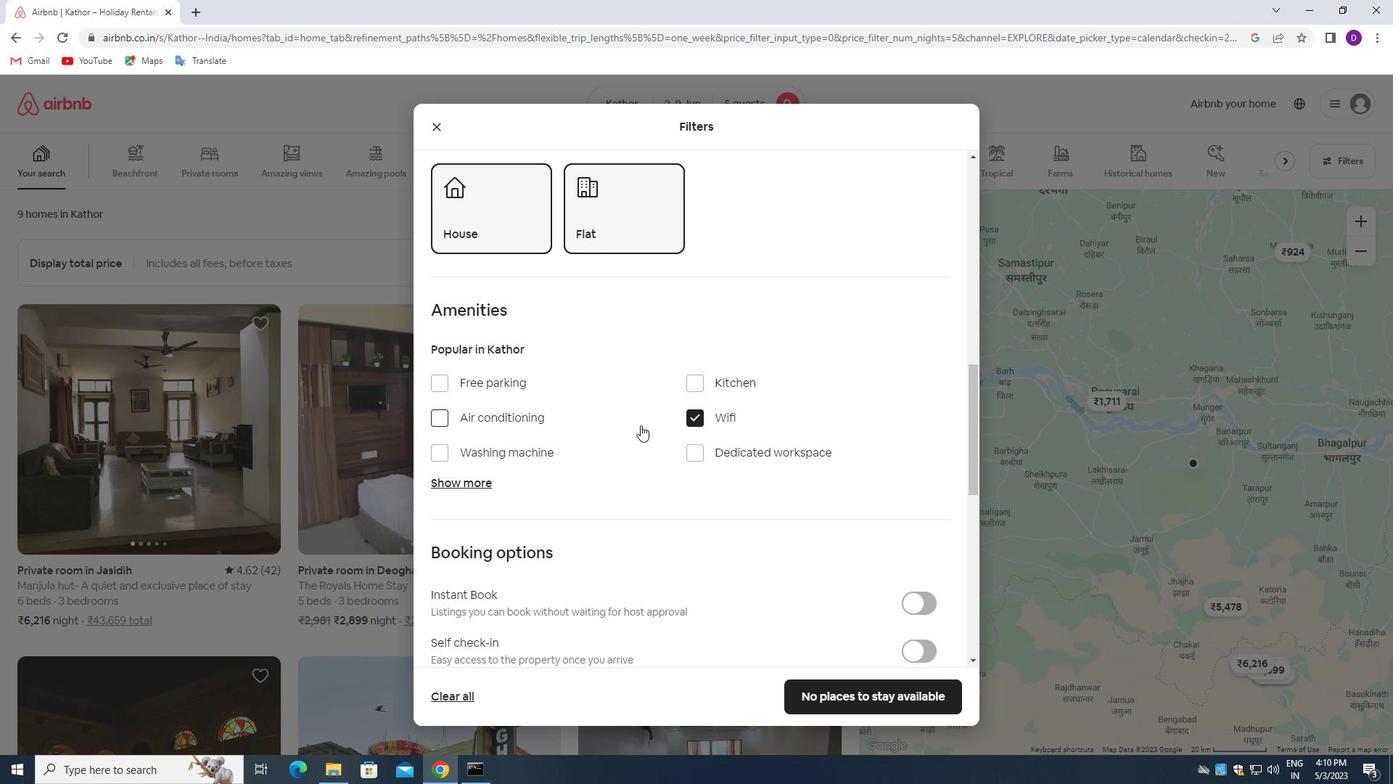 
Action: Mouse moved to (911, 434)
Screenshot: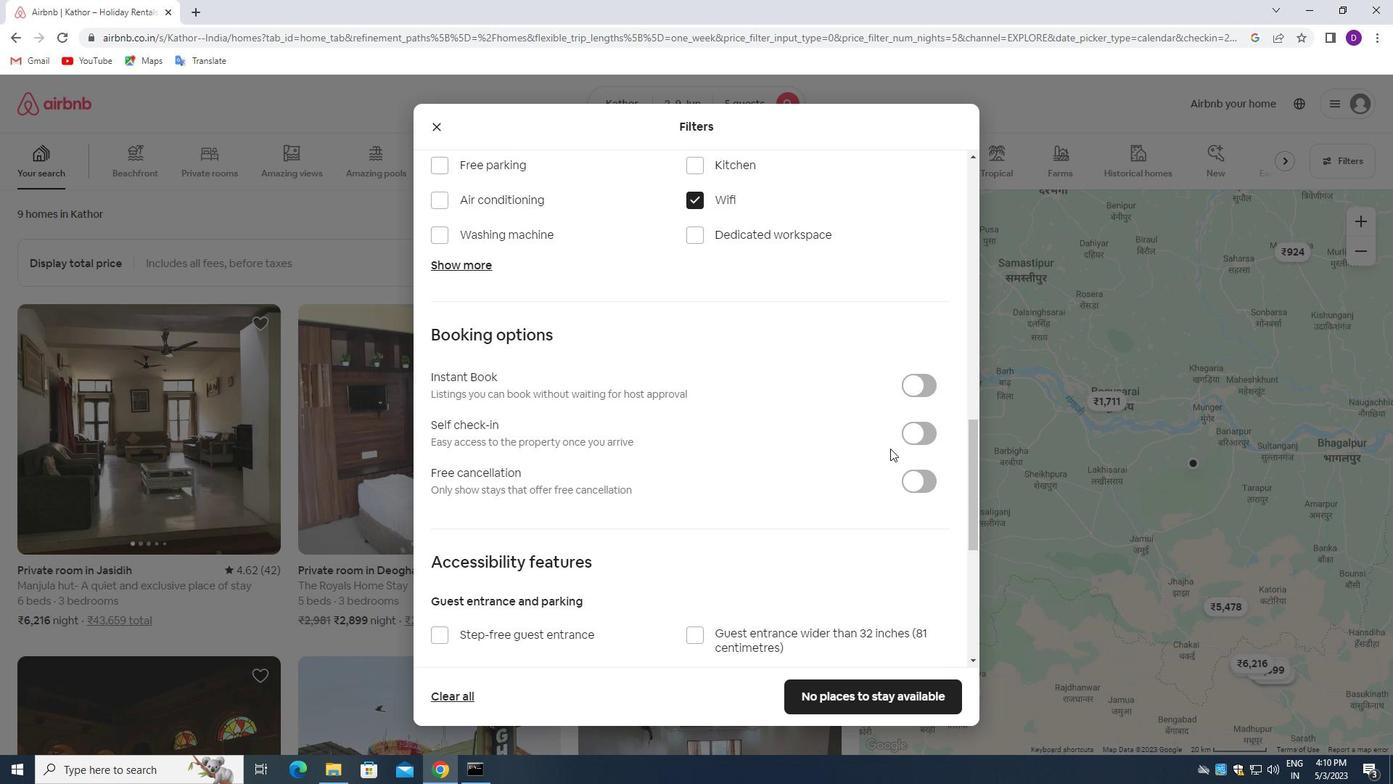 
Action: Mouse pressed left at (911, 434)
Screenshot: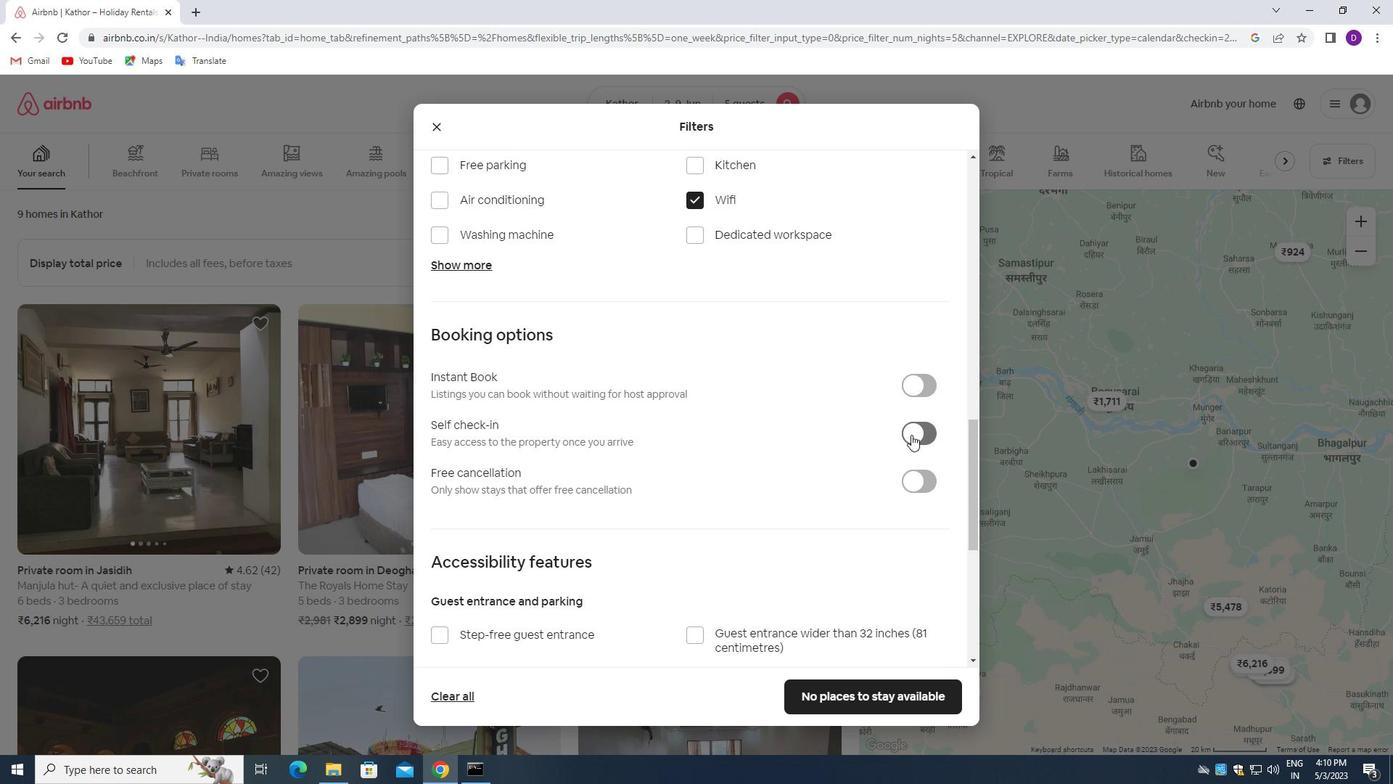 
Action: Mouse moved to (636, 461)
Screenshot: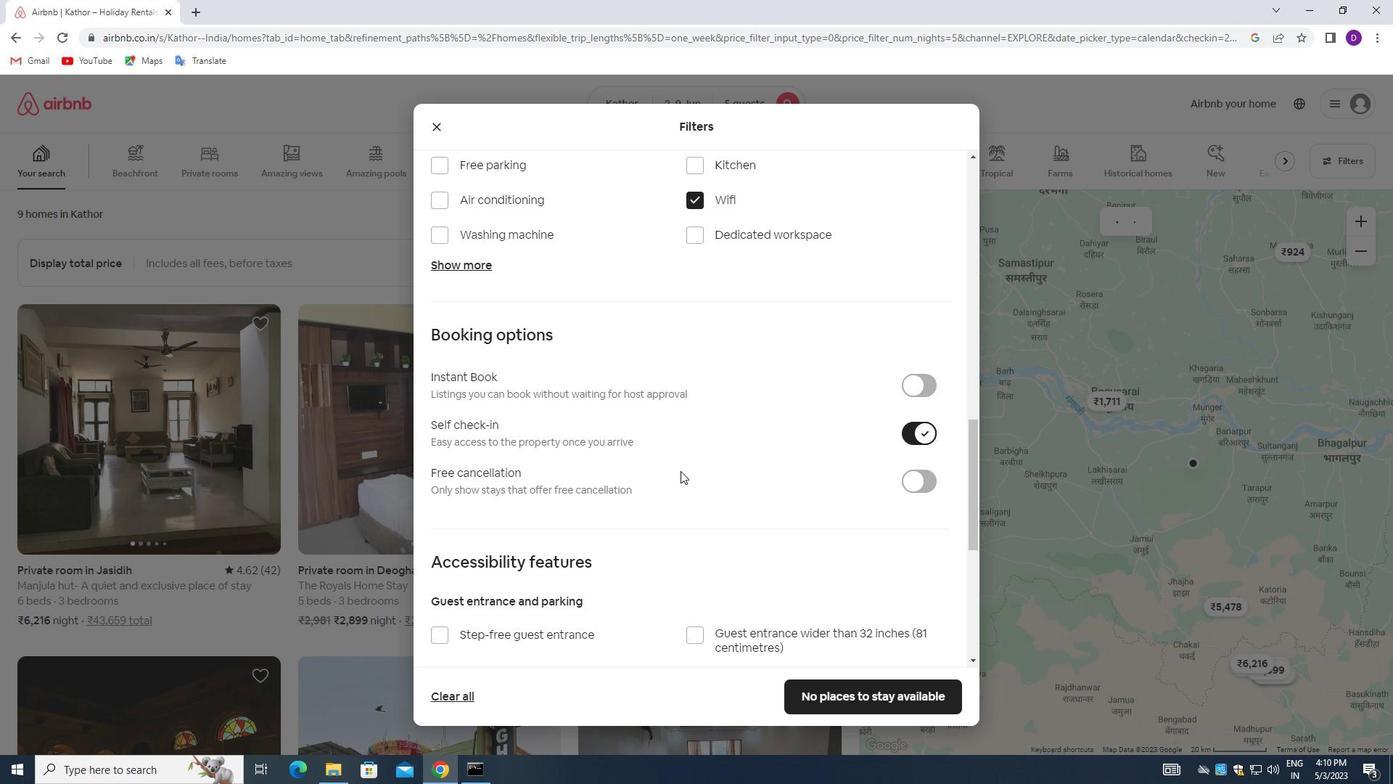 
Action: Mouse scrolled (636, 460) with delta (0, 0)
Screenshot: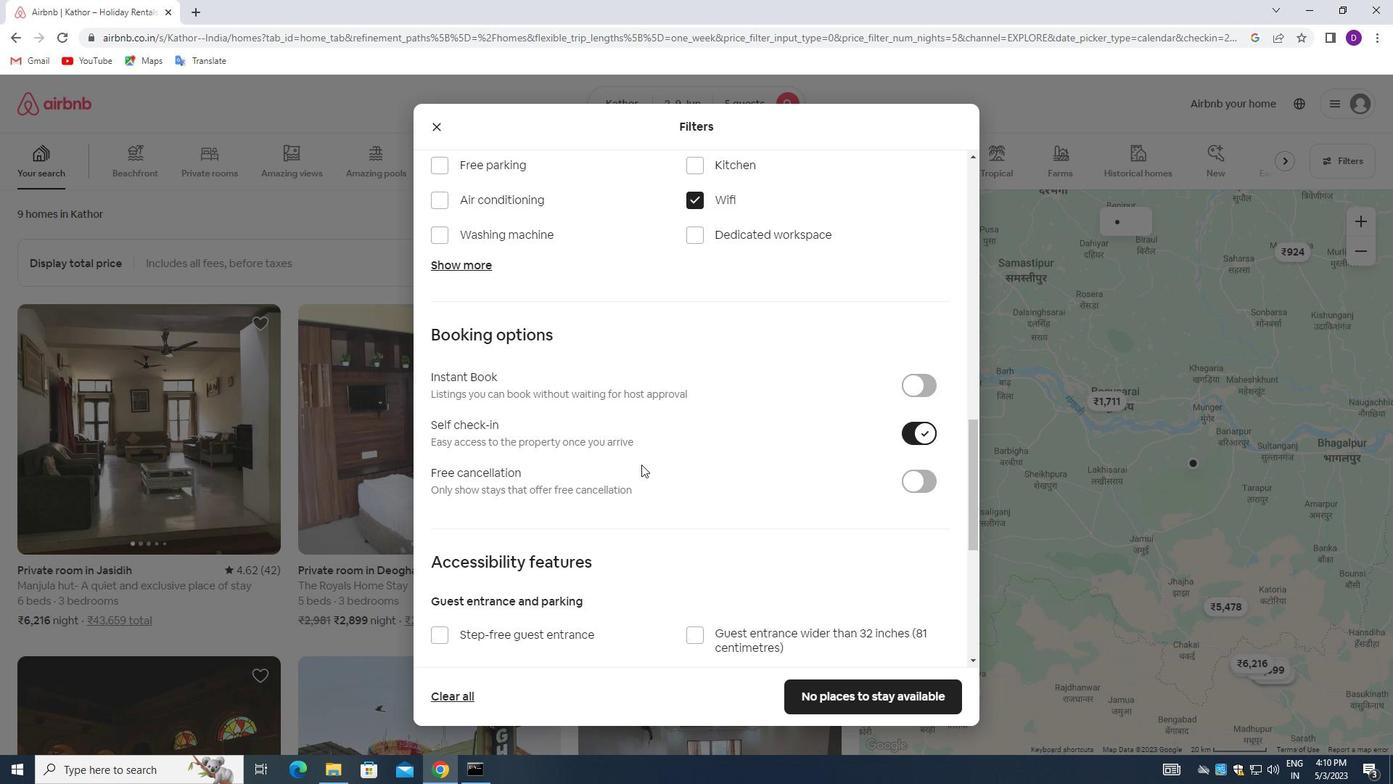 
Action: Mouse moved to (634, 457)
Screenshot: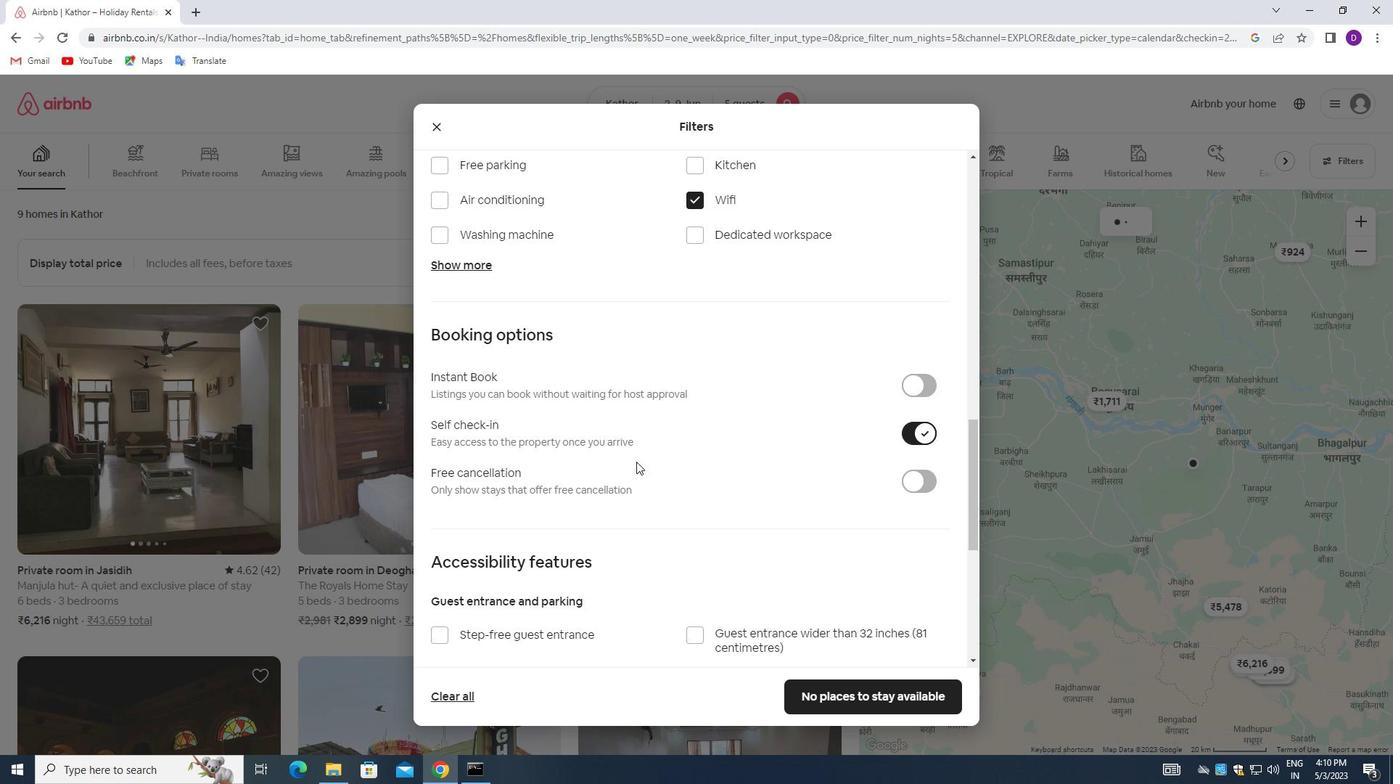 
Action: Mouse scrolled (634, 456) with delta (0, 0)
Screenshot: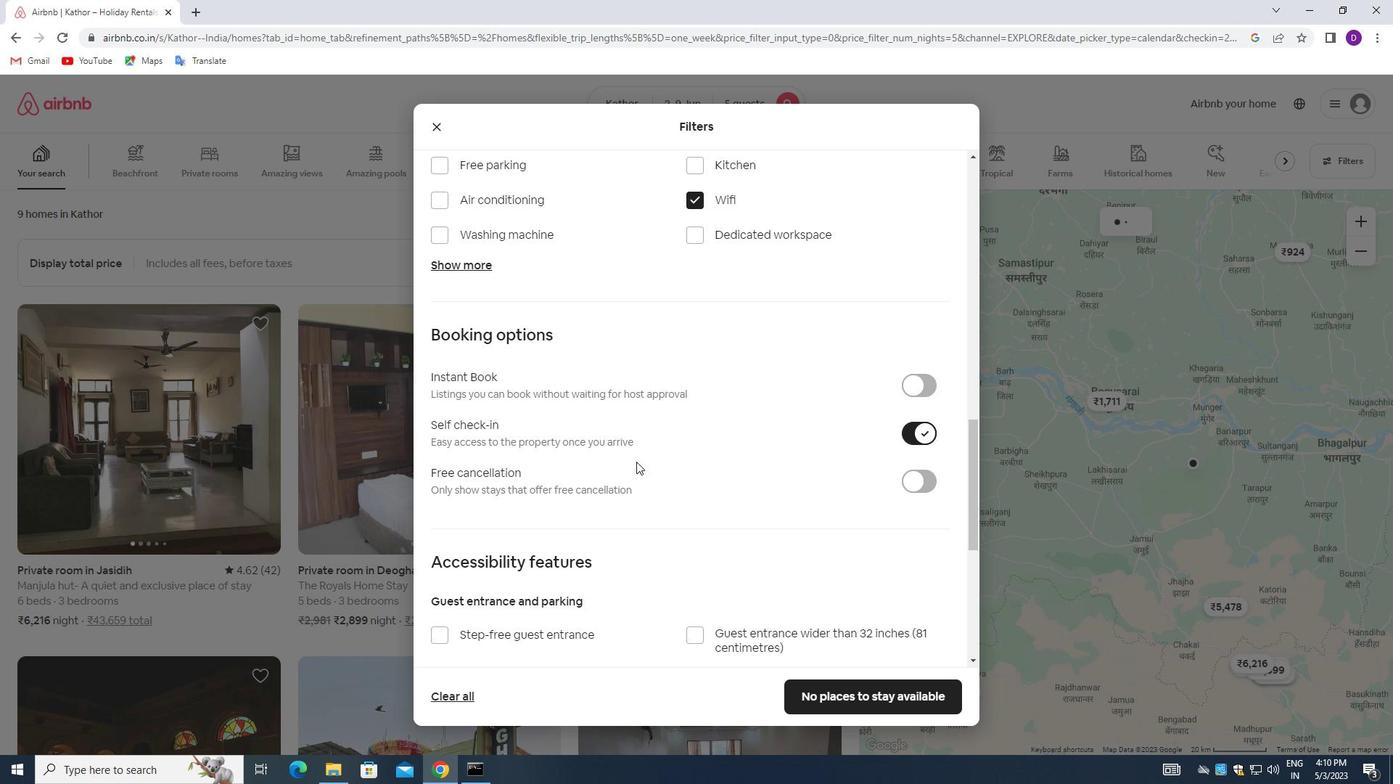 
Action: Mouse moved to (634, 455)
Screenshot: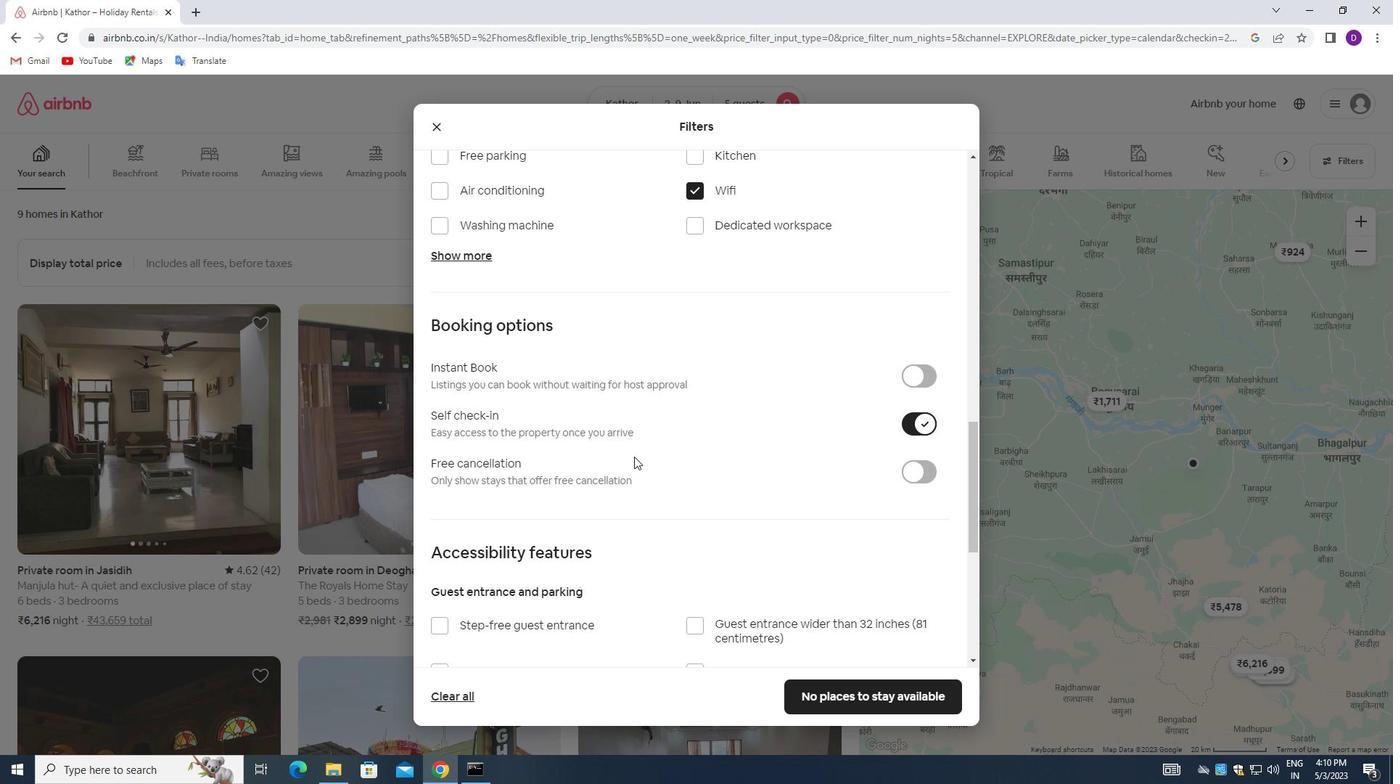 
Action: Mouse scrolled (634, 454) with delta (0, 0)
Screenshot: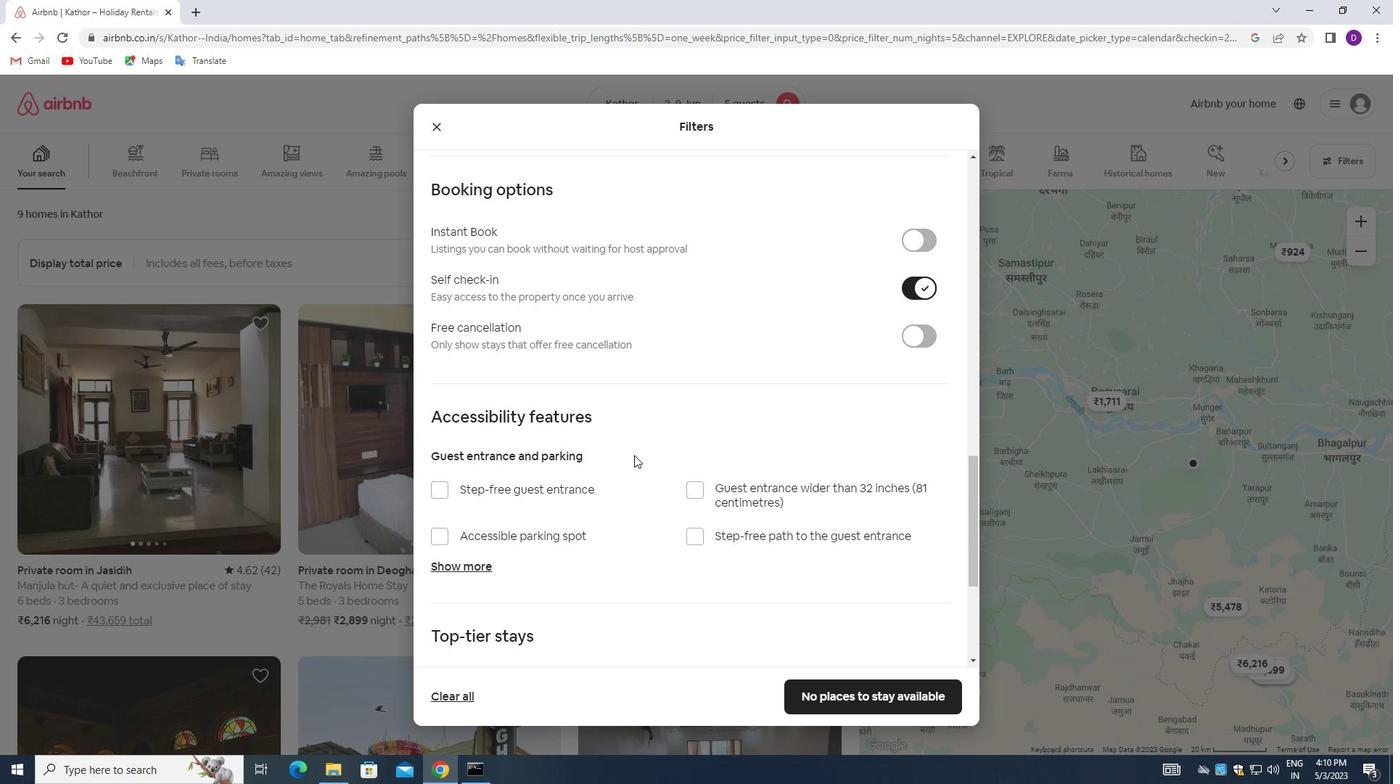 
Action: Mouse scrolled (634, 454) with delta (0, 0)
Screenshot: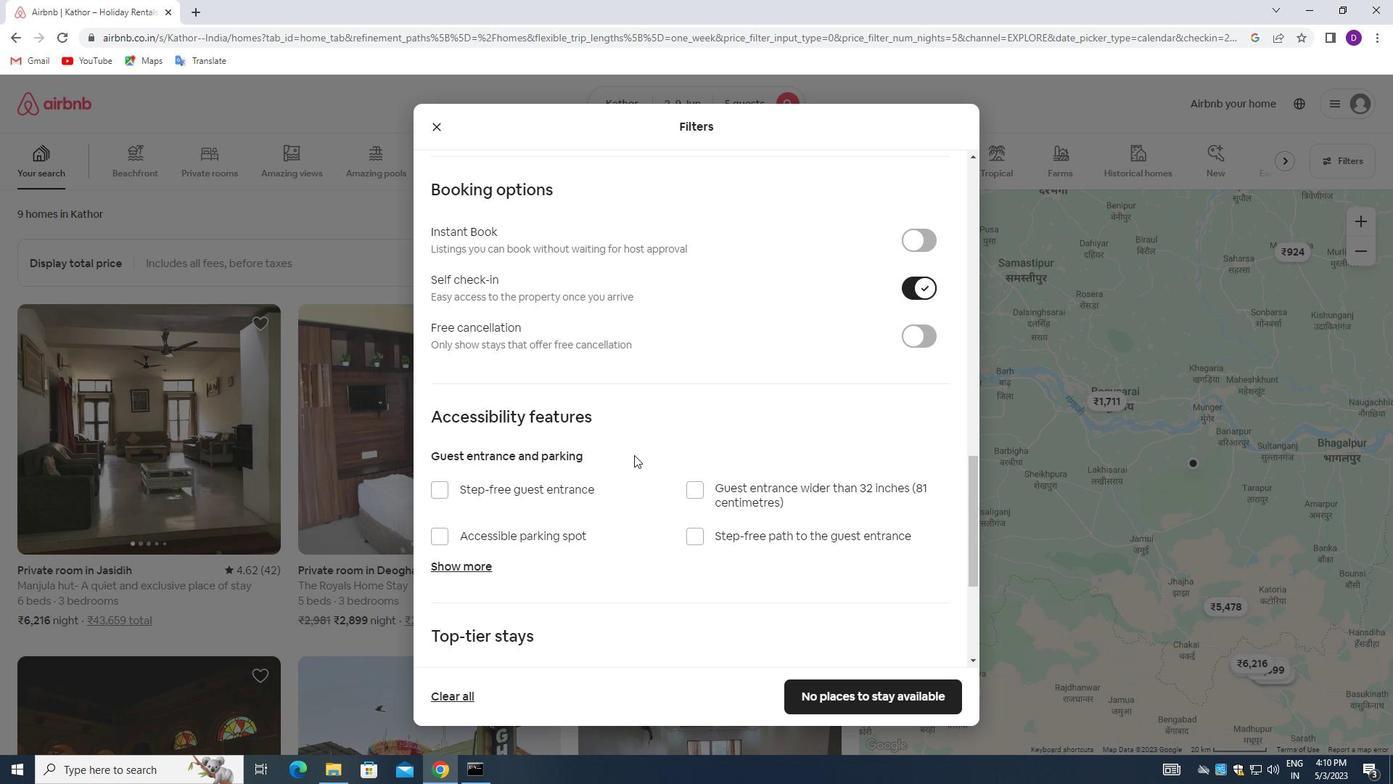 
Action: Mouse scrolled (634, 454) with delta (0, 0)
Screenshot: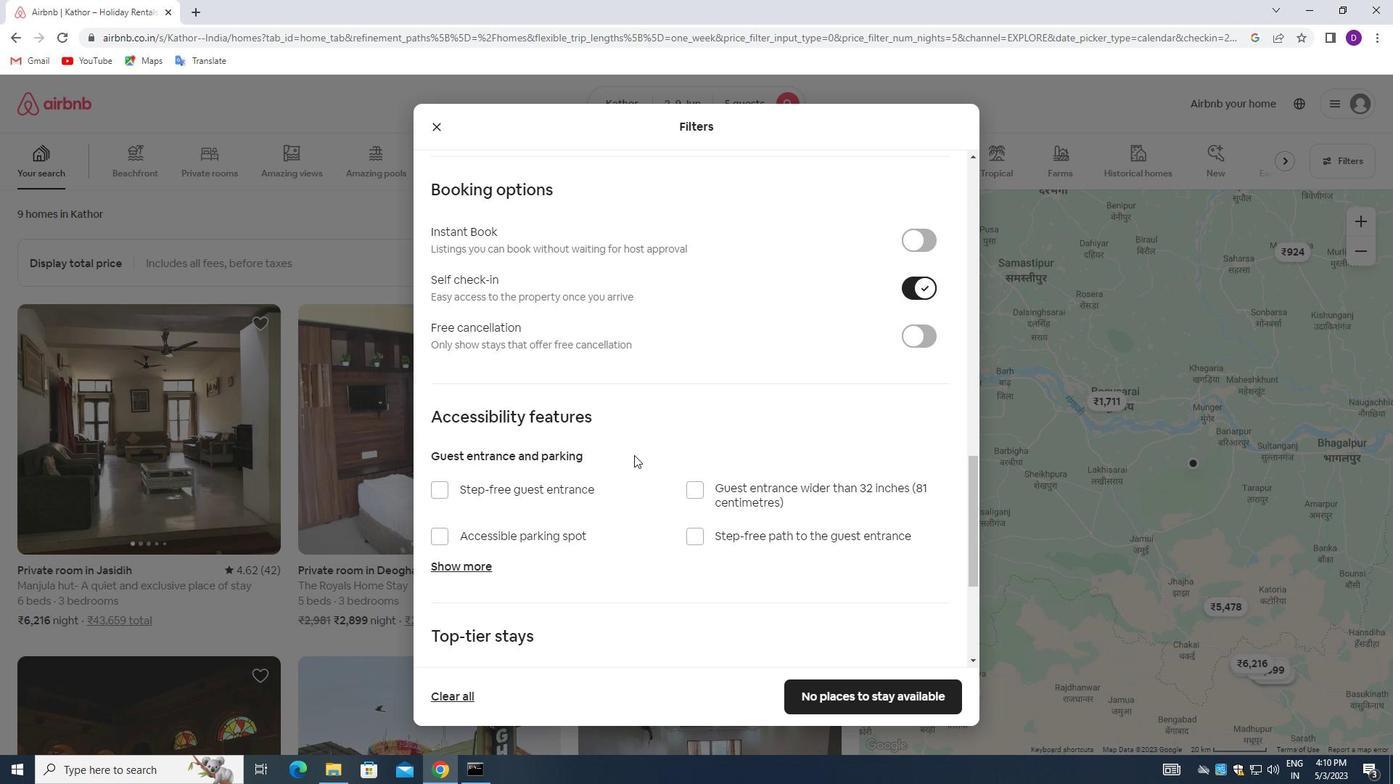 
Action: Mouse scrolled (634, 454) with delta (0, 0)
Screenshot: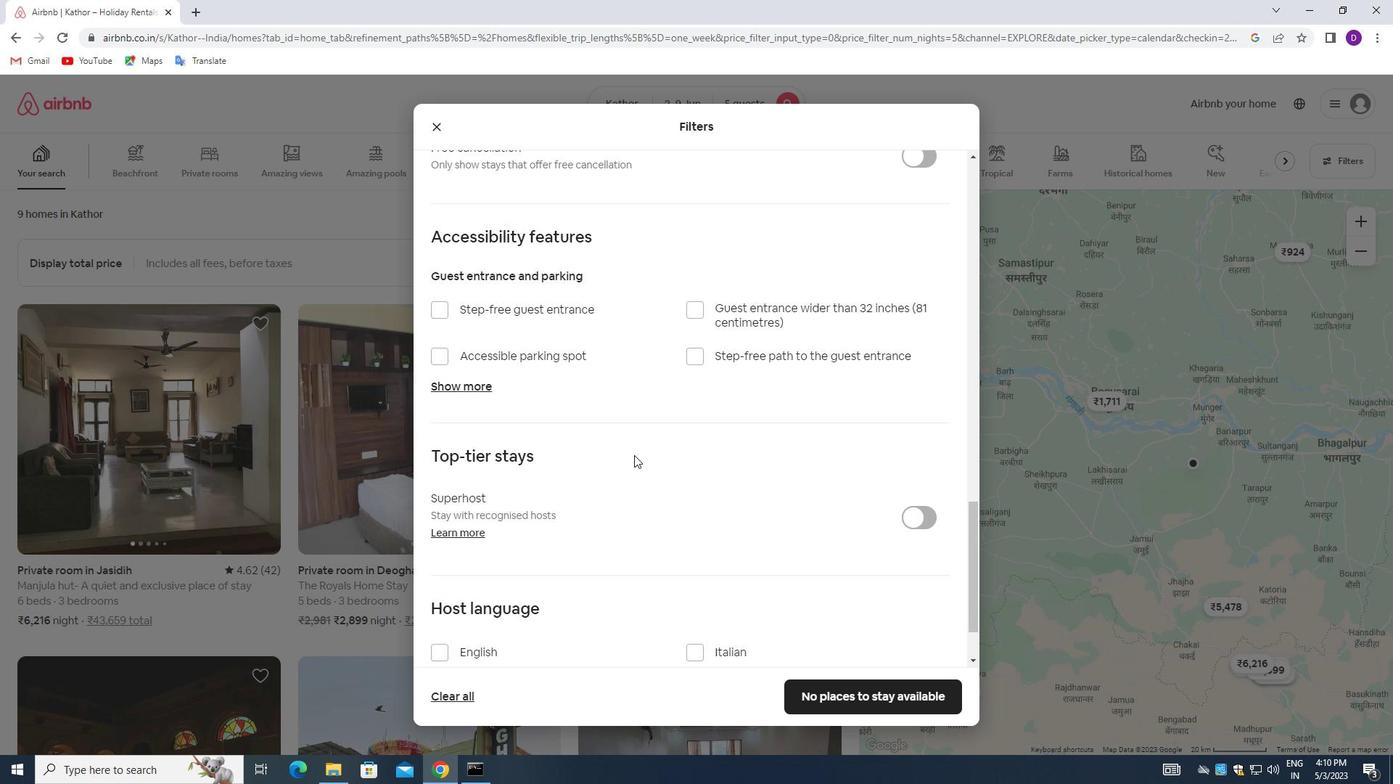 
Action: Mouse scrolled (634, 454) with delta (0, 0)
Screenshot: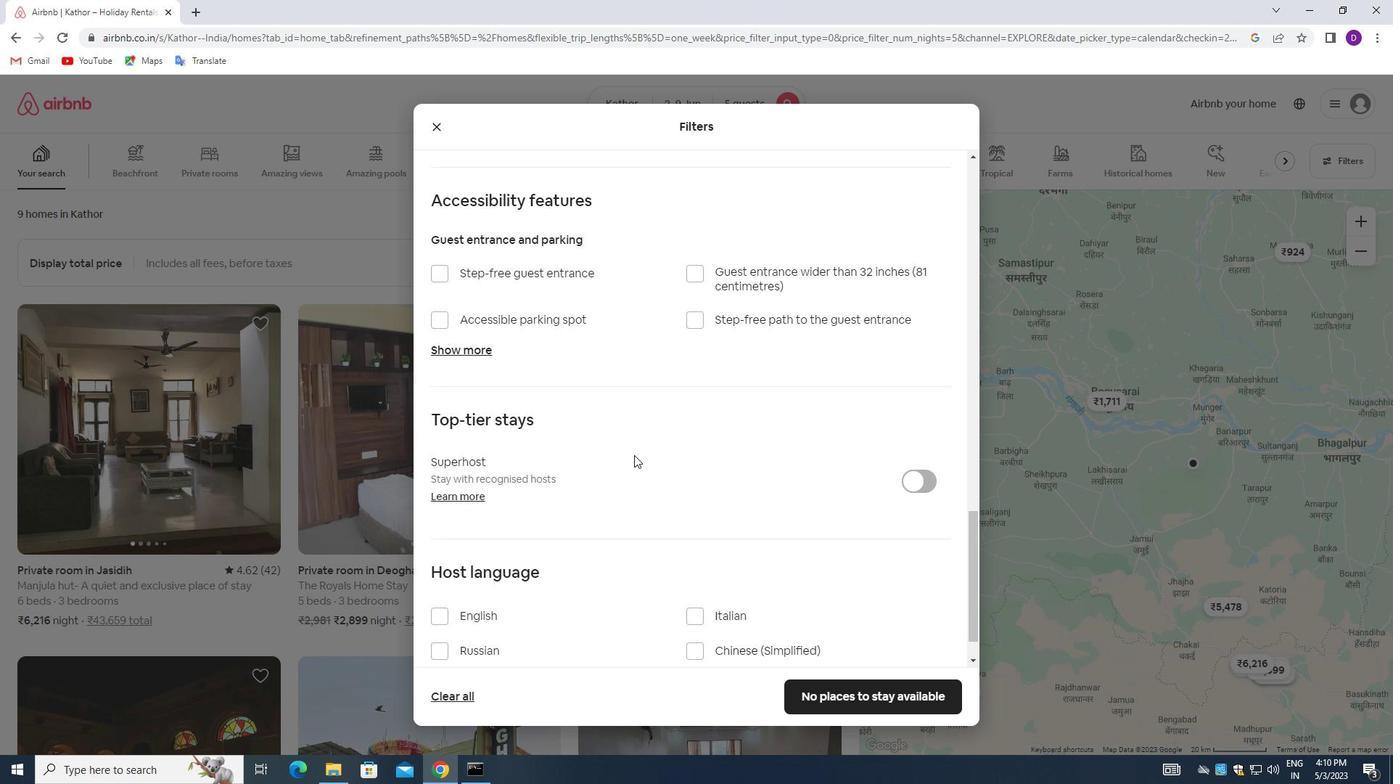 
Action: Mouse scrolled (634, 454) with delta (0, 0)
Screenshot: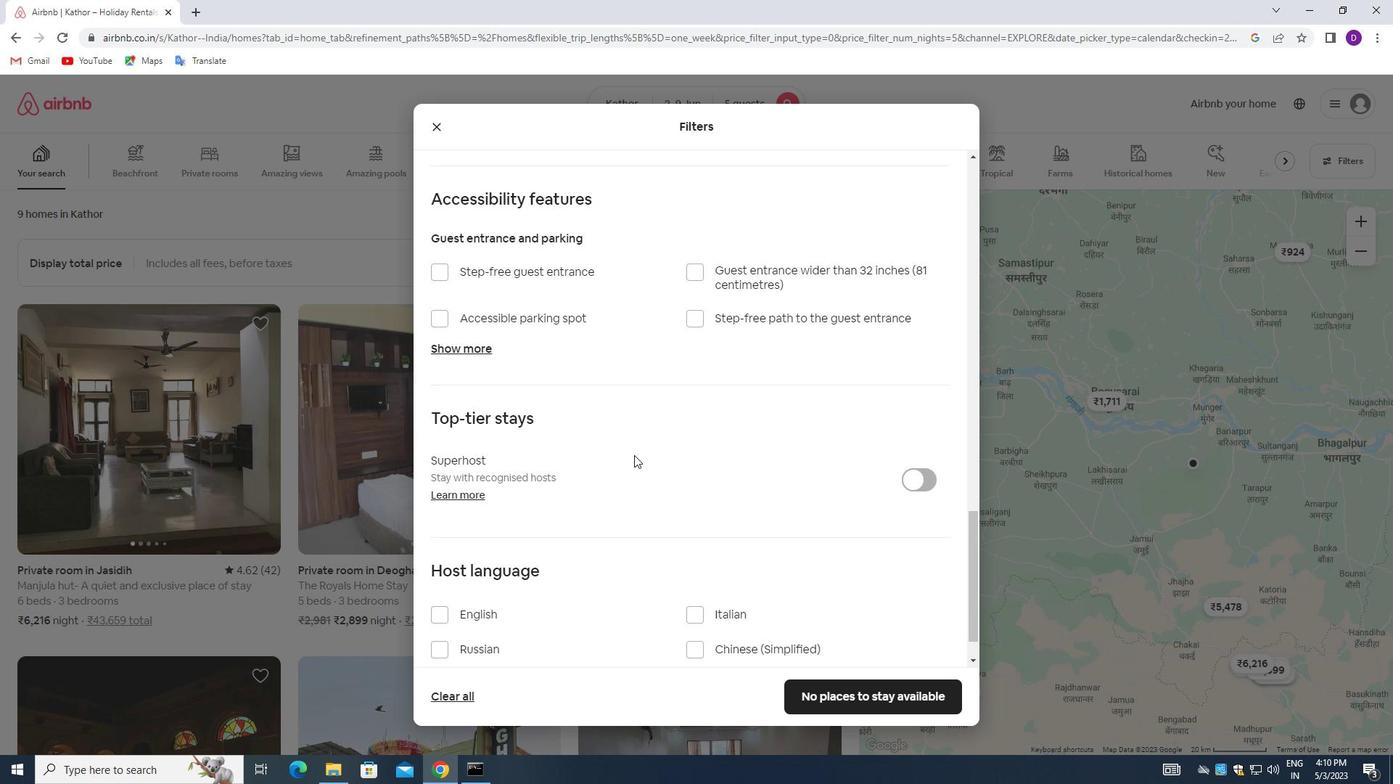 
Action: Mouse moved to (634, 455)
Screenshot: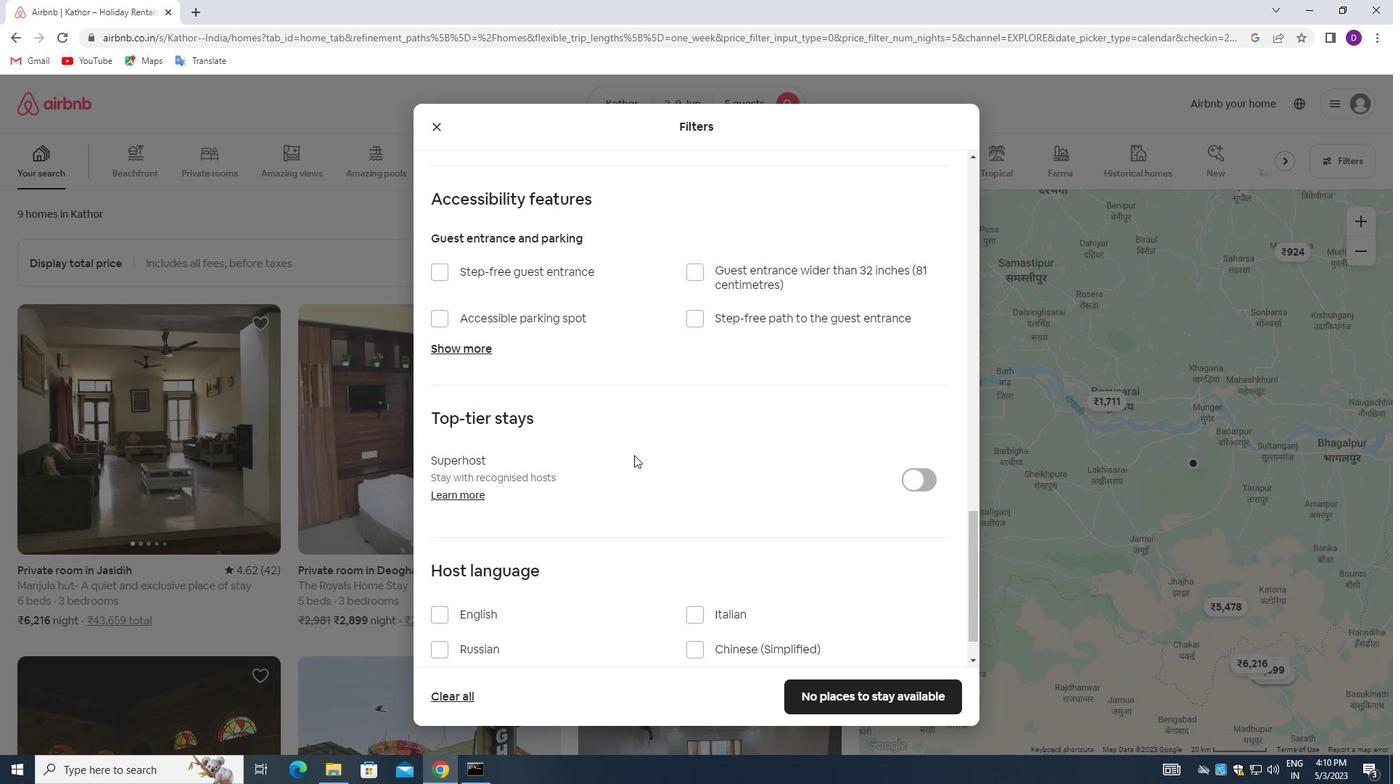 
Action: Mouse scrolled (634, 454) with delta (0, 0)
Screenshot: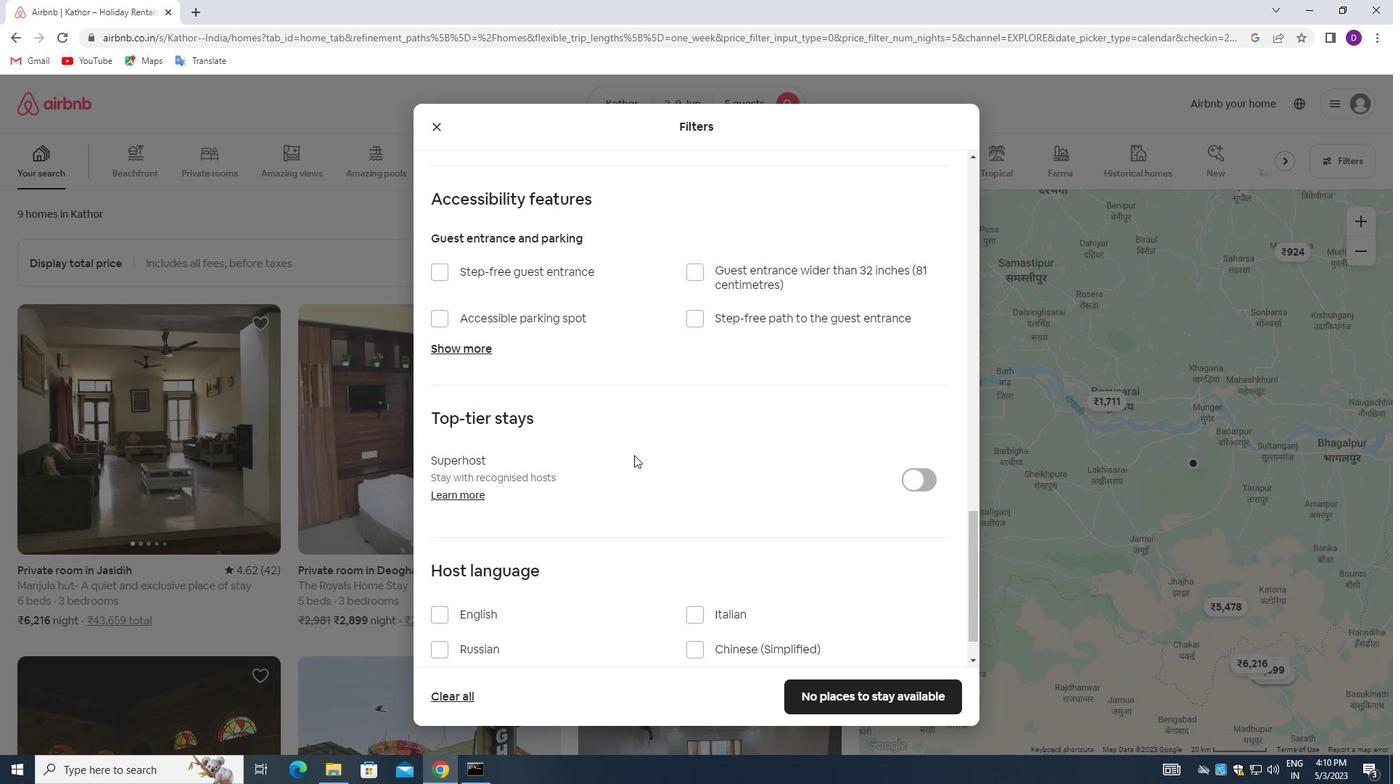 
Action: Mouse moved to (634, 455)
Screenshot: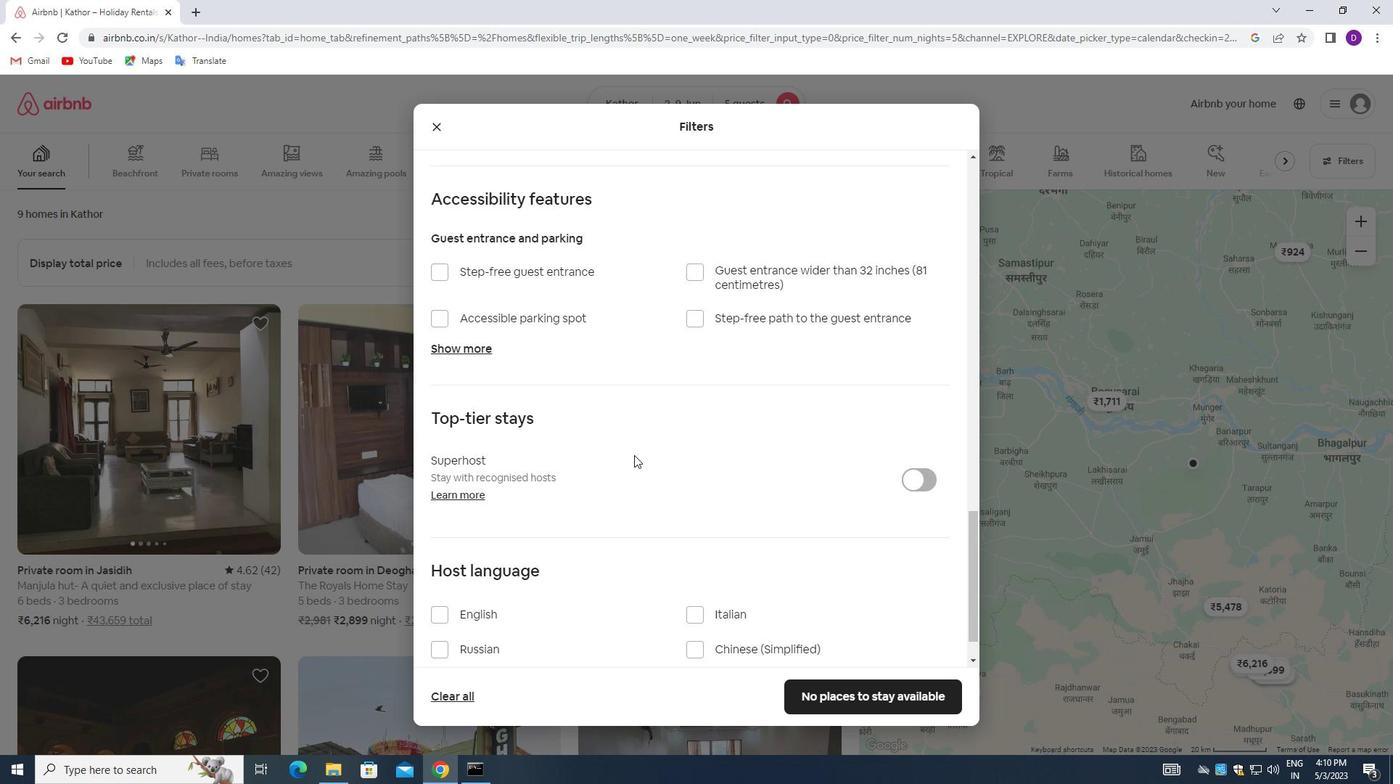 
Action: Mouse scrolled (634, 455) with delta (0, 0)
Screenshot: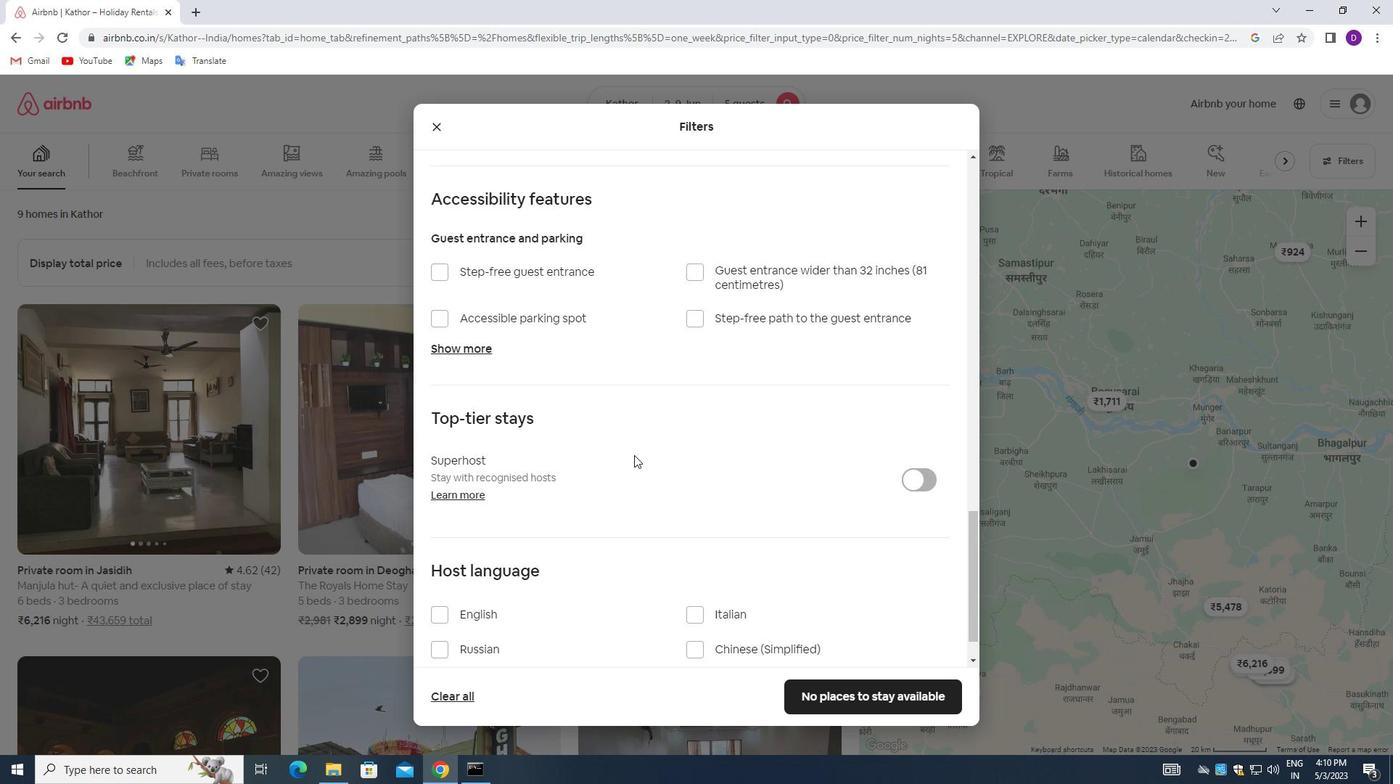 
Action: Mouse moved to (442, 565)
Screenshot: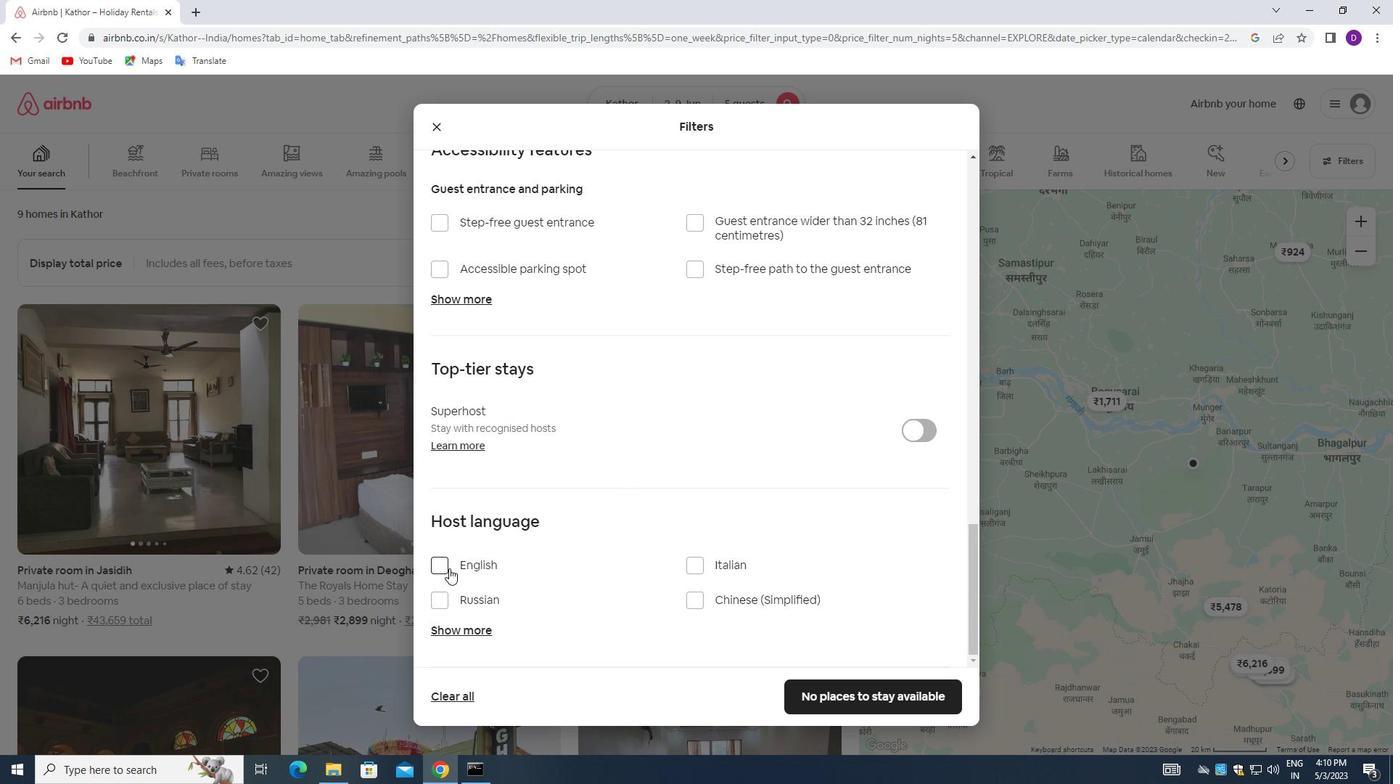 
Action: Mouse pressed left at (442, 565)
Screenshot: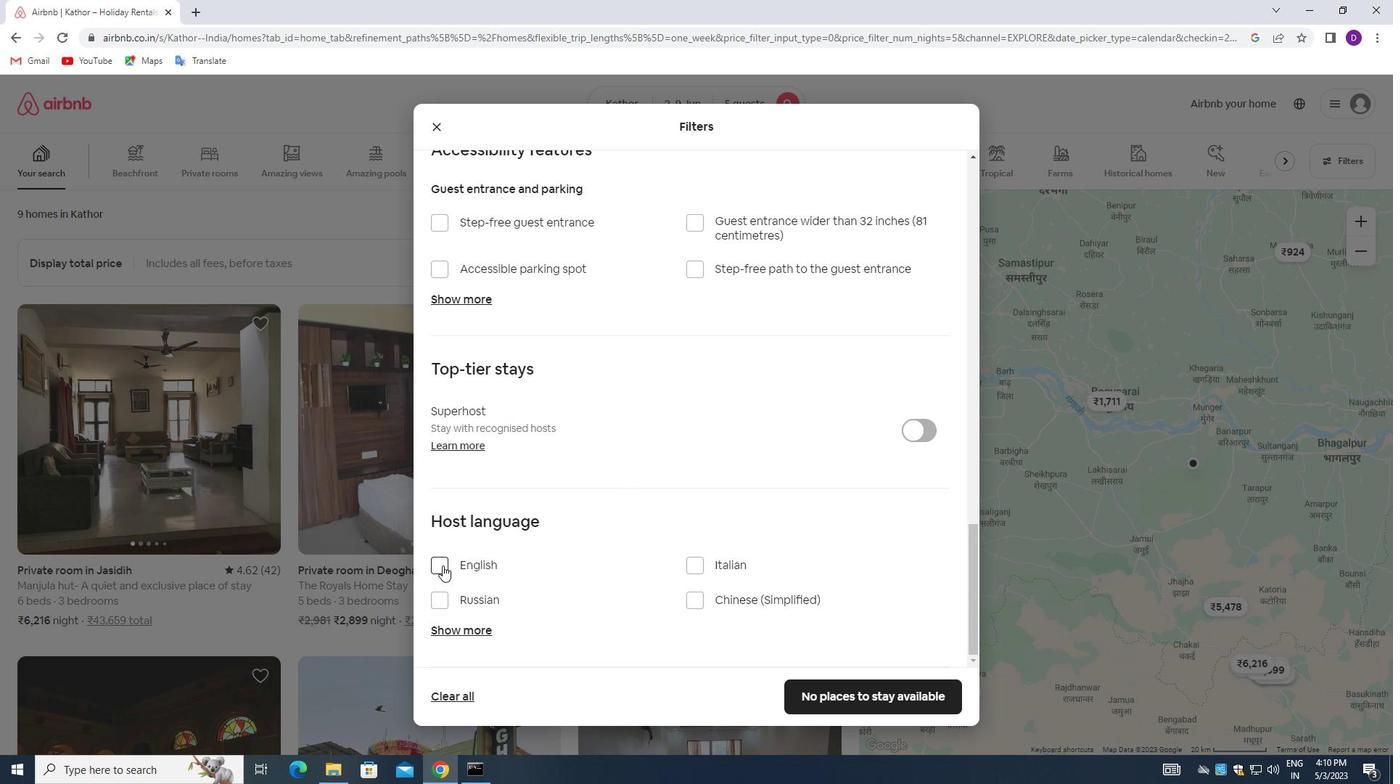 
Action: Mouse moved to (871, 686)
Screenshot: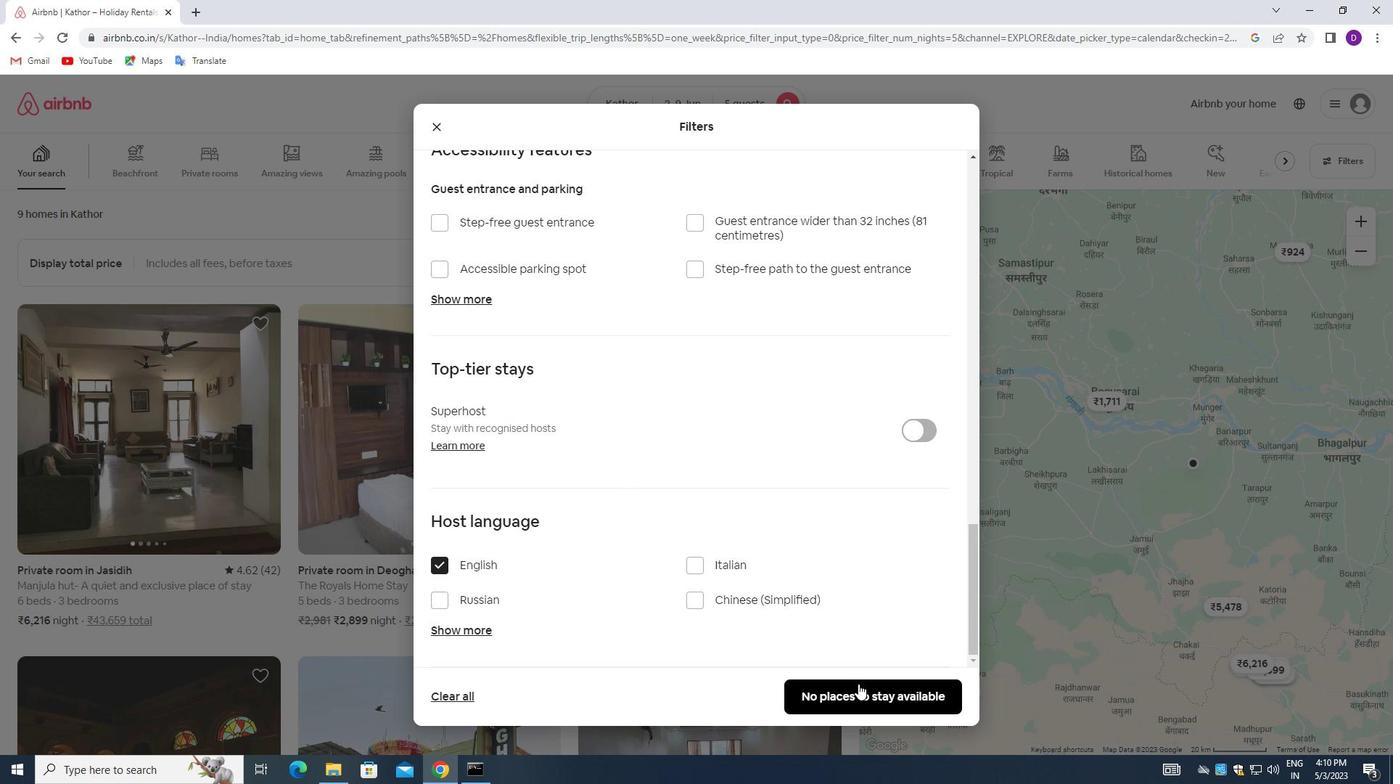 
Action: Mouse pressed left at (871, 686)
Screenshot: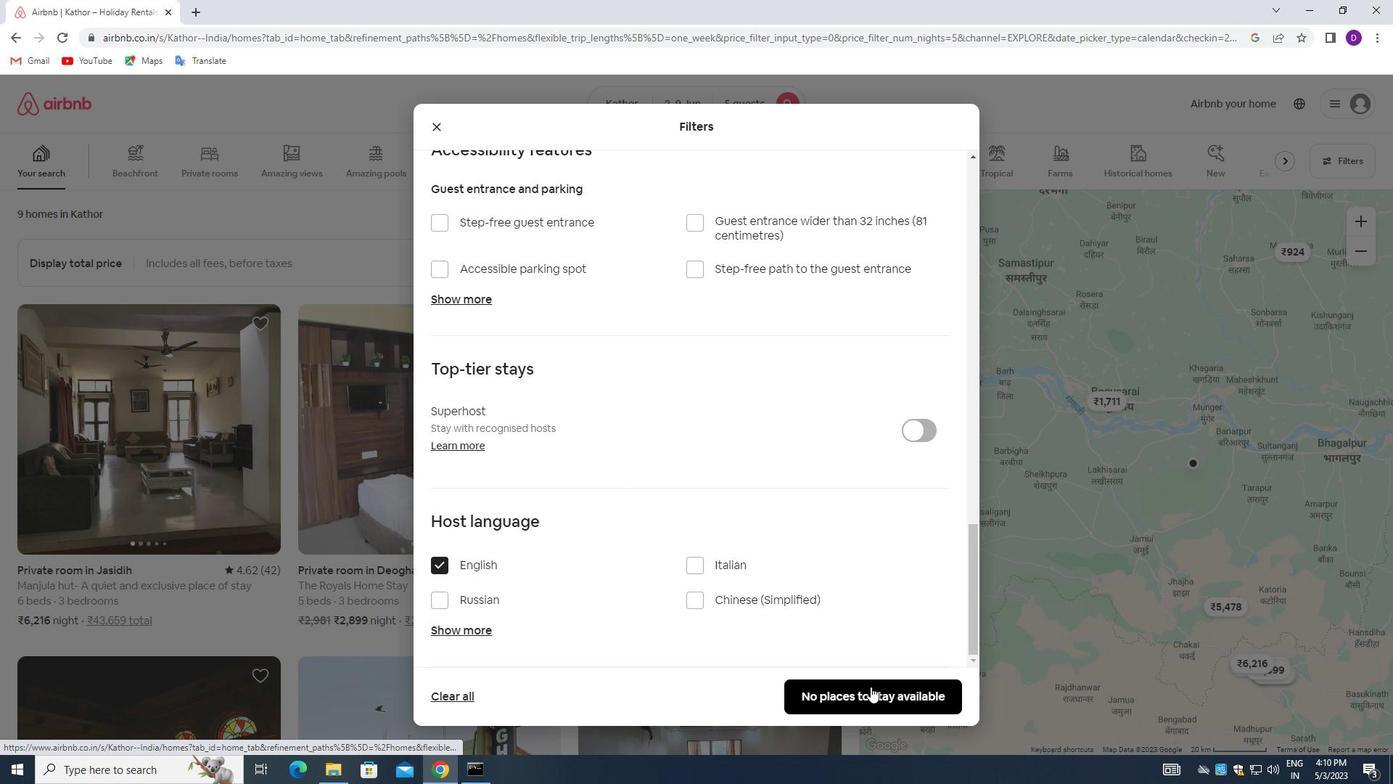 
Action: Mouse moved to (789, 435)
Screenshot: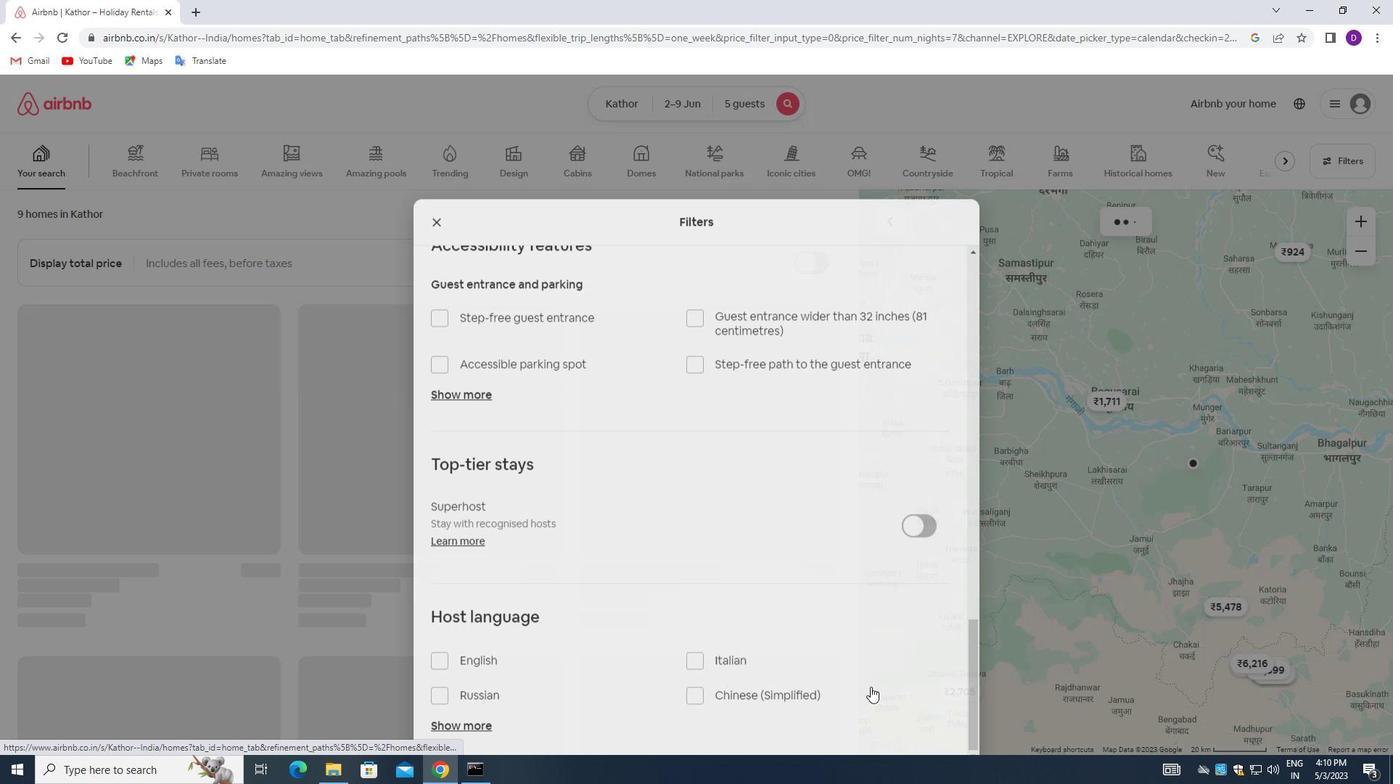 
